 Task: Create dashboards for sales object.
Action: Mouse moved to (36, 137)
Screenshot: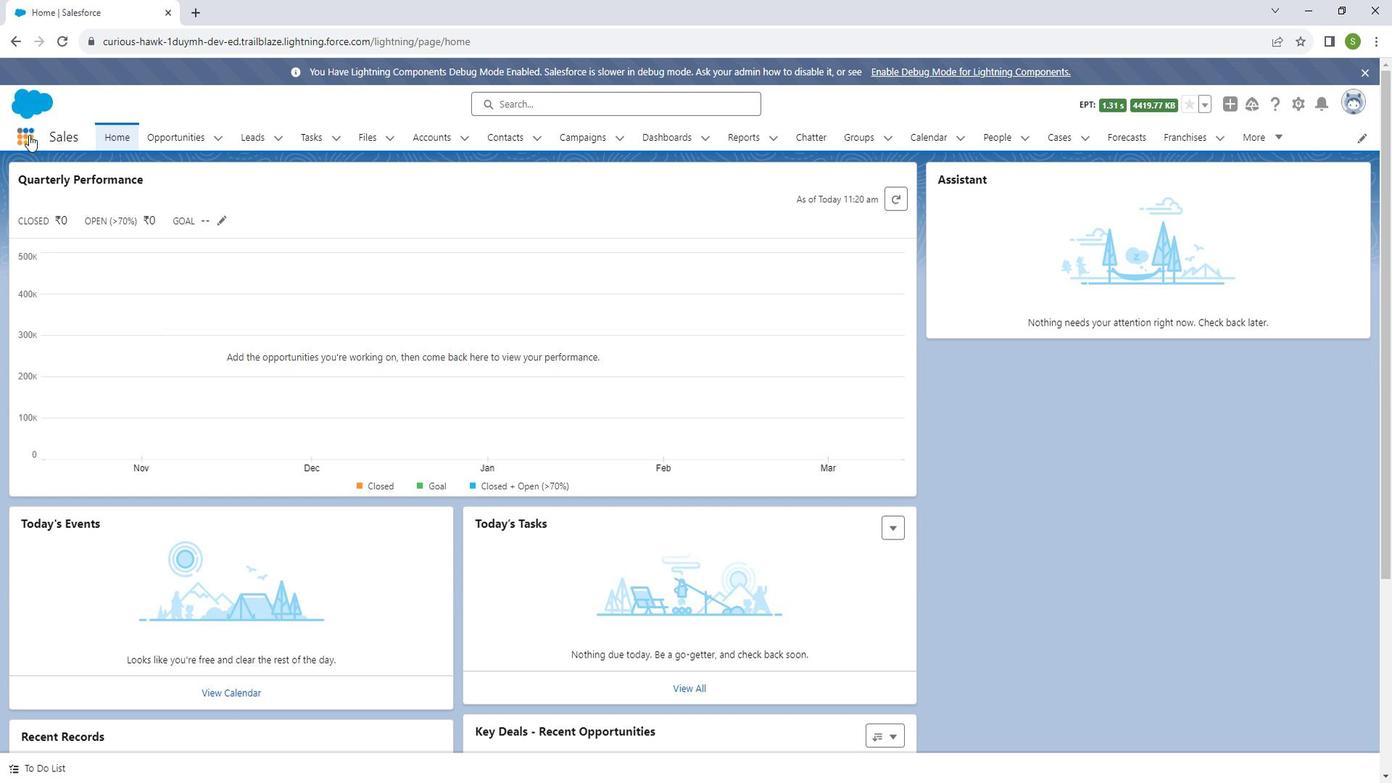 
Action: Mouse pressed left at (36, 137)
Screenshot: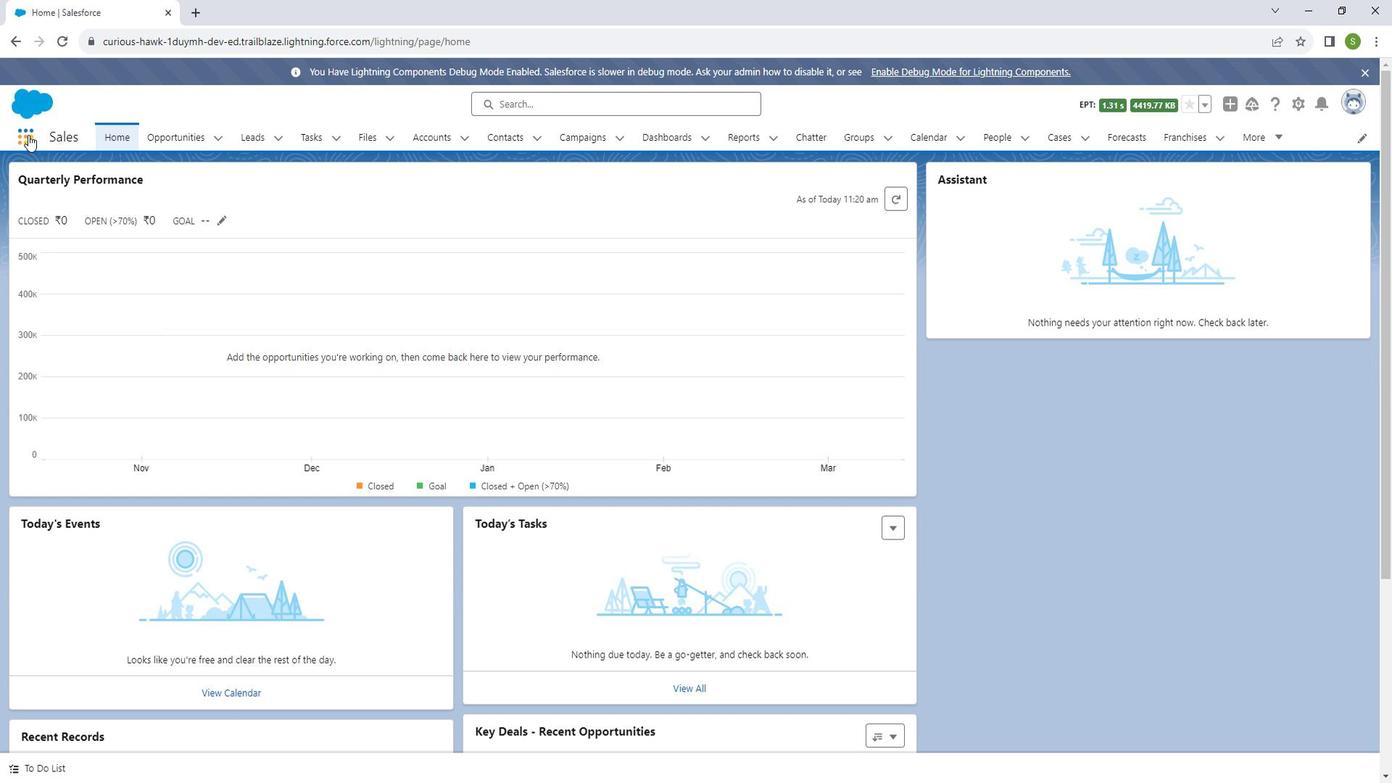 
Action: Mouse moved to (41, 393)
Screenshot: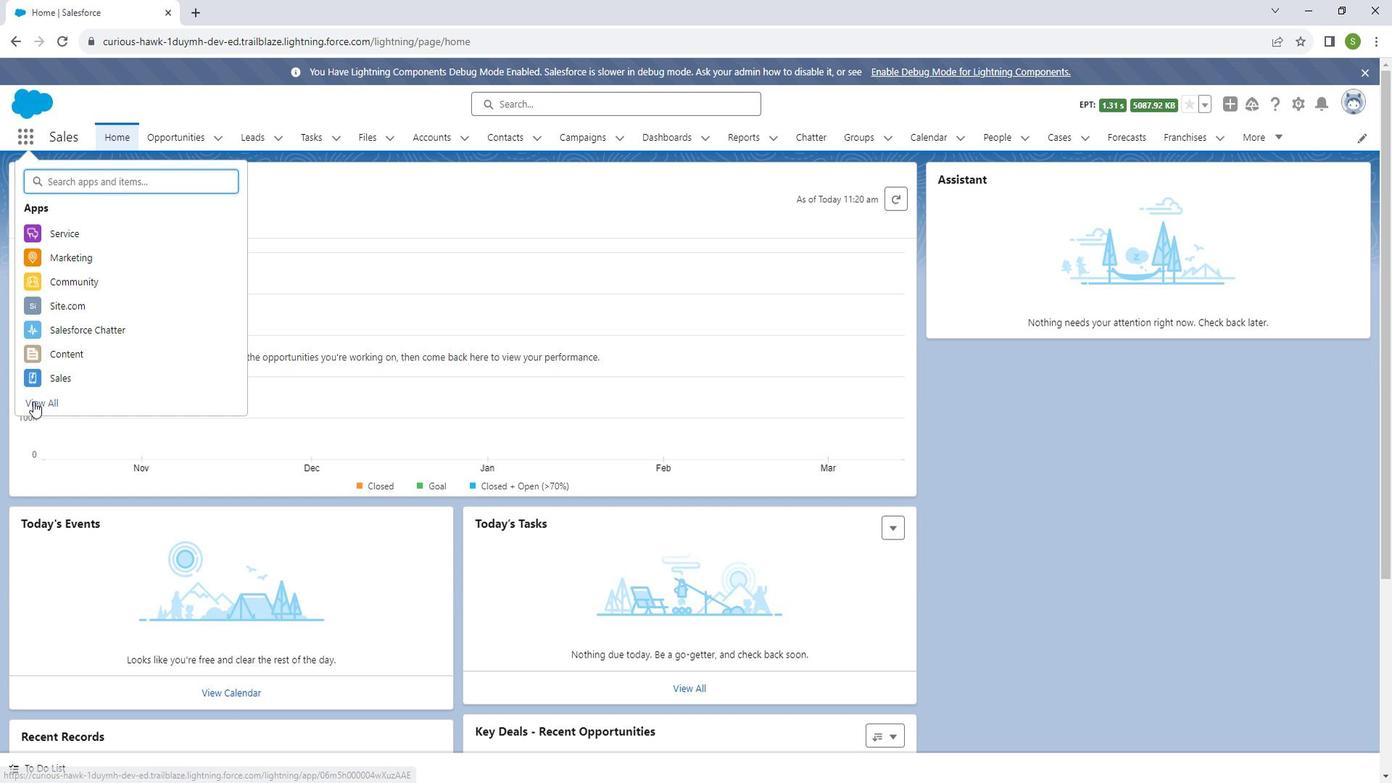 
Action: Mouse pressed left at (41, 393)
Screenshot: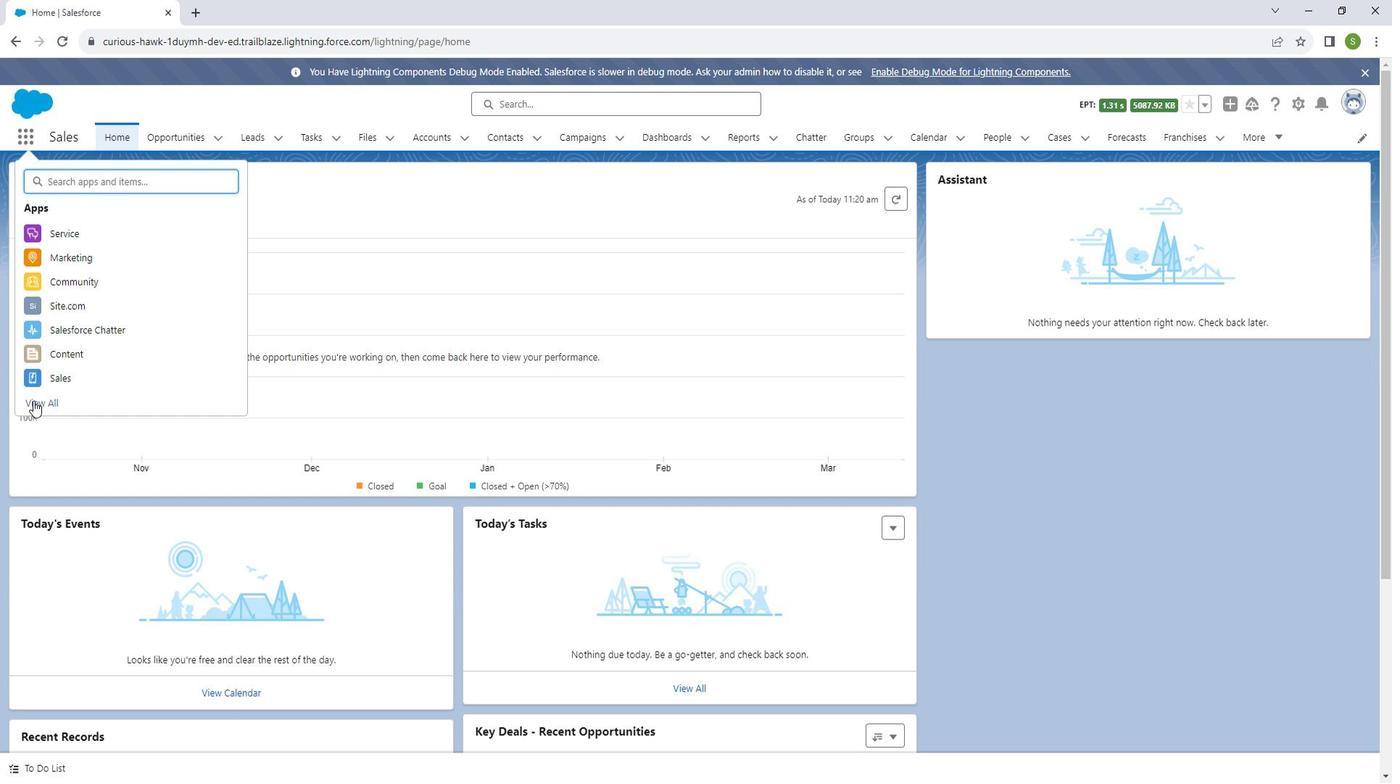
Action: Mouse moved to (1002, 527)
Screenshot: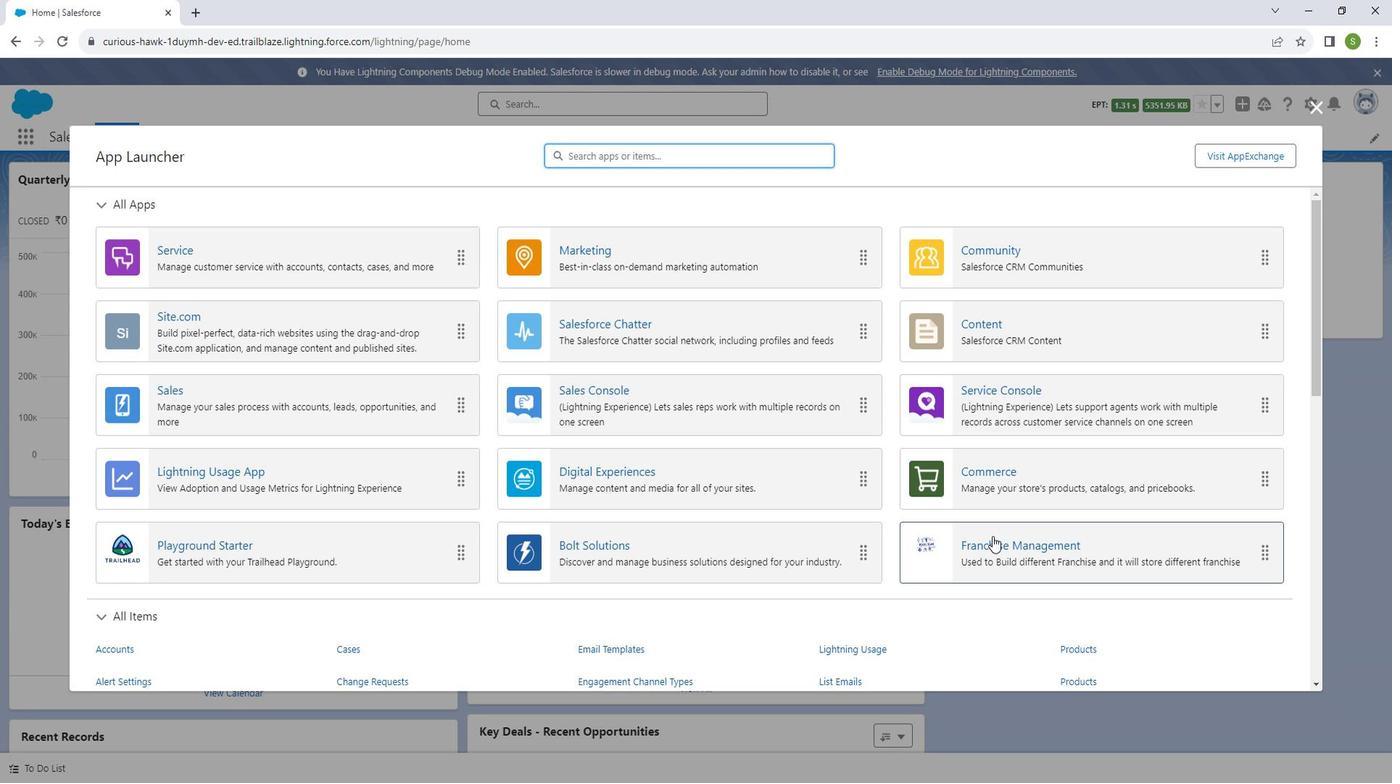 
Action: Mouse pressed left at (1002, 527)
Screenshot: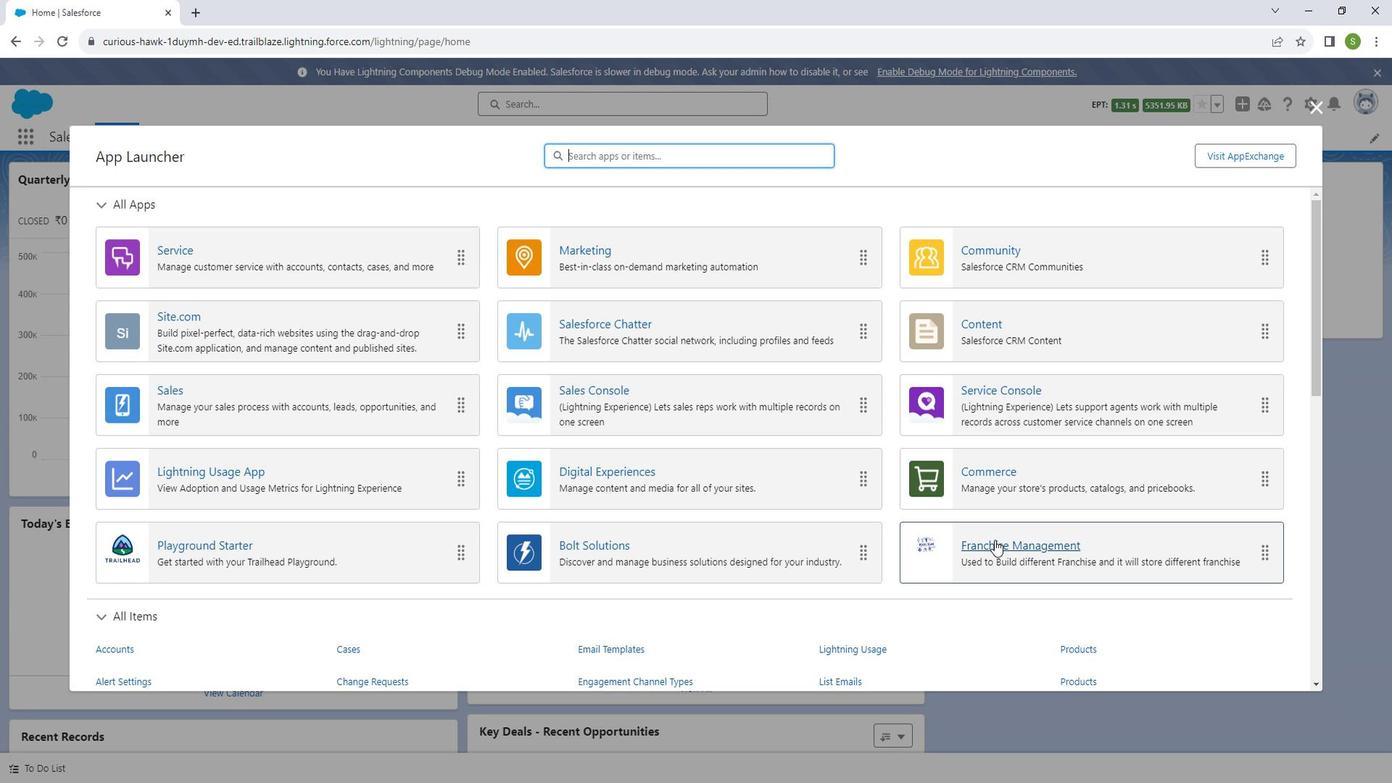 
Action: Mouse moved to (33, 141)
Screenshot: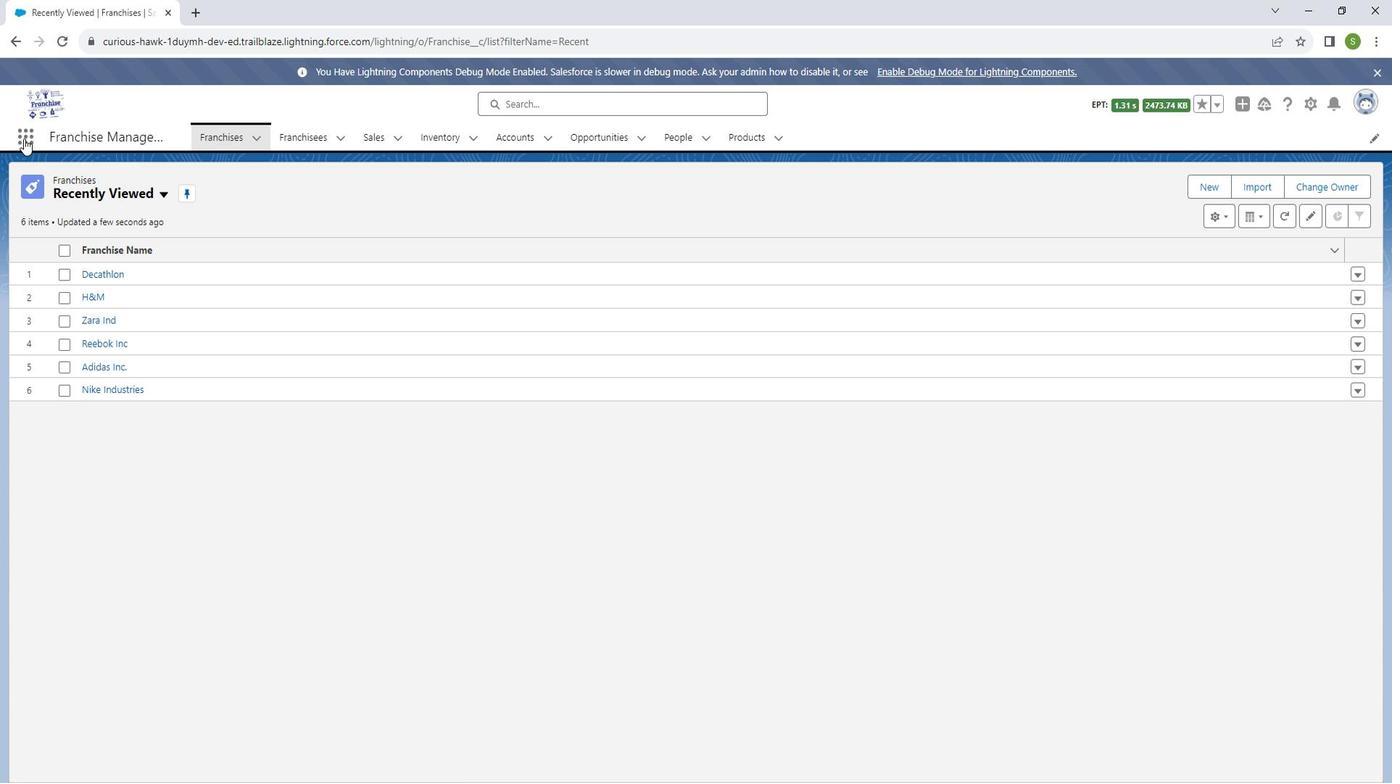 
Action: Mouse pressed left at (33, 141)
Screenshot: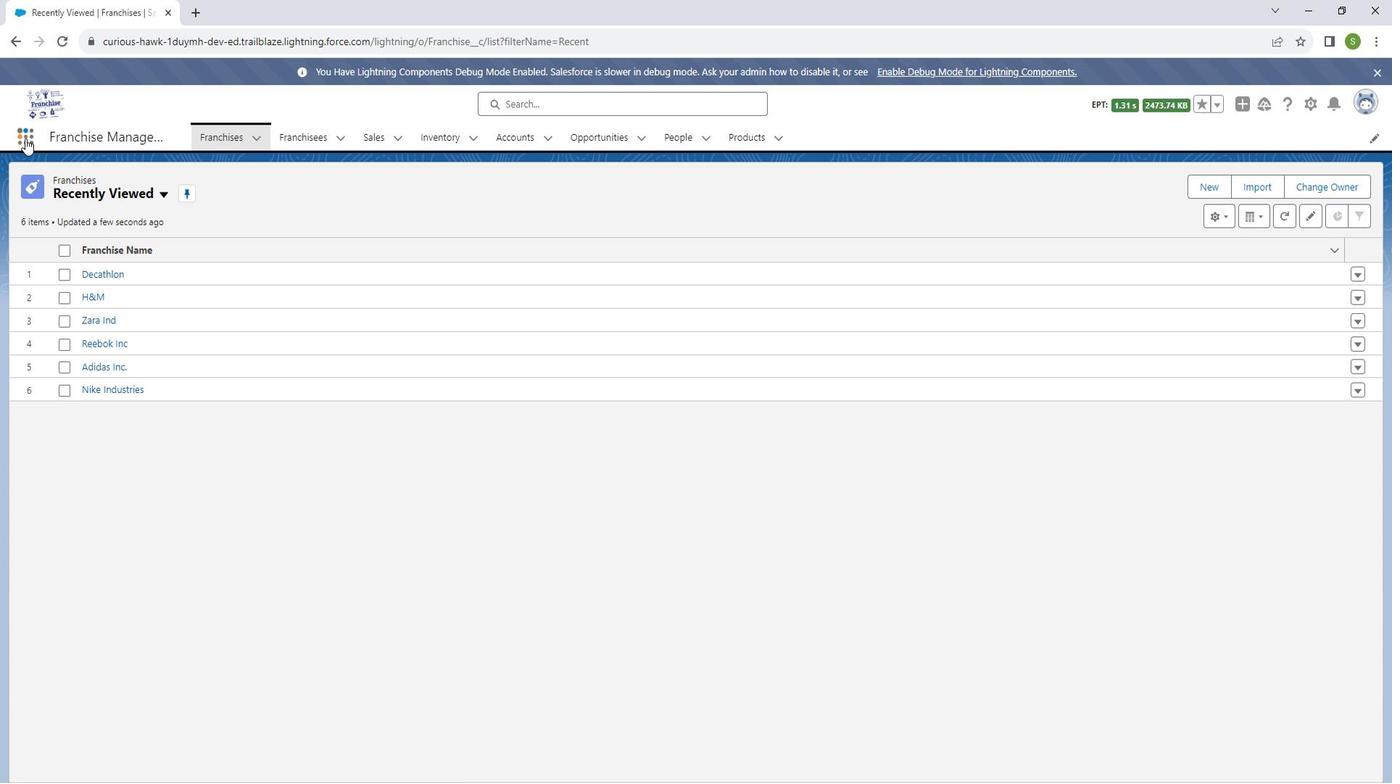 
Action: Mouse moved to (38, 150)
Screenshot: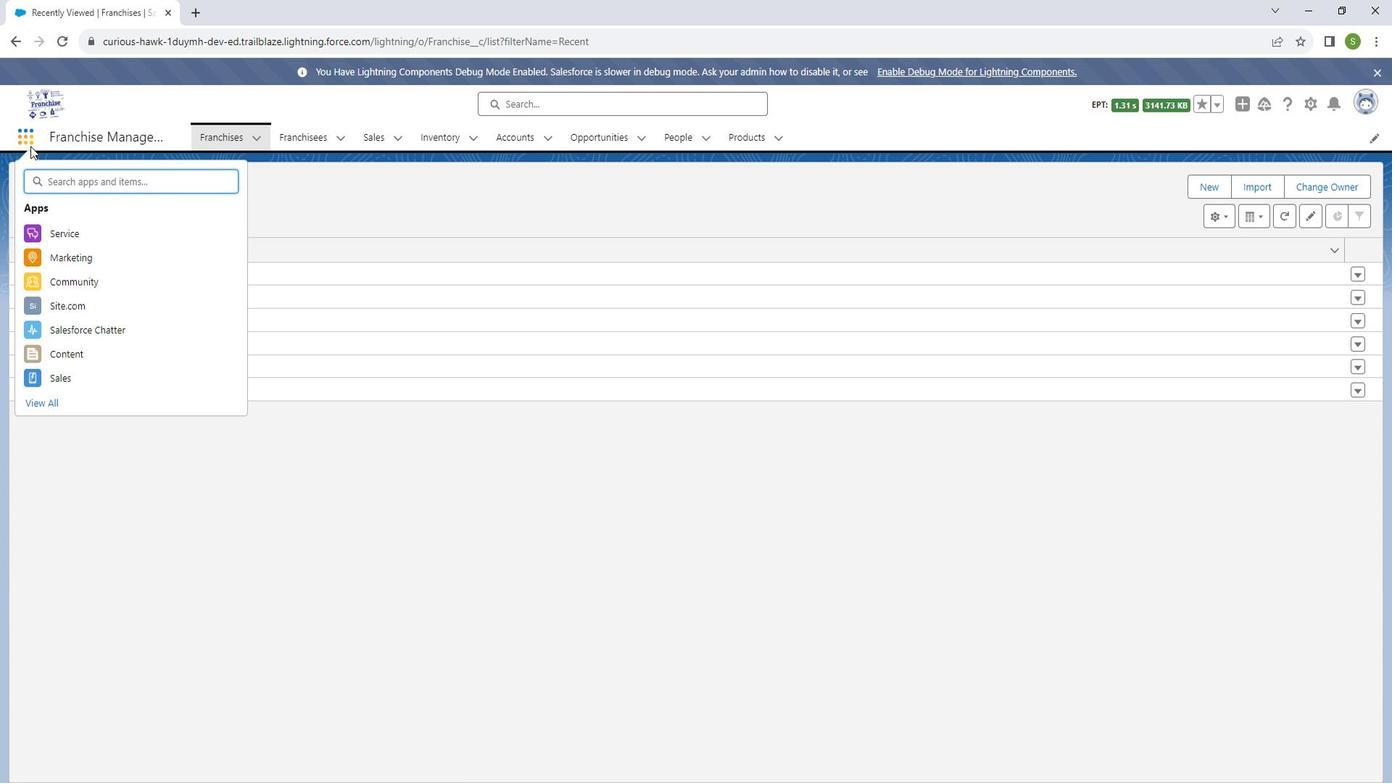 
Action: Key pressed dash
Screenshot: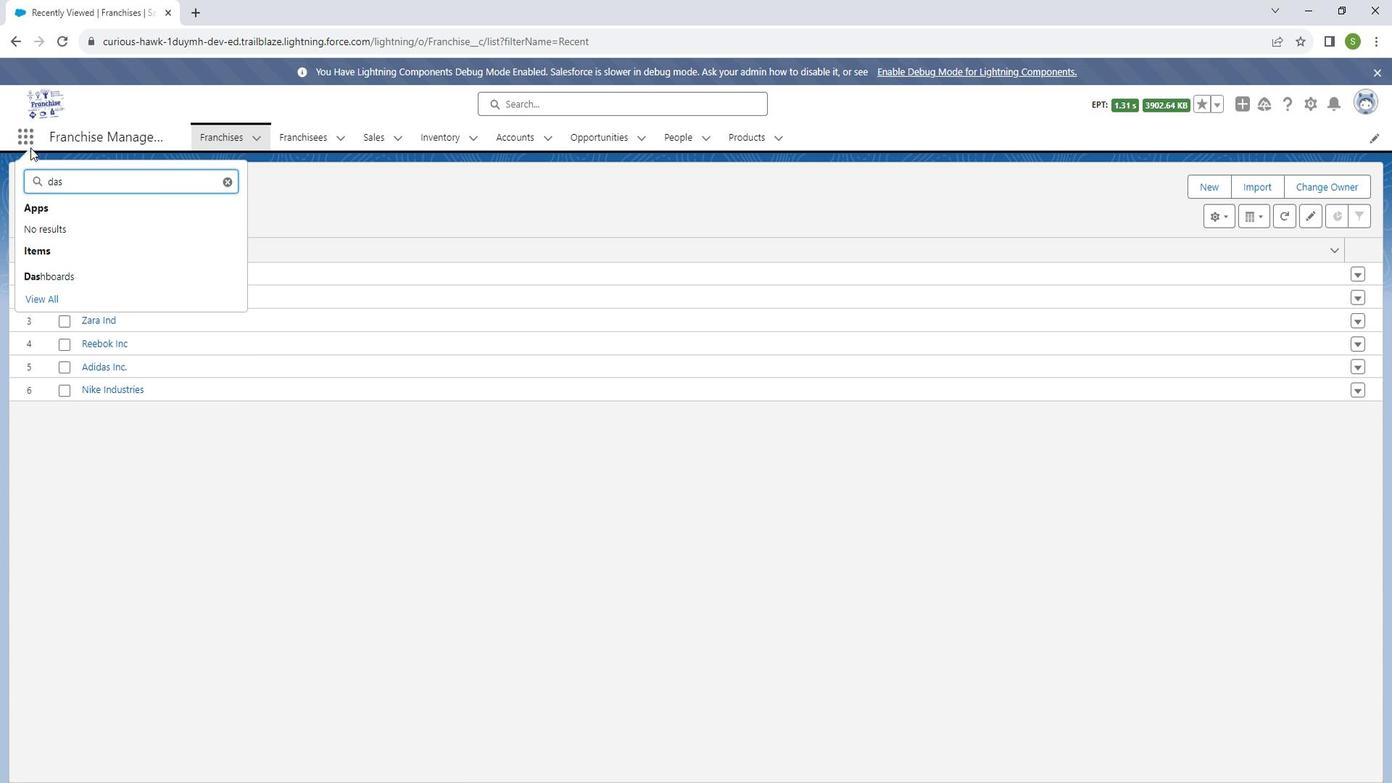 
Action: Mouse moved to (63, 274)
Screenshot: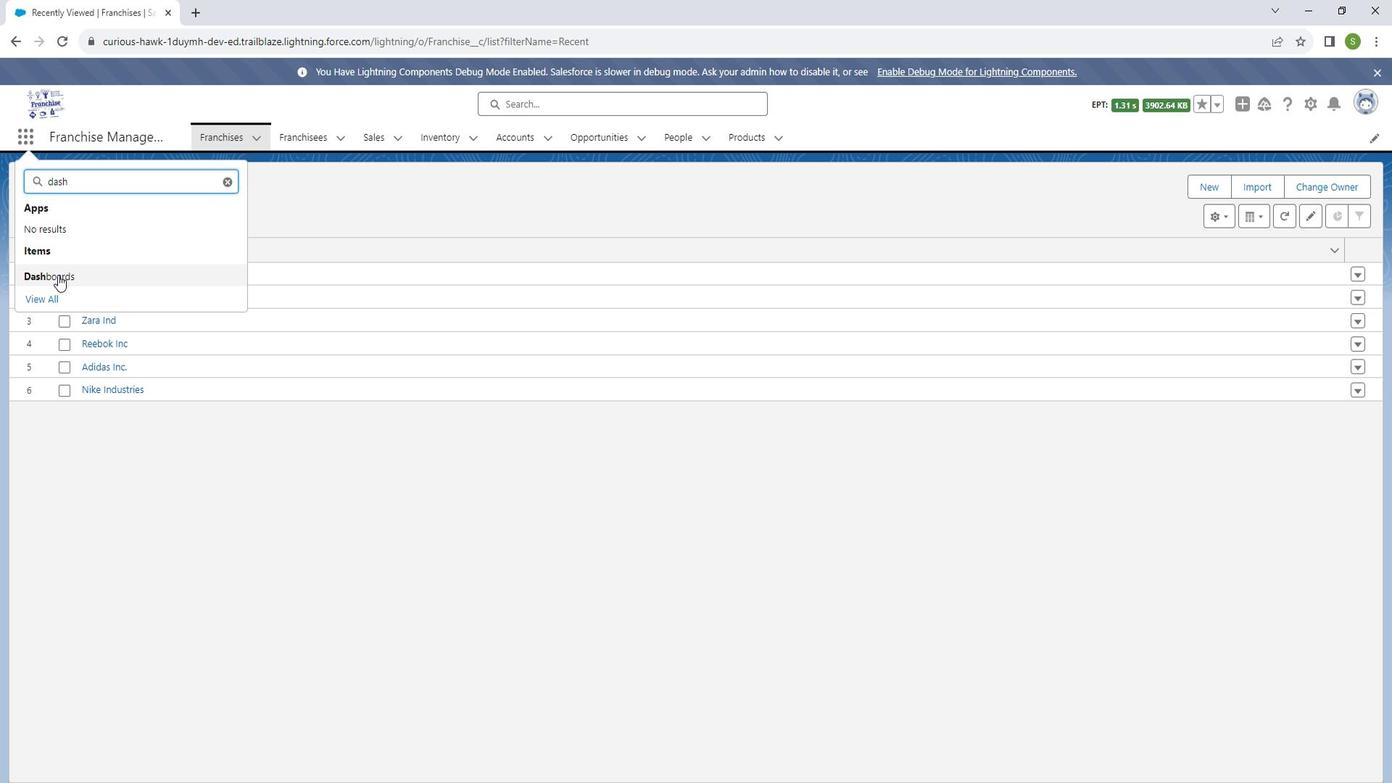 
Action: Mouse pressed left at (63, 274)
Screenshot: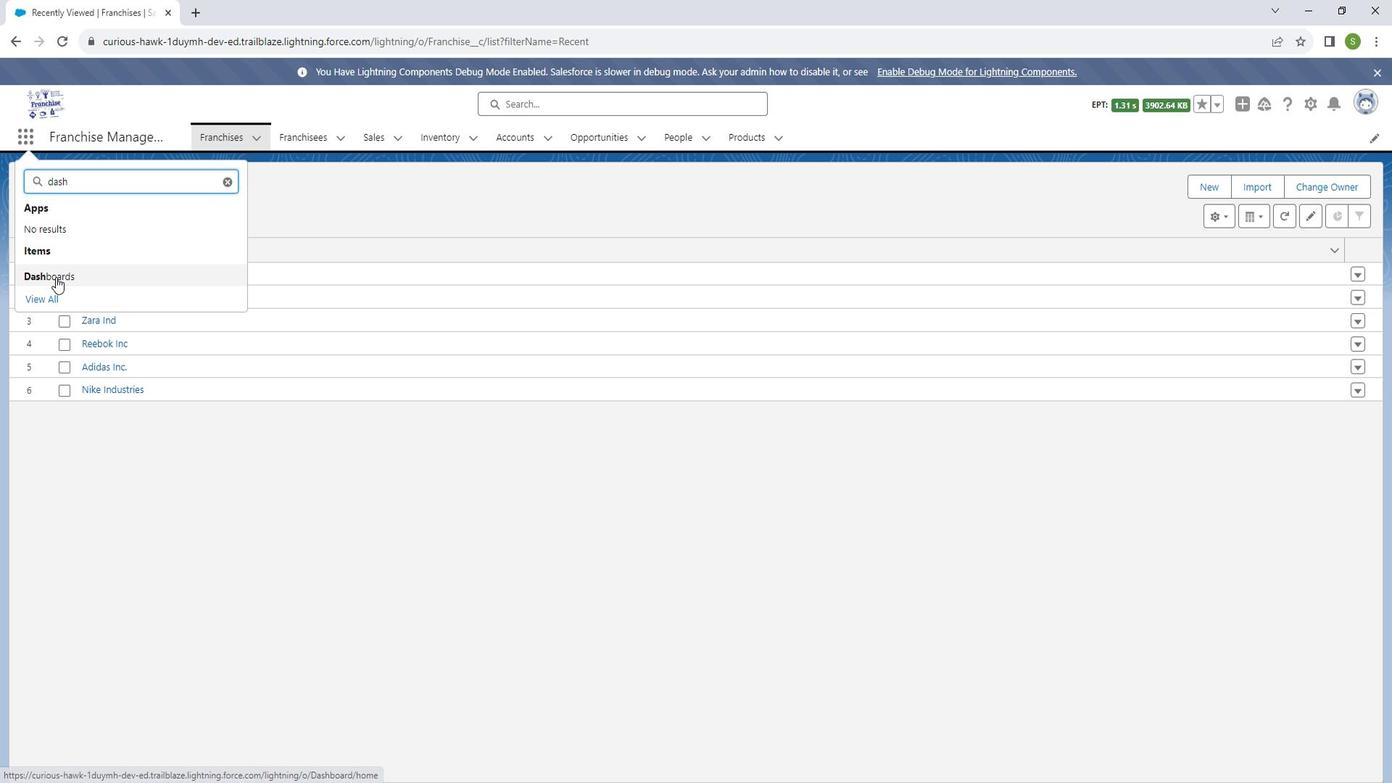 
Action: Mouse moved to (1204, 198)
Screenshot: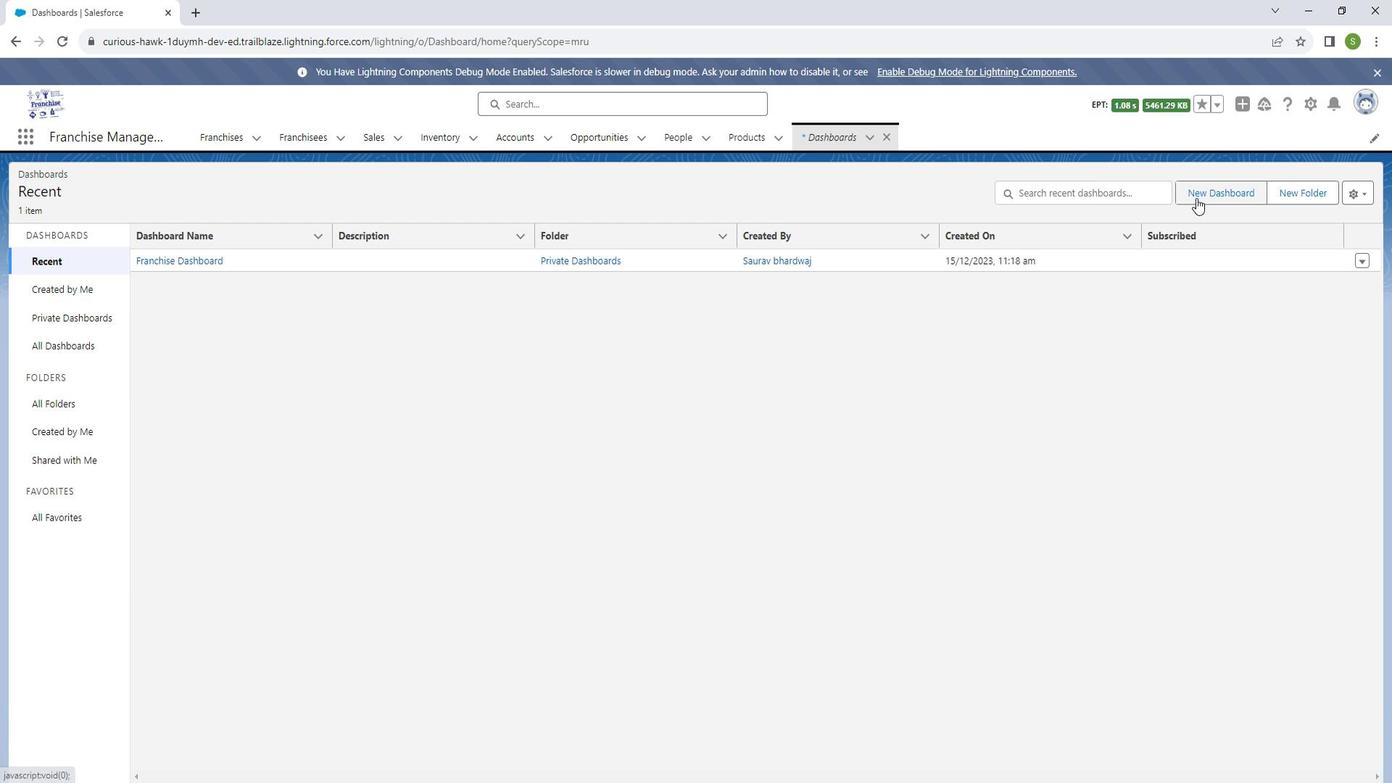 
Action: Mouse pressed left at (1204, 198)
Screenshot: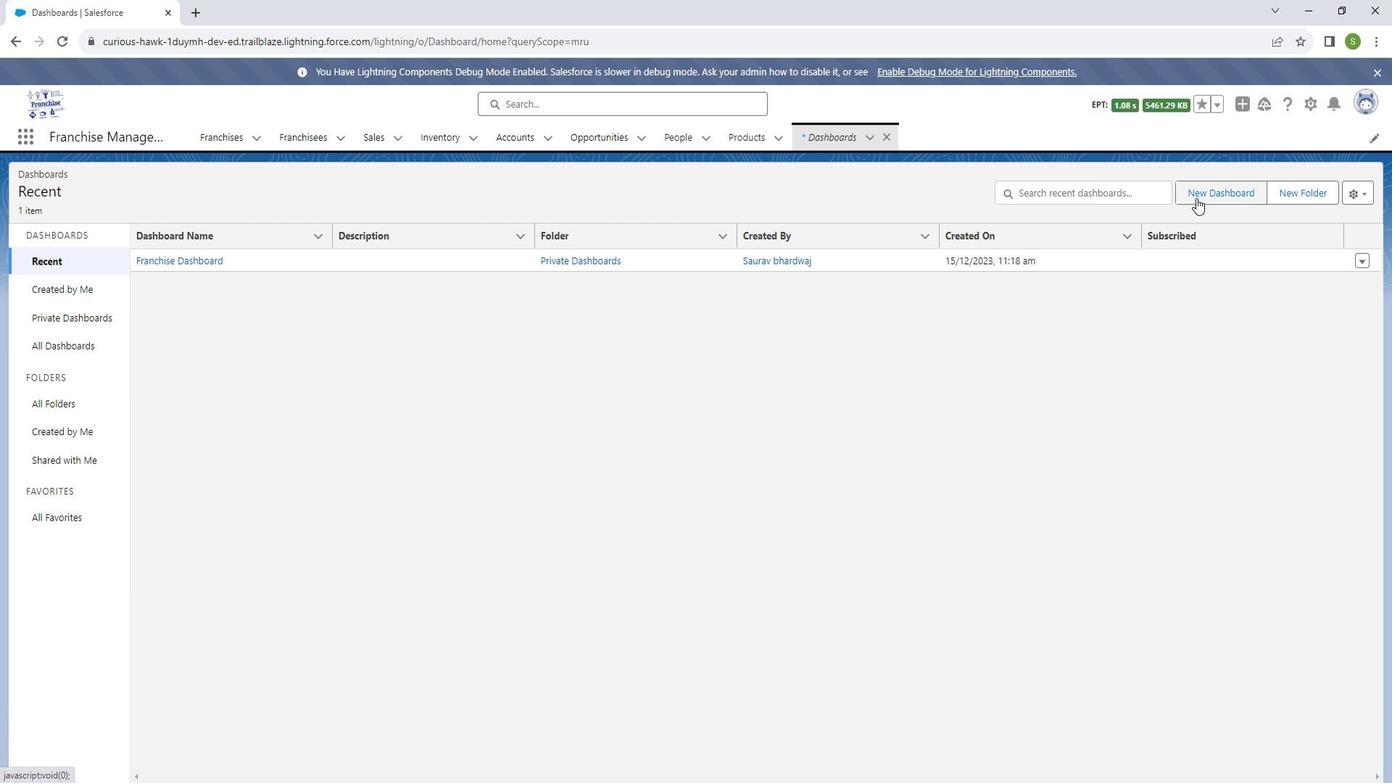 
Action: Mouse moved to (619, 402)
Screenshot: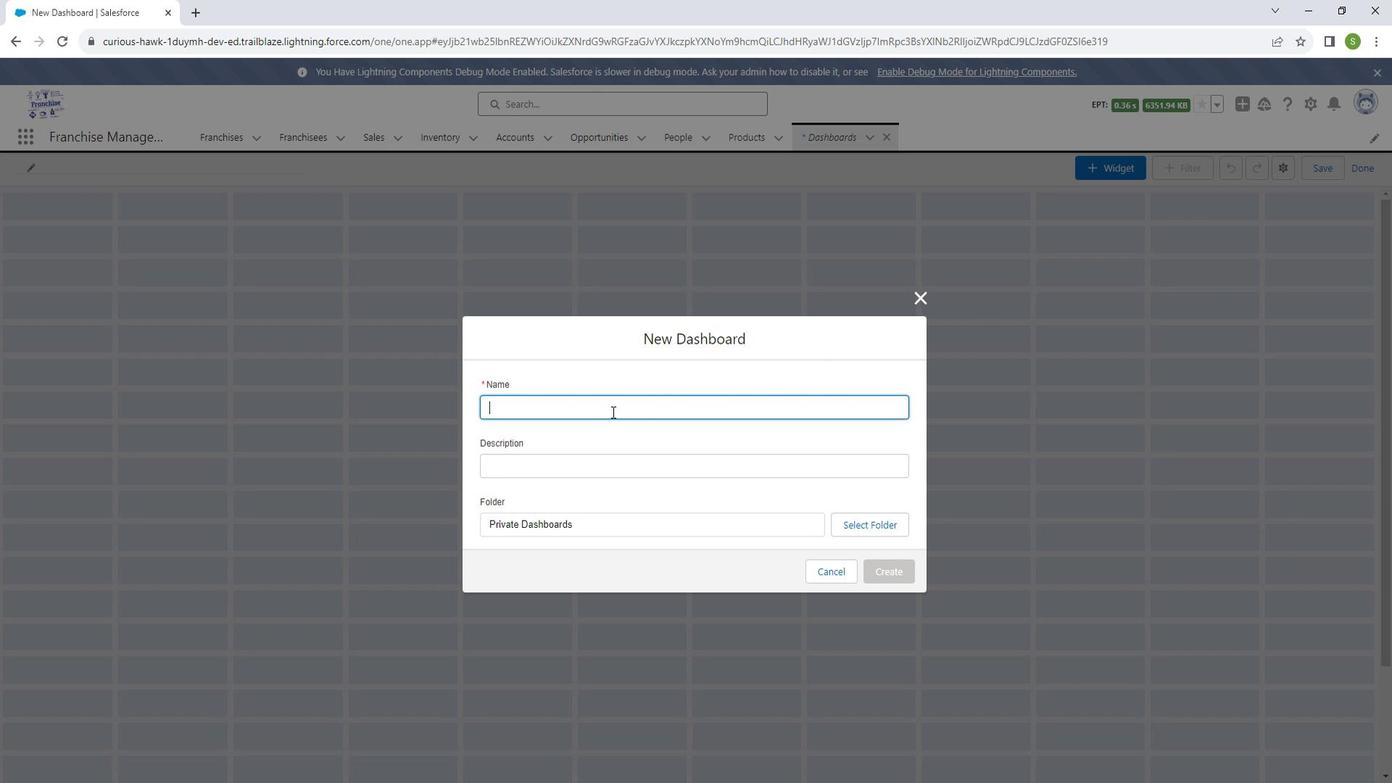 
Action: Mouse pressed left at (619, 402)
Screenshot: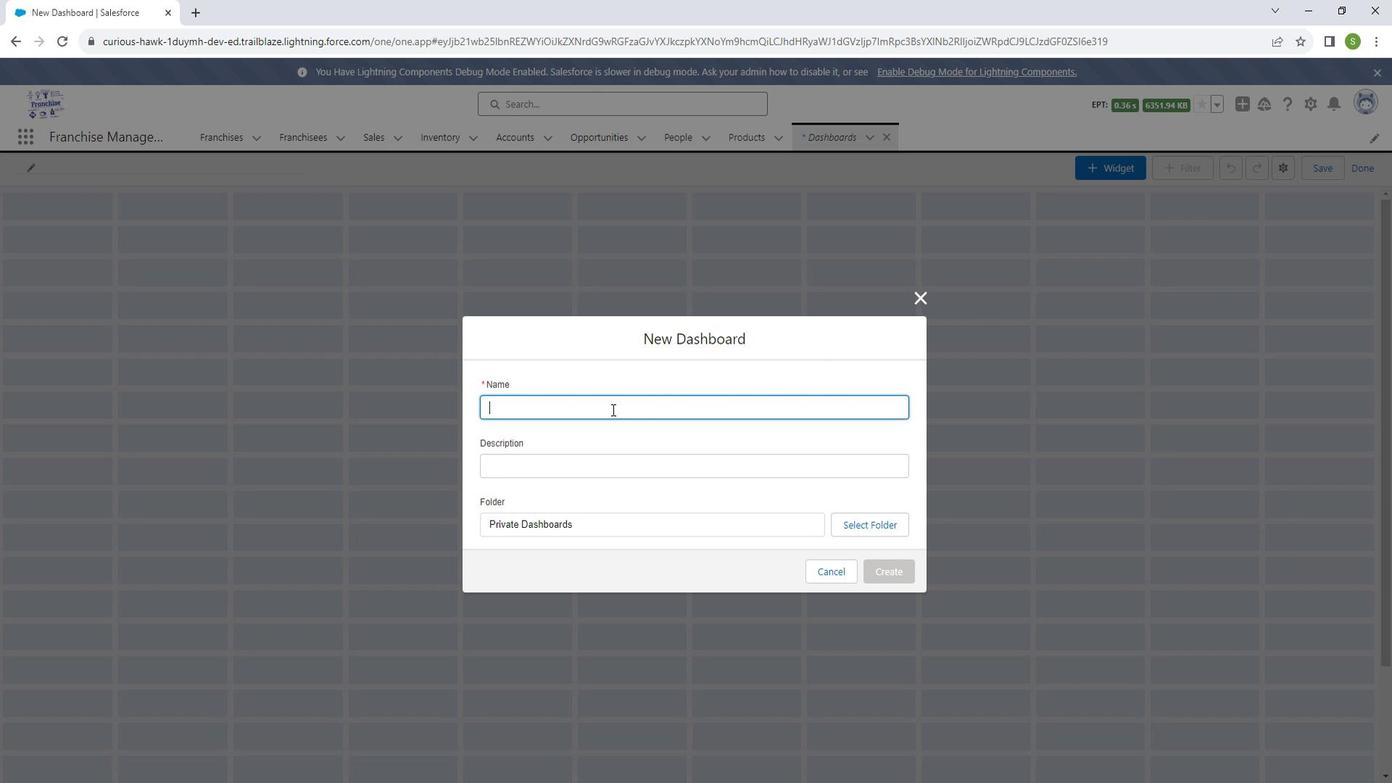 
Action: Key pressed <Key.shift_r>SA<Key.backspace>ales<Key.space><Key.shift_r>DAs<Key.backspace><Key.backspace>ashboards<Key.backspace>
Screenshot: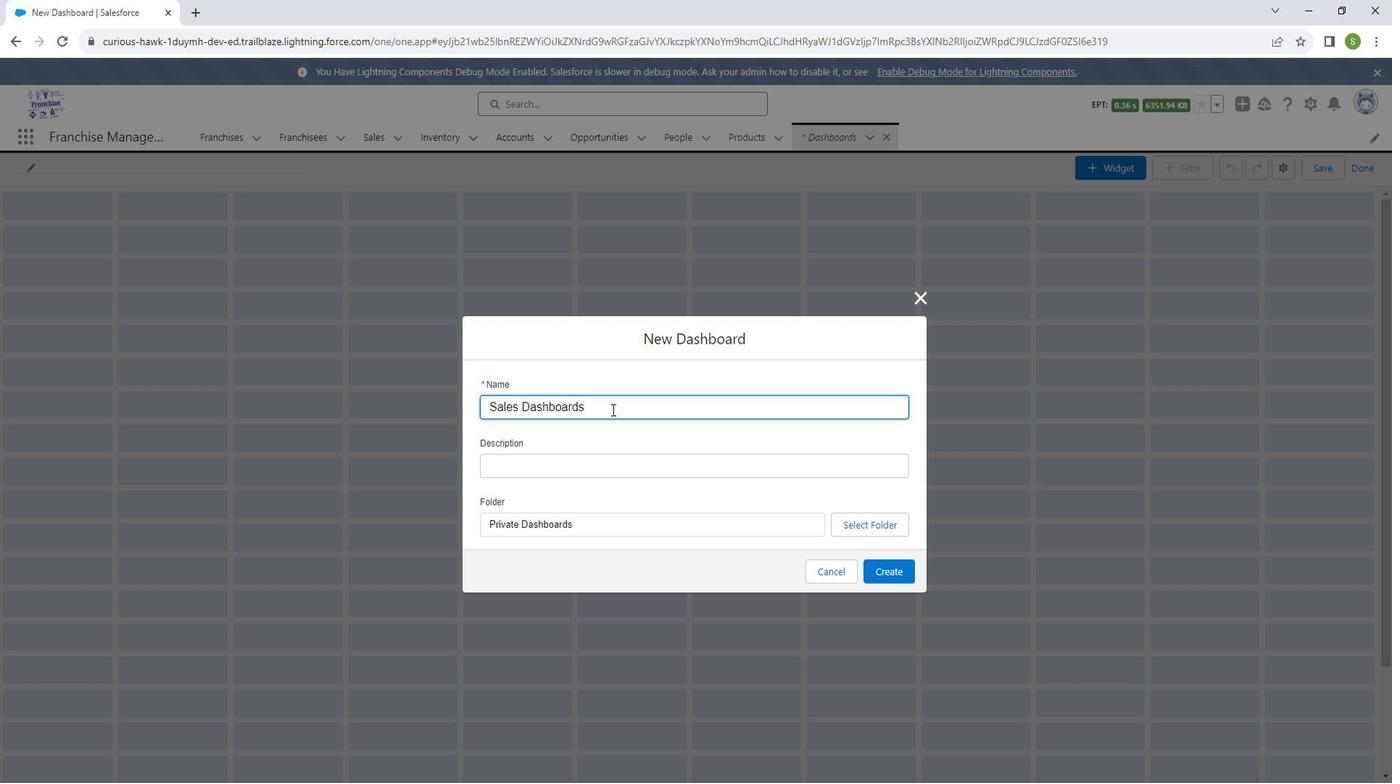 
Action: Mouse moved to (527, 466)
Screenshot: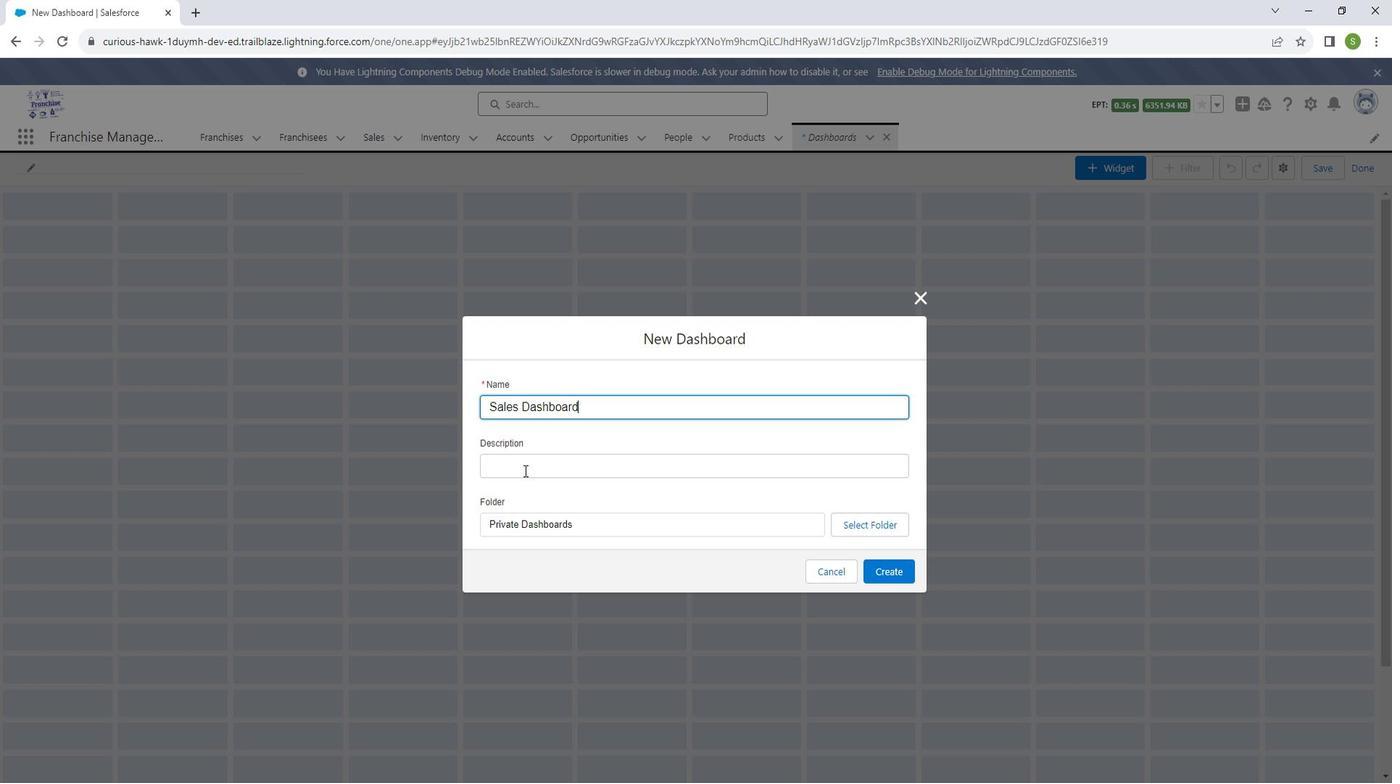 
Action: Mouse pressed left at (527, 466)
Screenshot: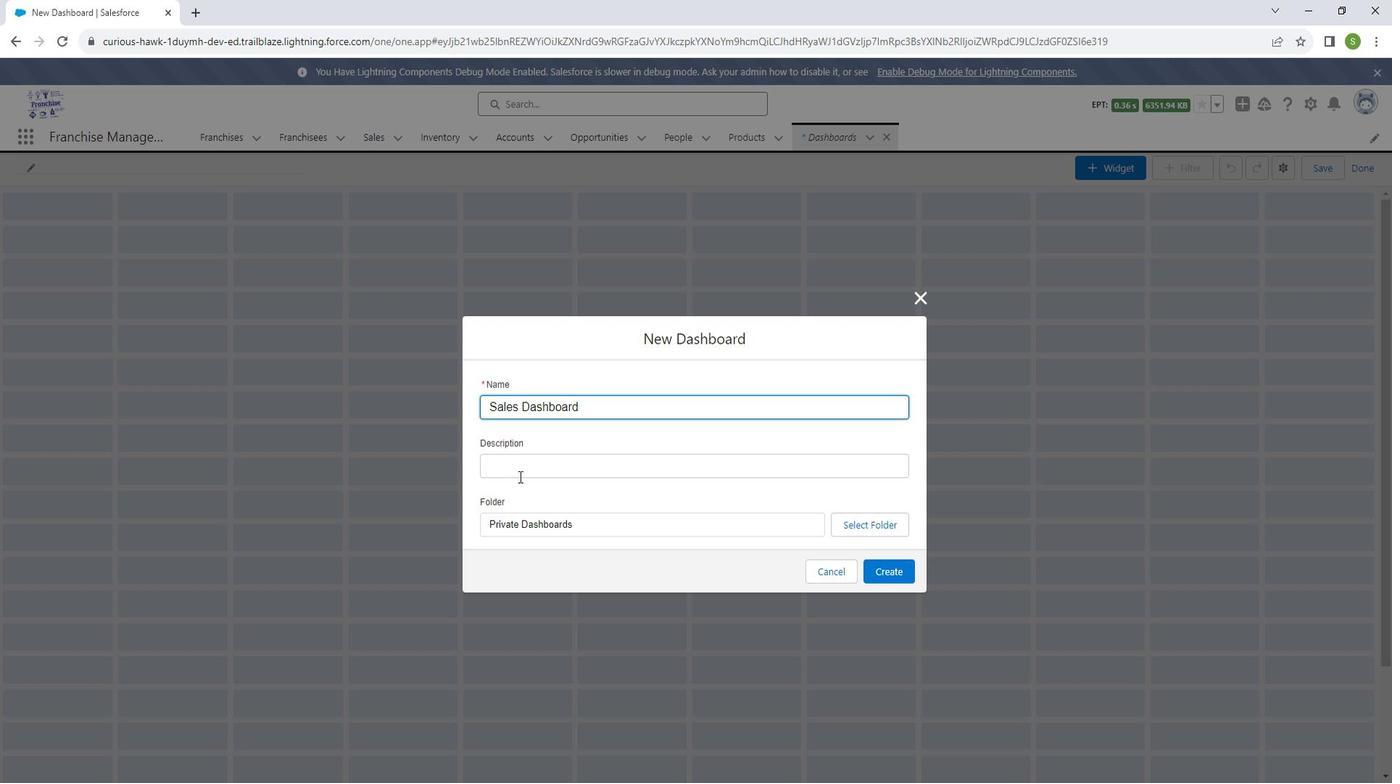 
Action: Key pressed <Key.shift_r>Used<Key.space>as<Key.space><Key.shift_r>Sales<Key.space><Key.shift_r>d<Key.backspace><Key.shift_r>Dashboard
Screenshot: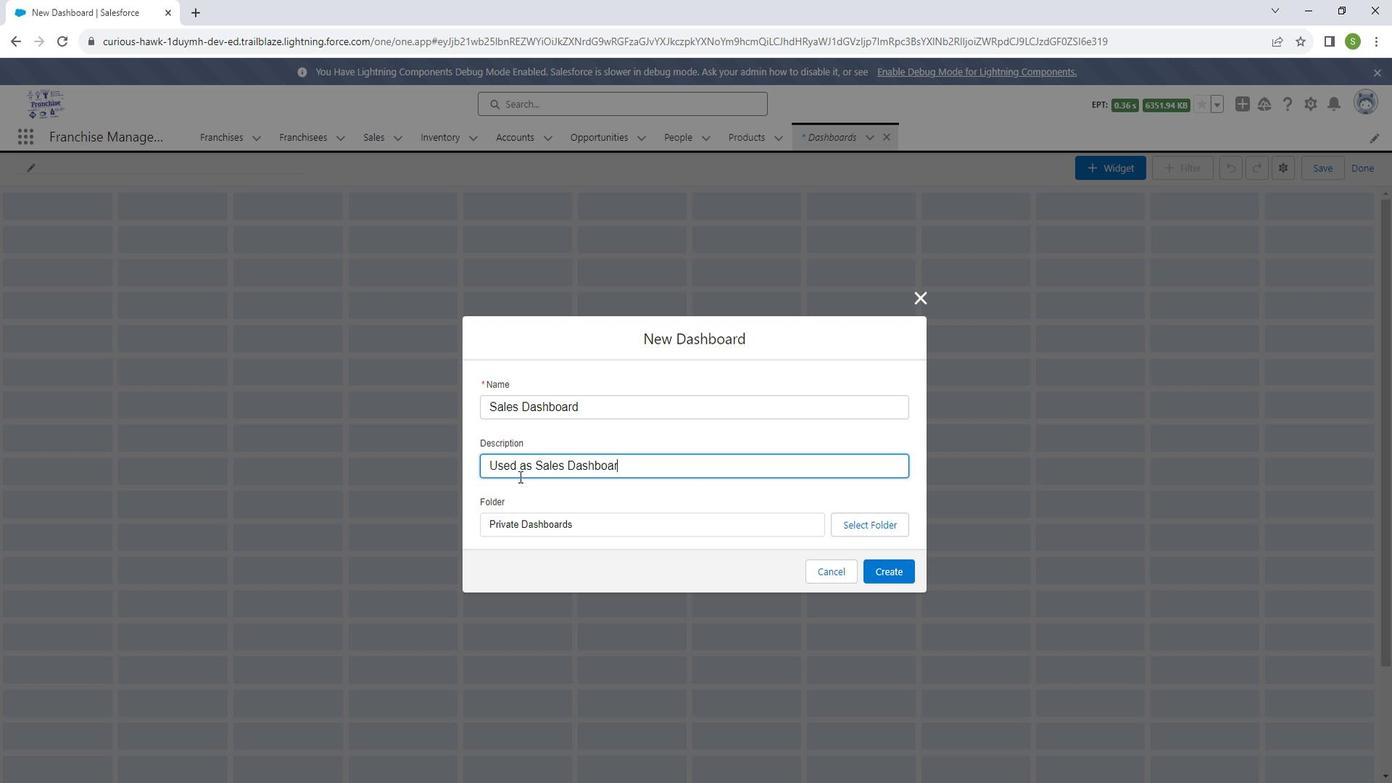 
Action: Mouse moved to (890, 551)
Screenshot: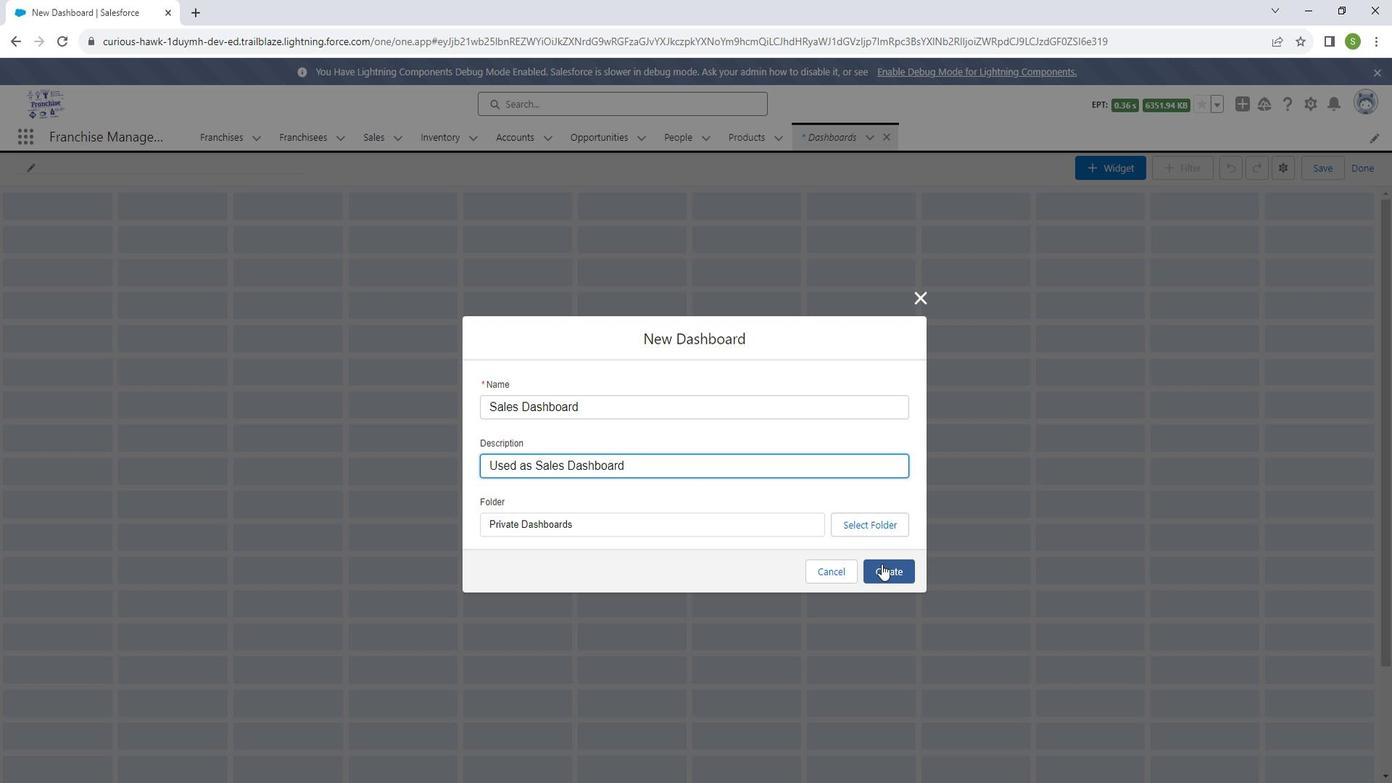 
Action: Mouse pressed left at (890, 551)
Screenshot: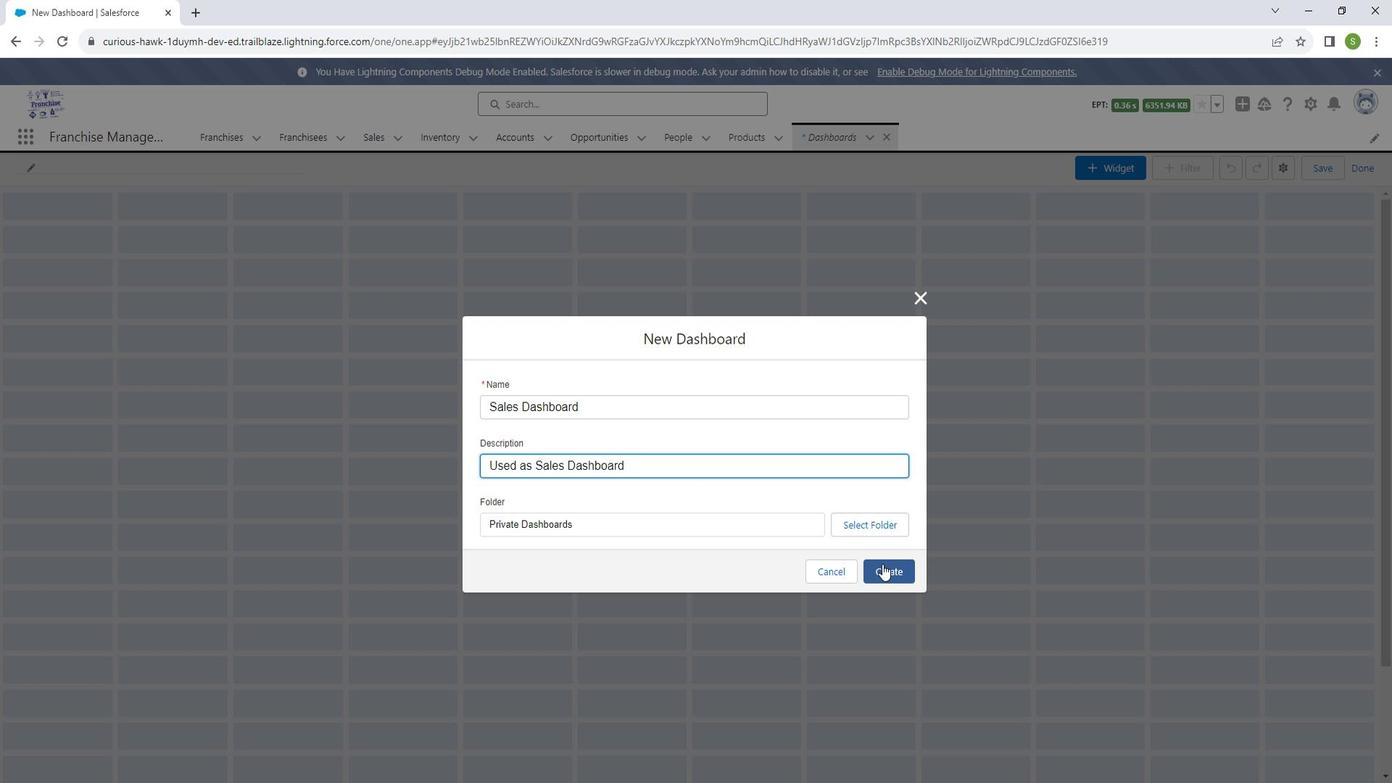 
Action: Mouse moved to (1095, 160)
Screenshot: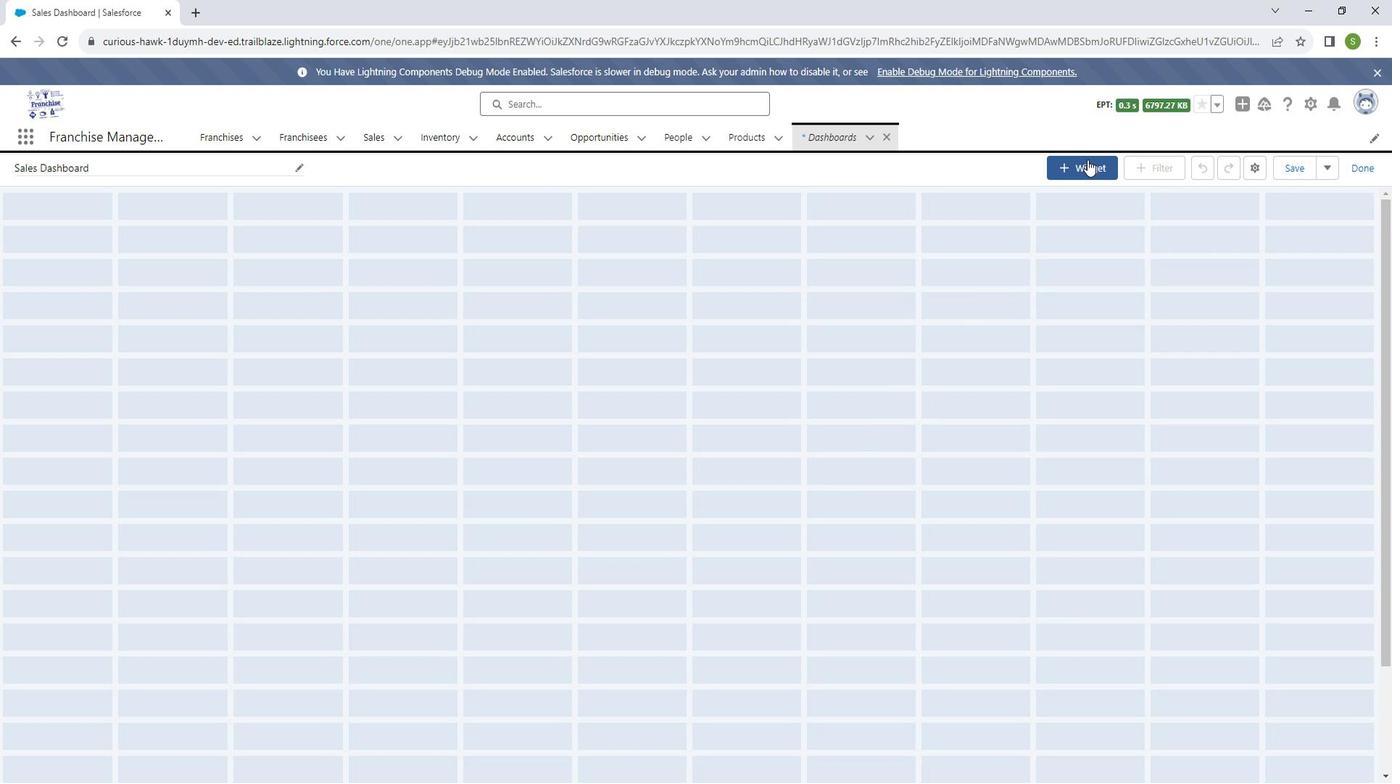 
Action: Mouse pressed left at (1095, 160)
Screenshot: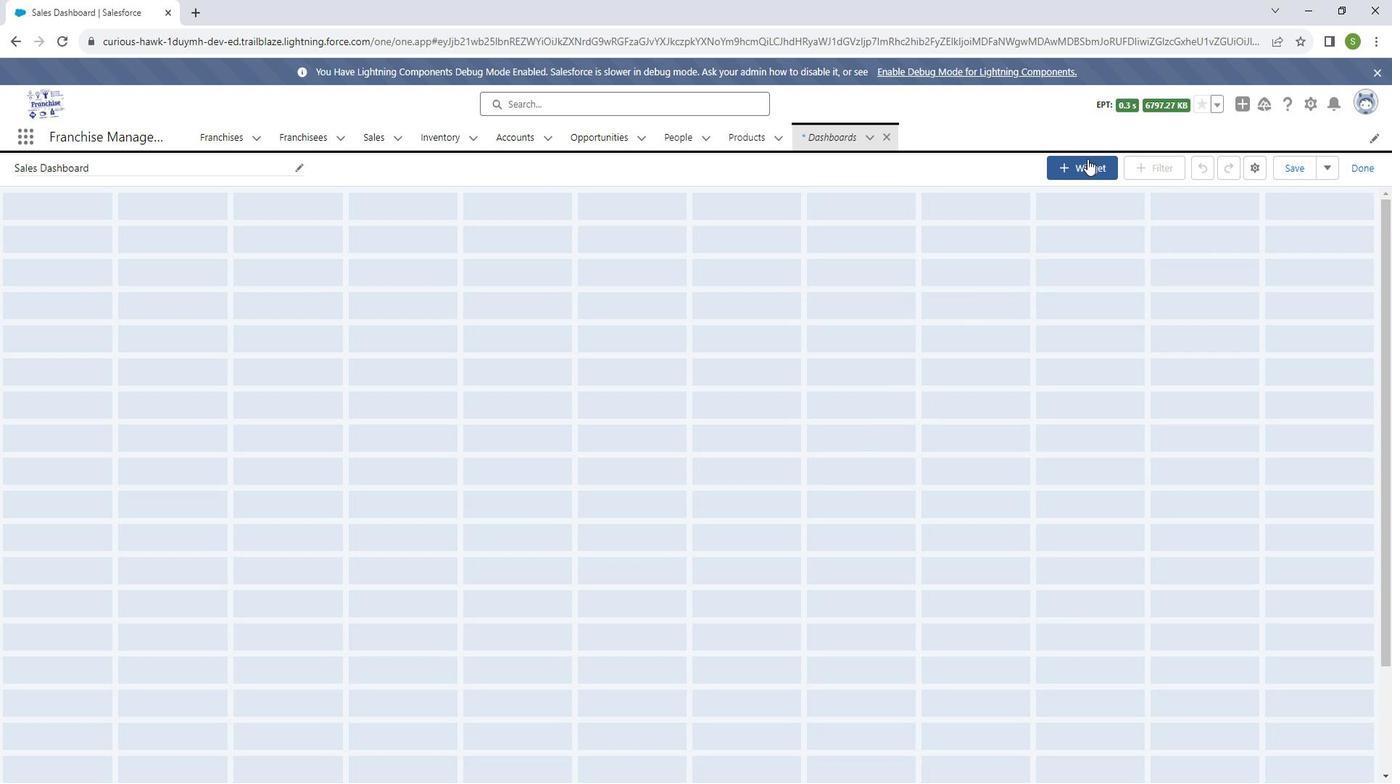 
Action: Mouse moved to (1088, 194)
Screenshot: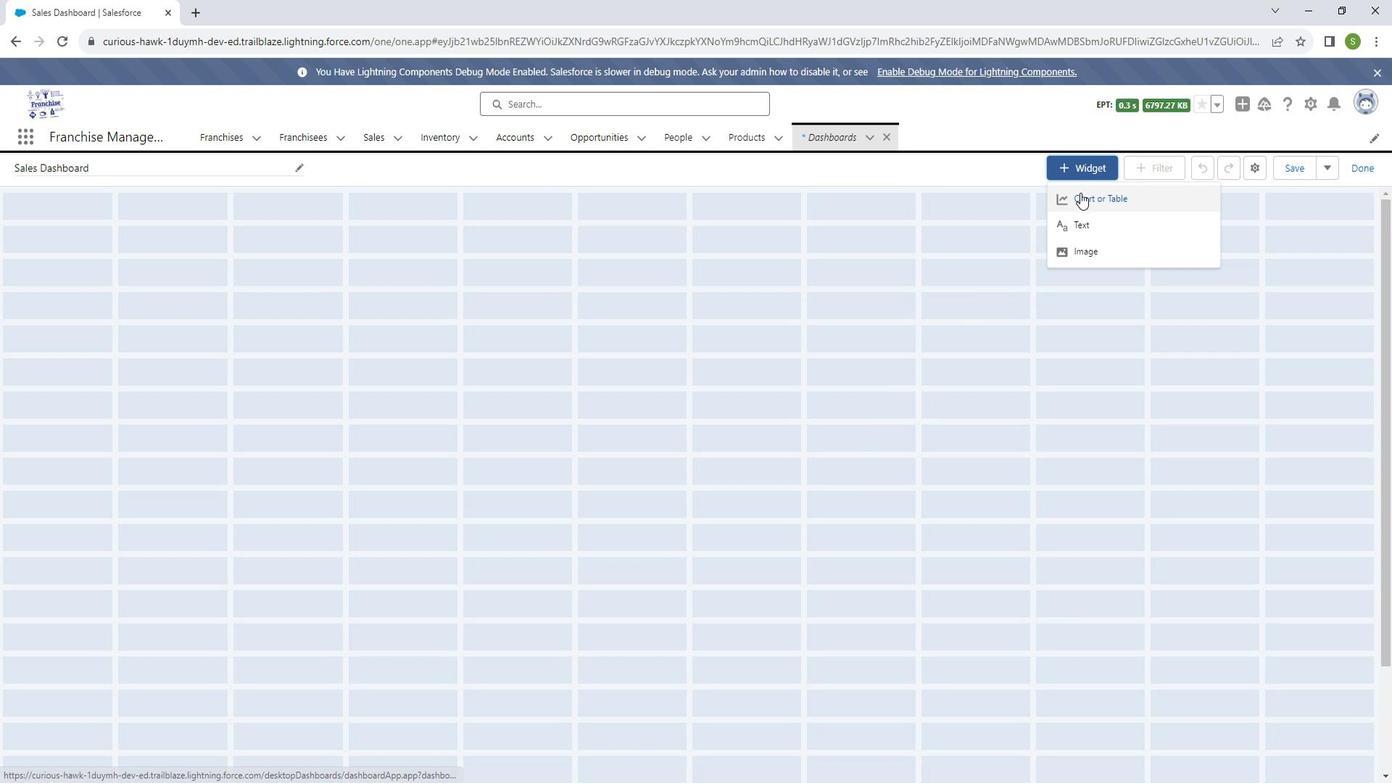 
Action: Mouse pressed left at (1088, 194)
Screenshot: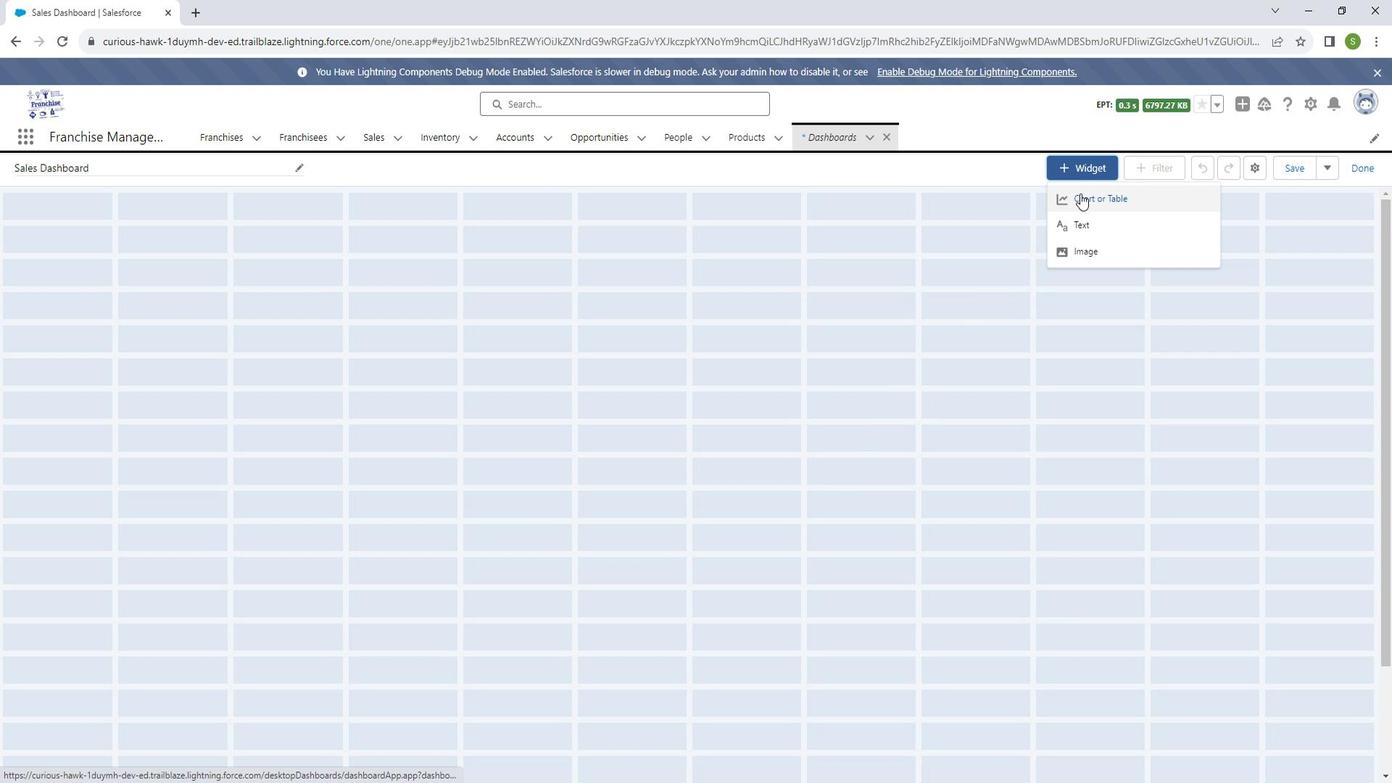 
Action: Mouse moved to (411, 350)
Screenshot: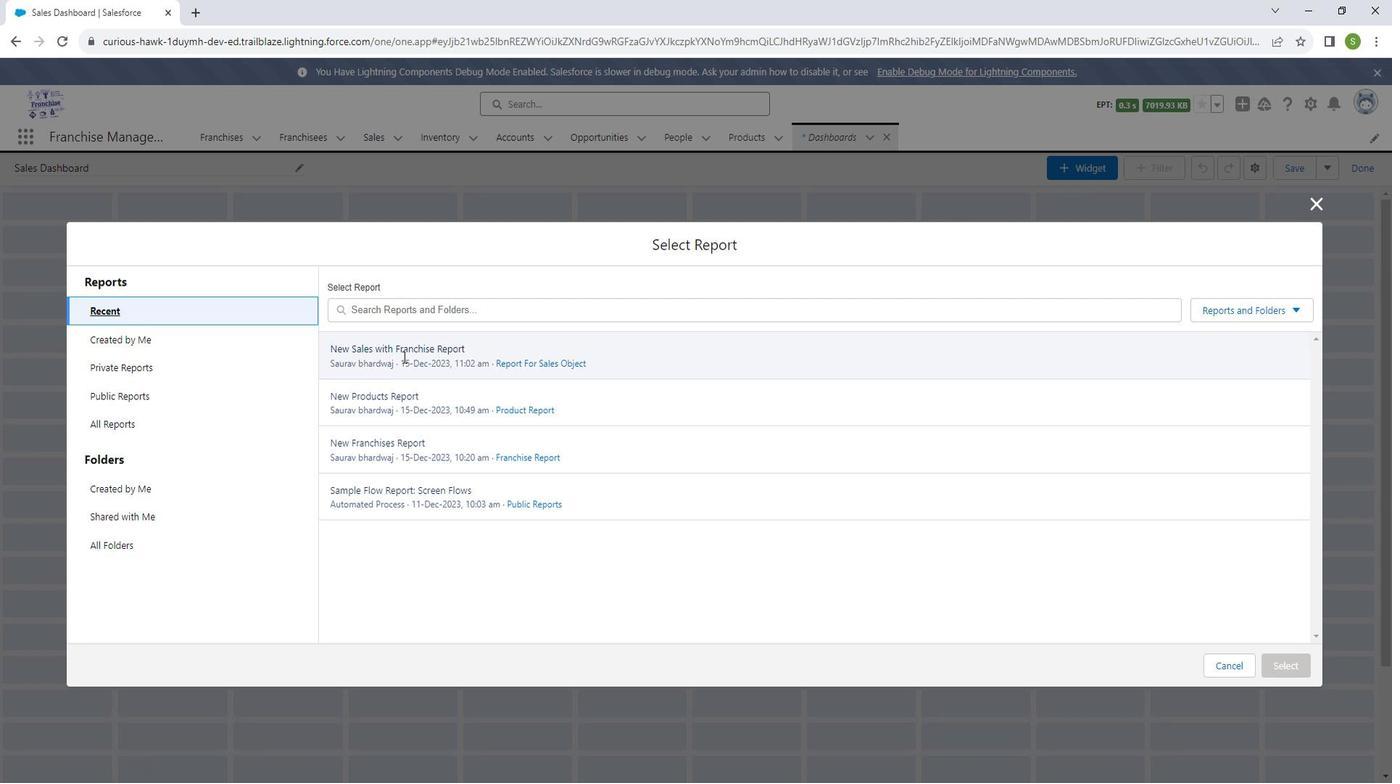 
Action: Mouse pressed left at (411, 350)
Screenshot: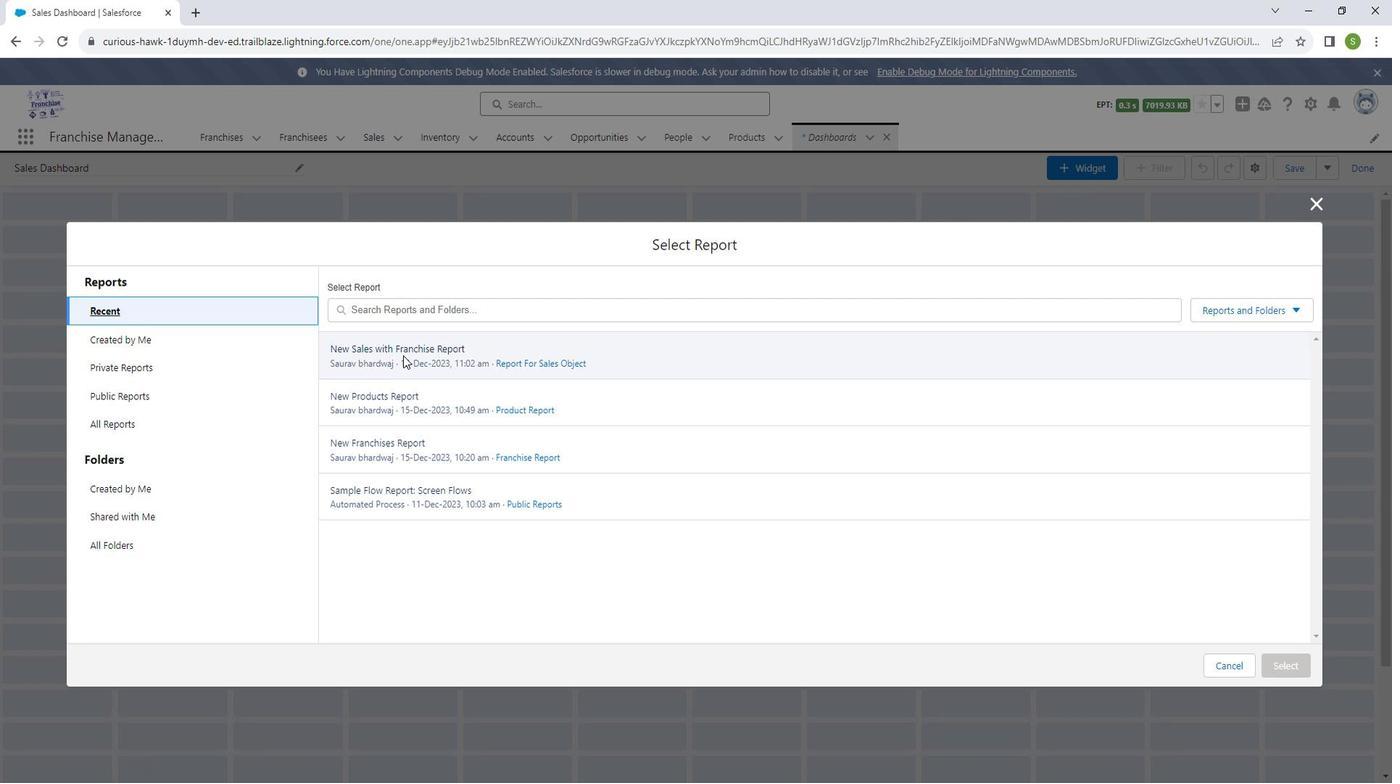 
Action: Mouse moved to (1289, 643)
Screenshot: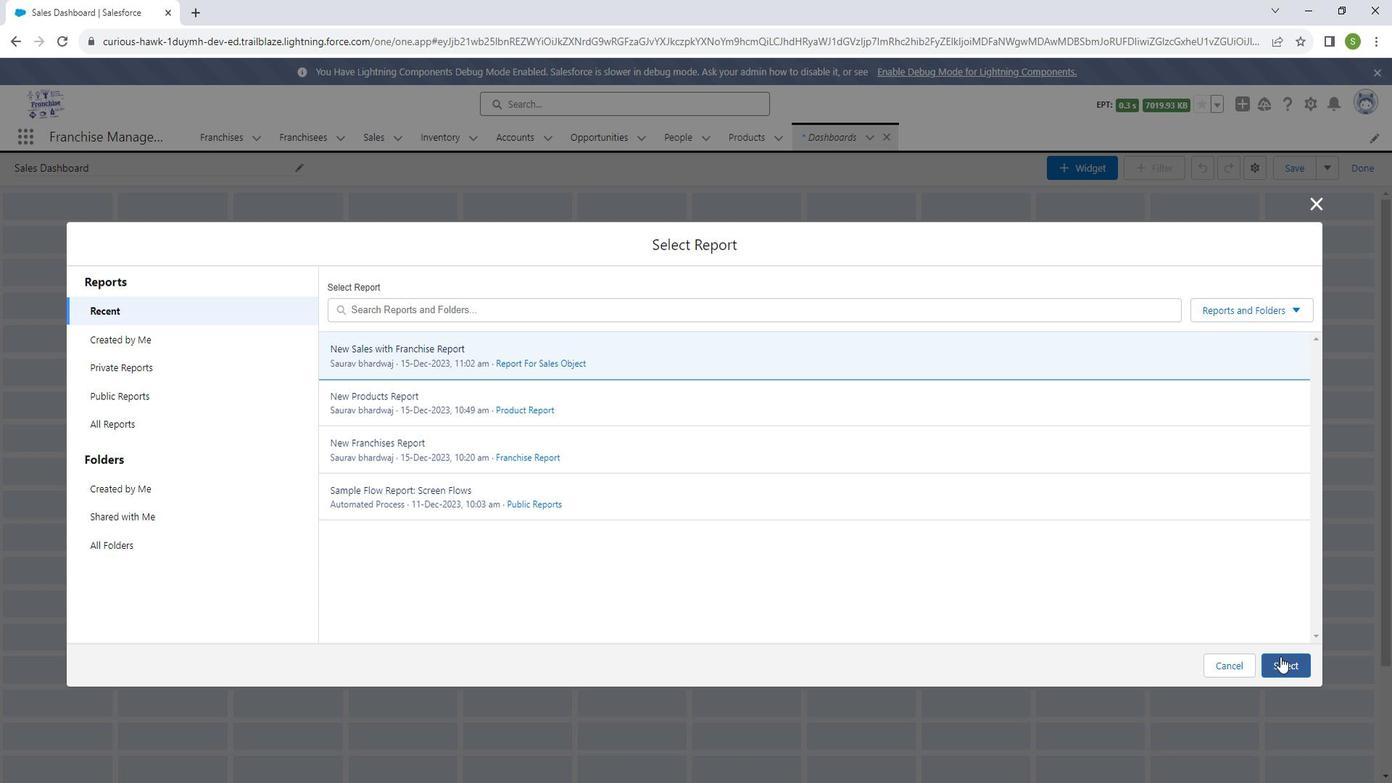 
Action: Mouse pressed left at (1289, 643)
Screenshot: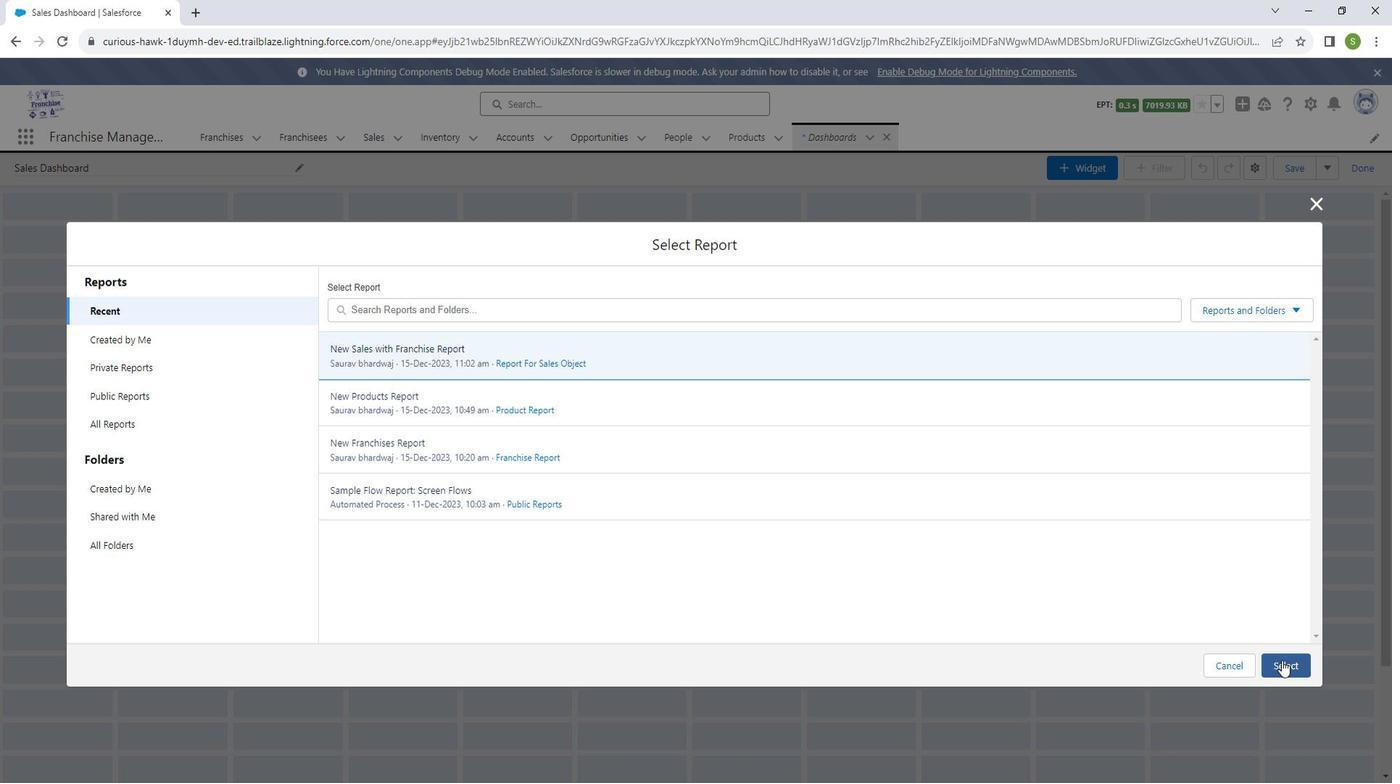 
Action: Mouse moved to (514, 482)
Screenshot: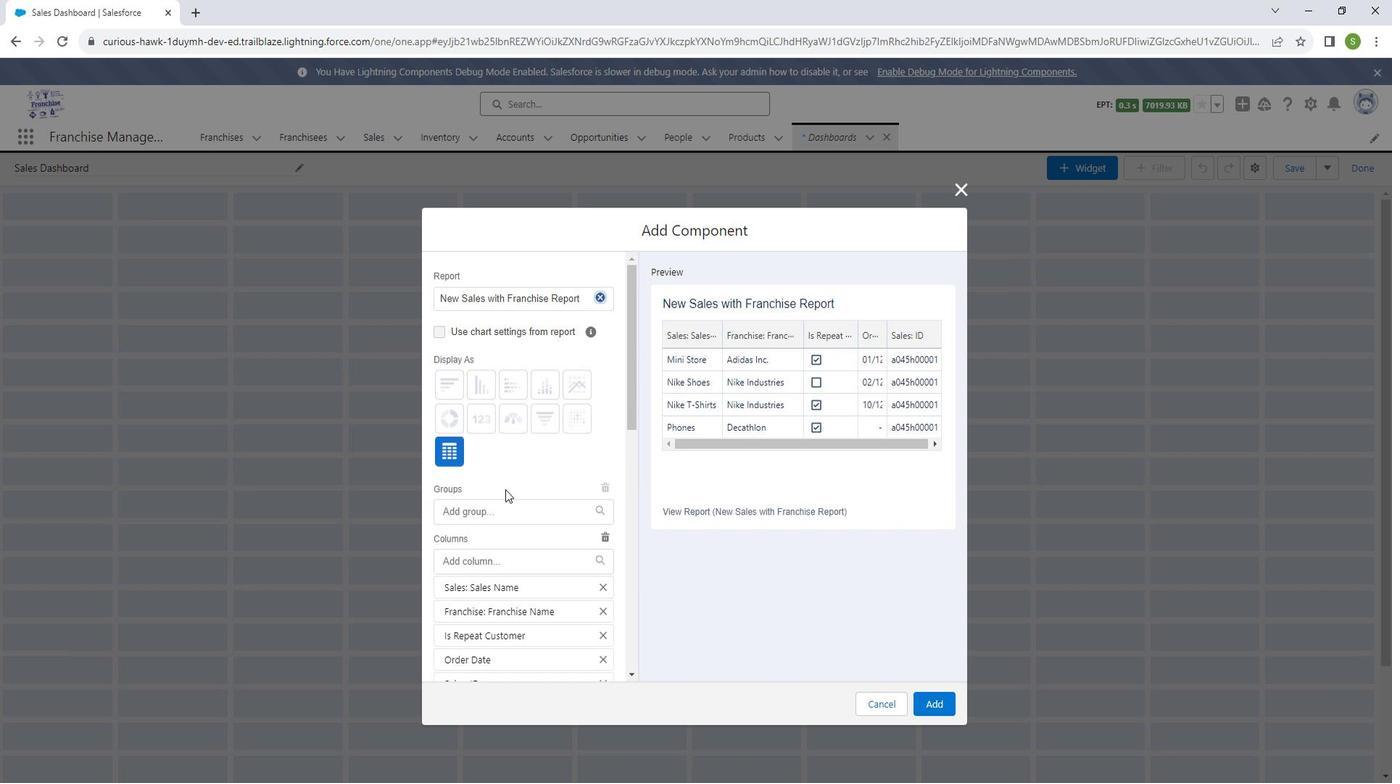 
Action: Mouse scrolled (514, 481) with delta (0, 0)
Screenshot: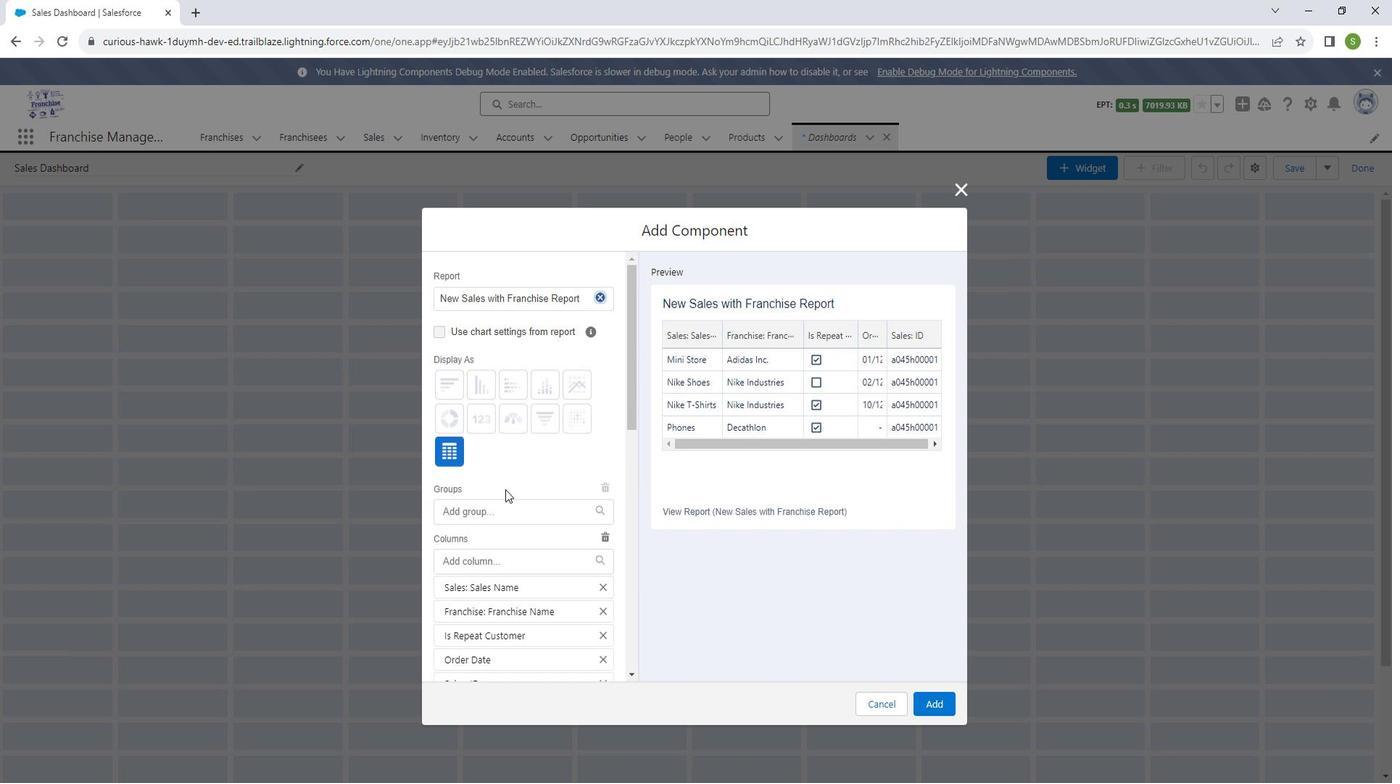 
Action: Mouse moved to (518, 498)
Screenshot: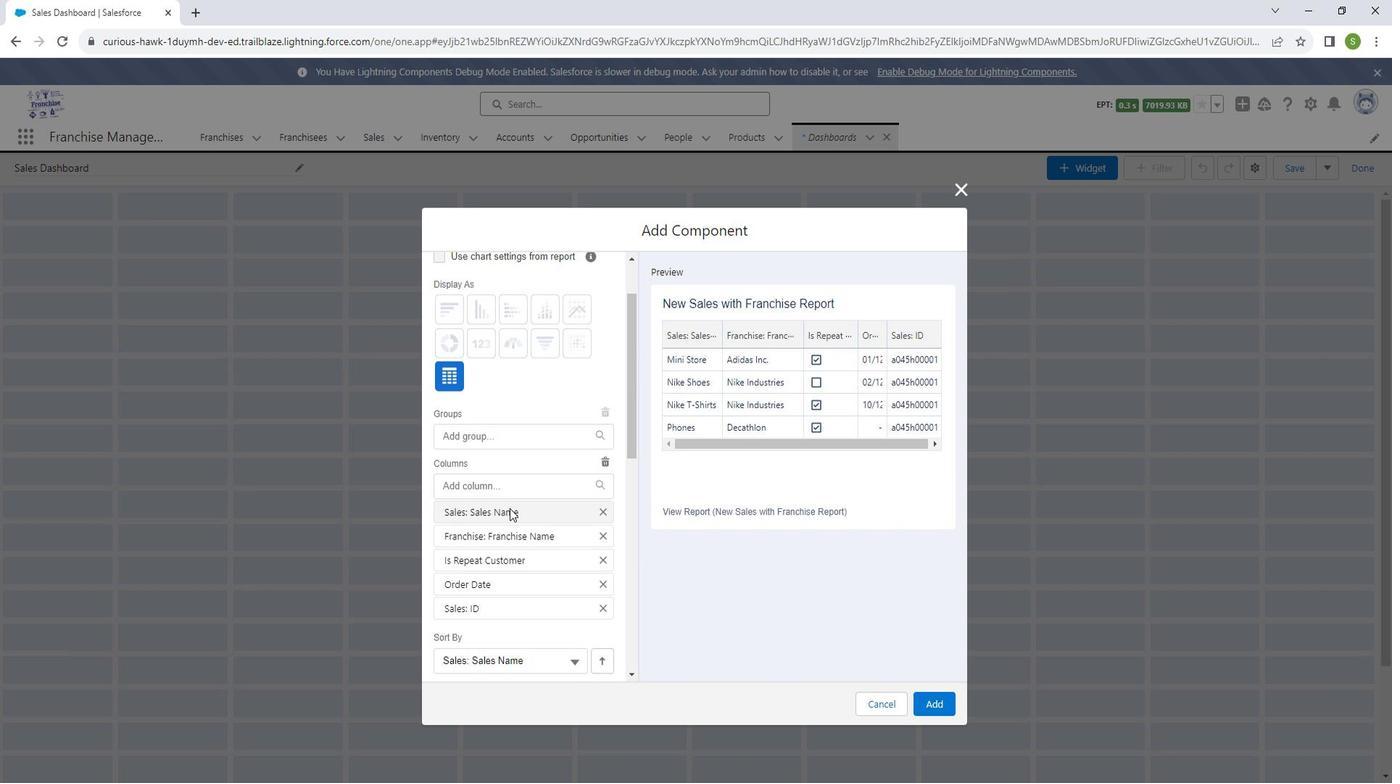 
Action: Mouse scrolled (518, 498) with delta (0, 0)
Screenshot: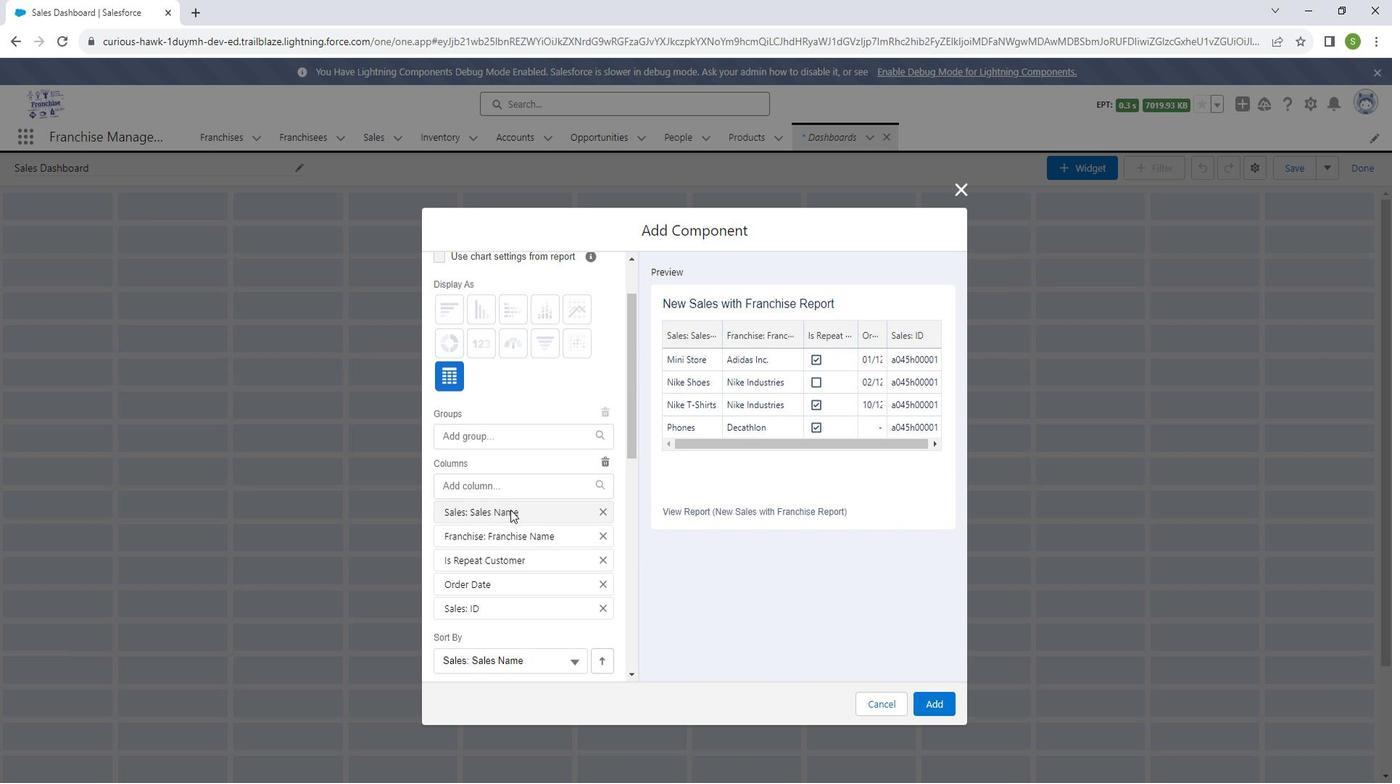
Action: Mouse scrolled (518, 498) with delta (0, 0)
Screenshot: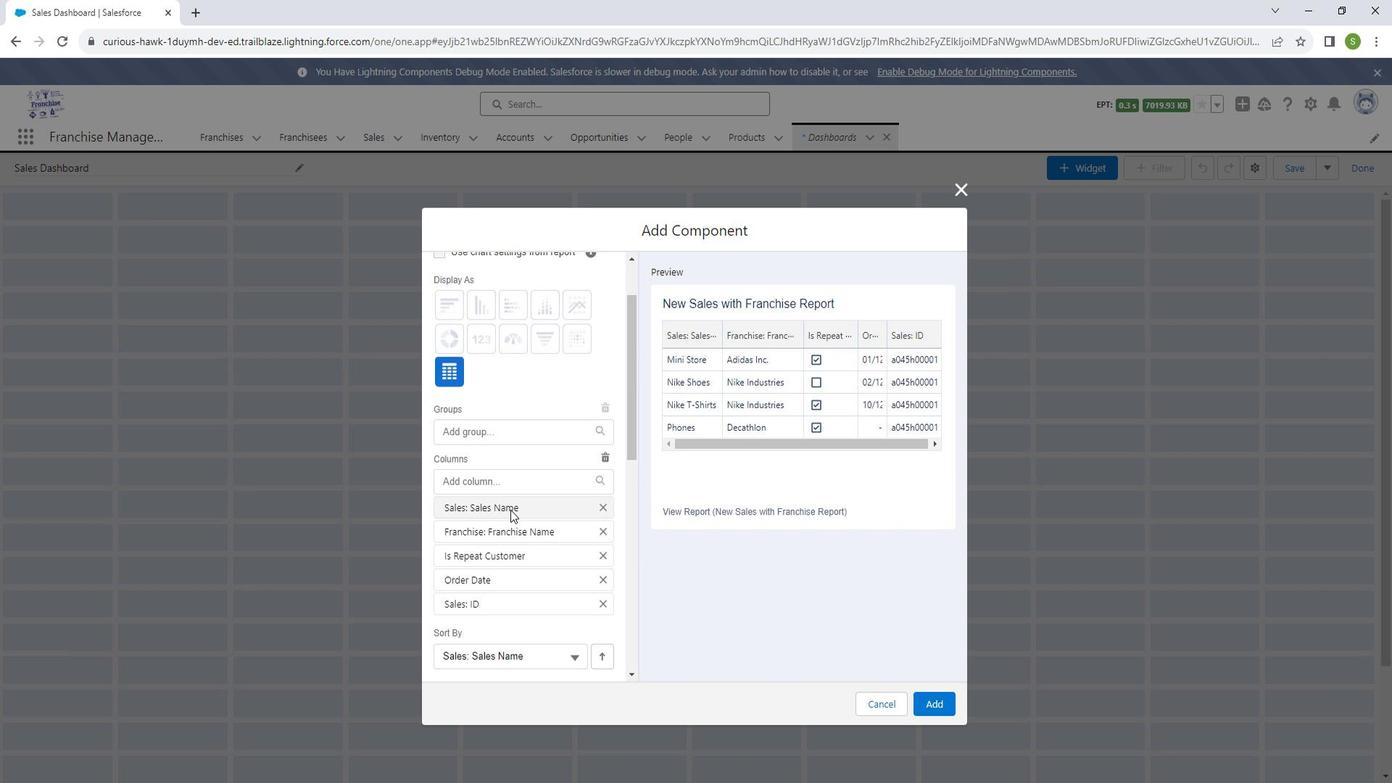 
Action: Mouse scrolled (518, 498) with delta (0, 0)
Screenshot: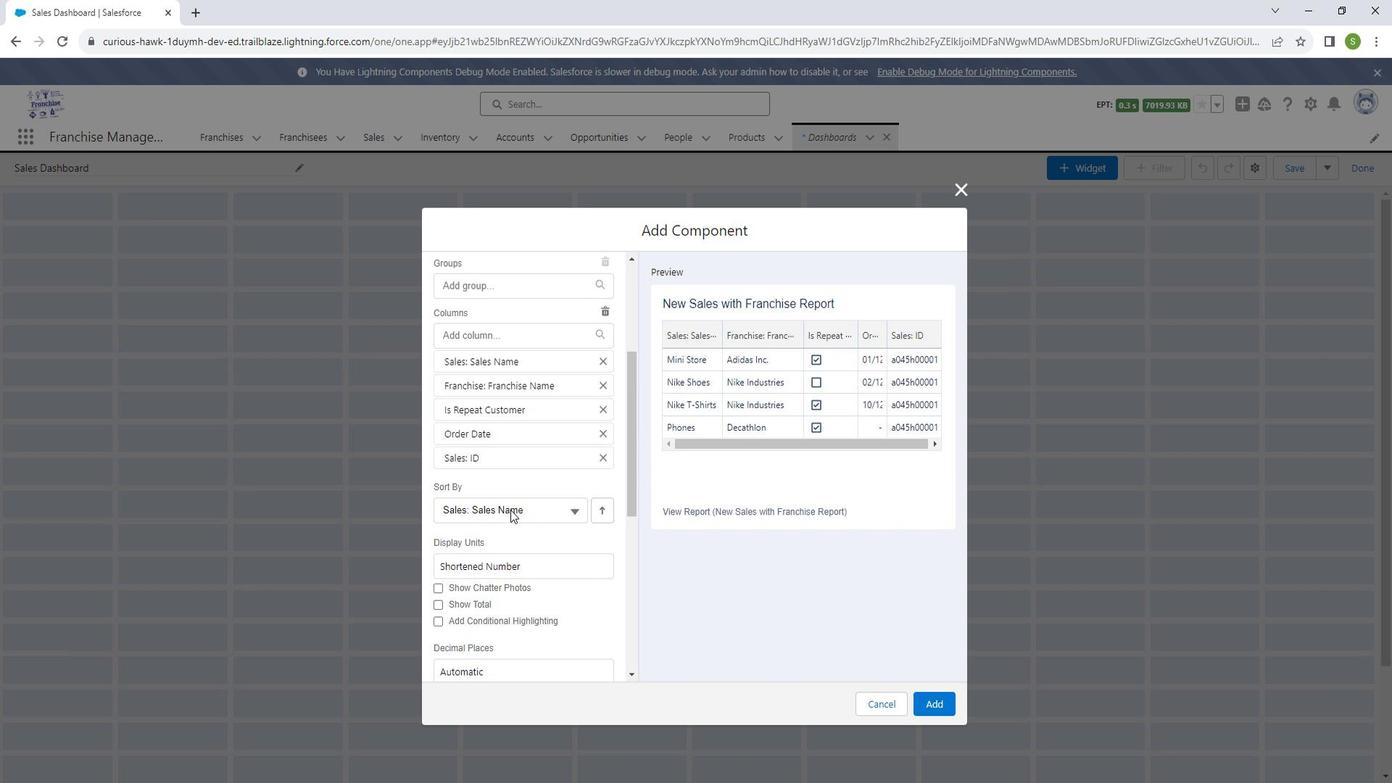 
Action: Mouse moved to (518, 501)
Screenshot: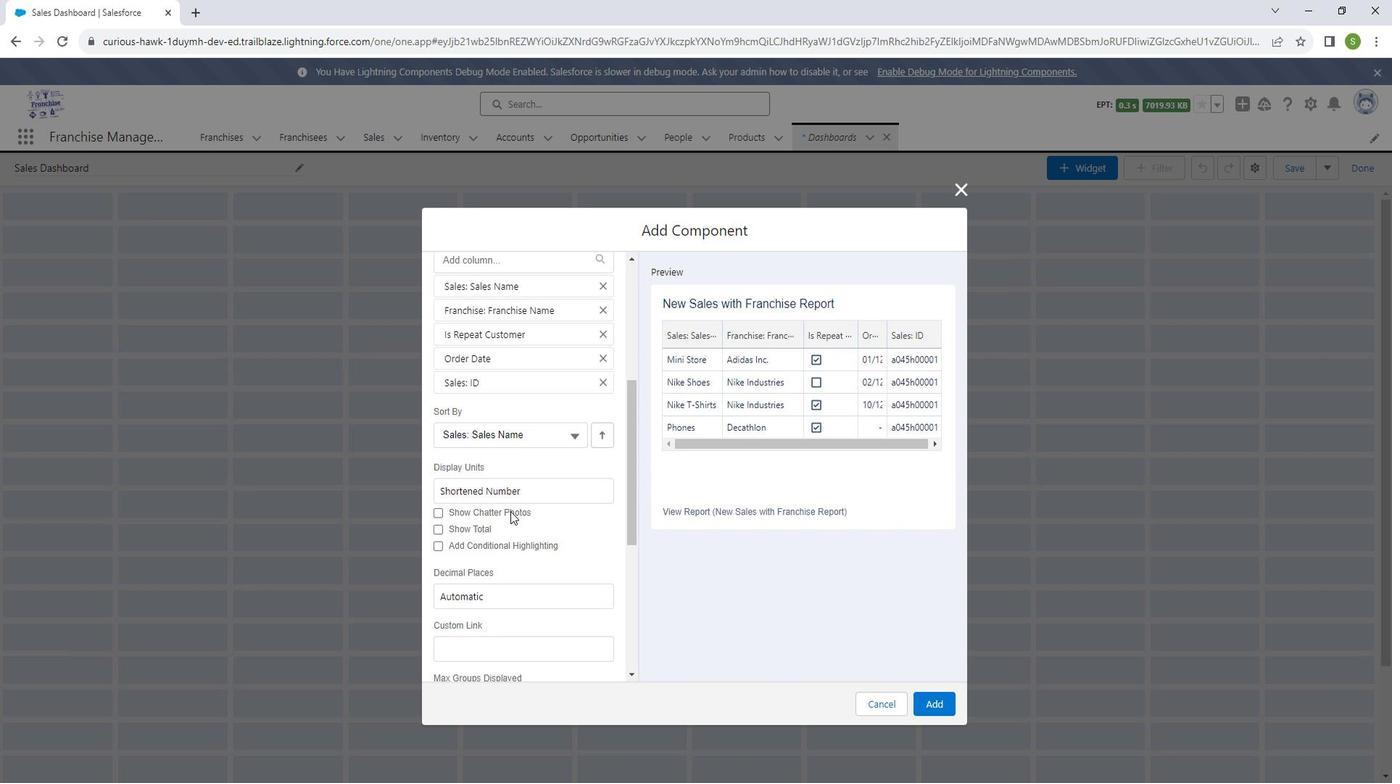 
Action: Mouse pressed left at (518, 501)
Screenshot: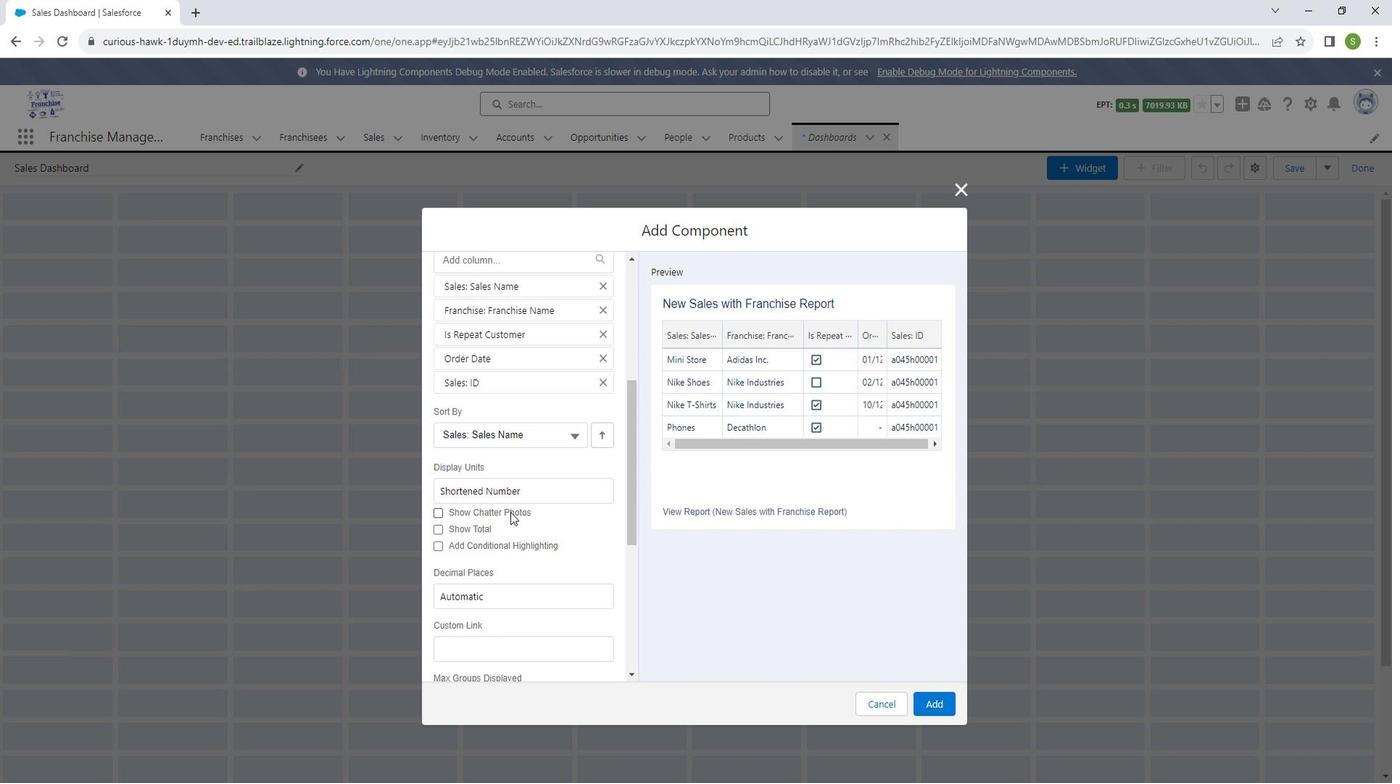
Action: Mouse moved to (493, 516)
Screenshot: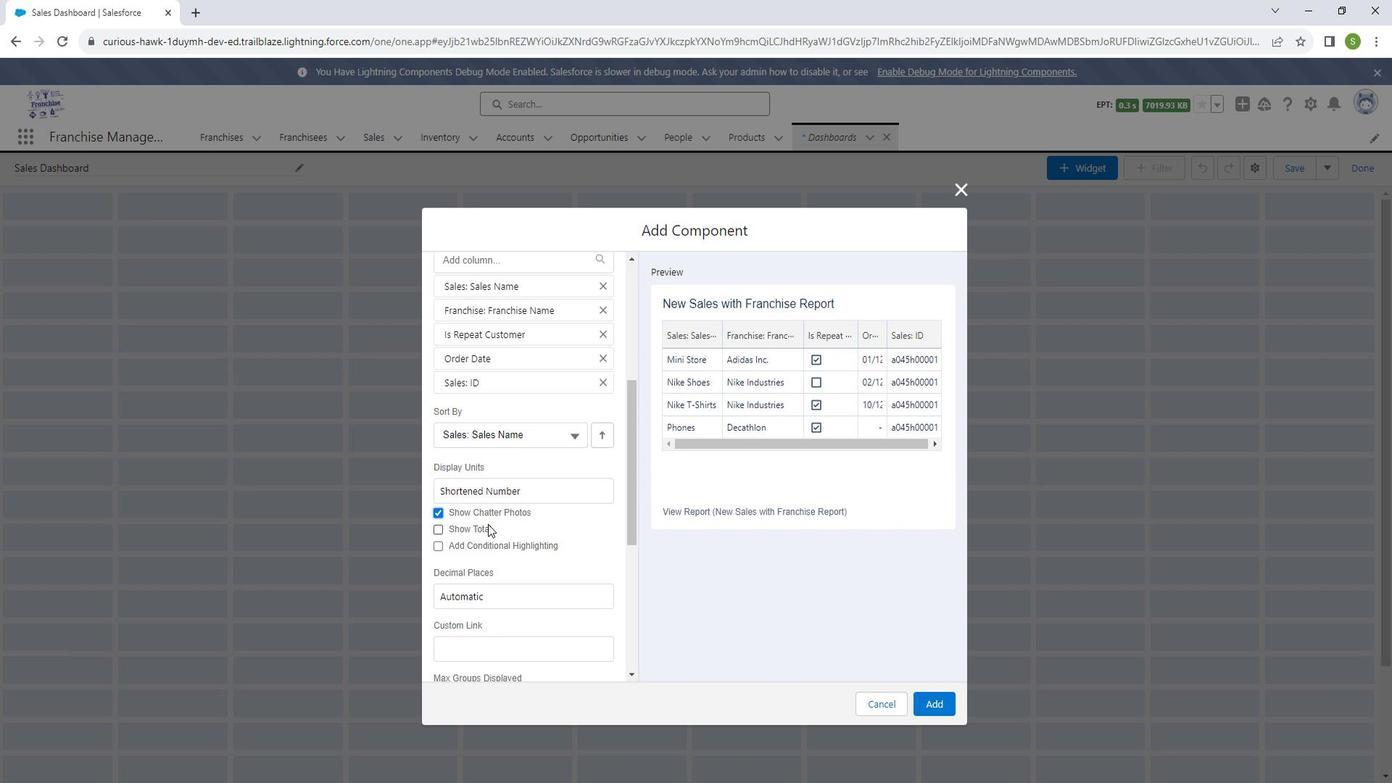 
Action: Mouse pressed left at (493, 516)
Screenshot: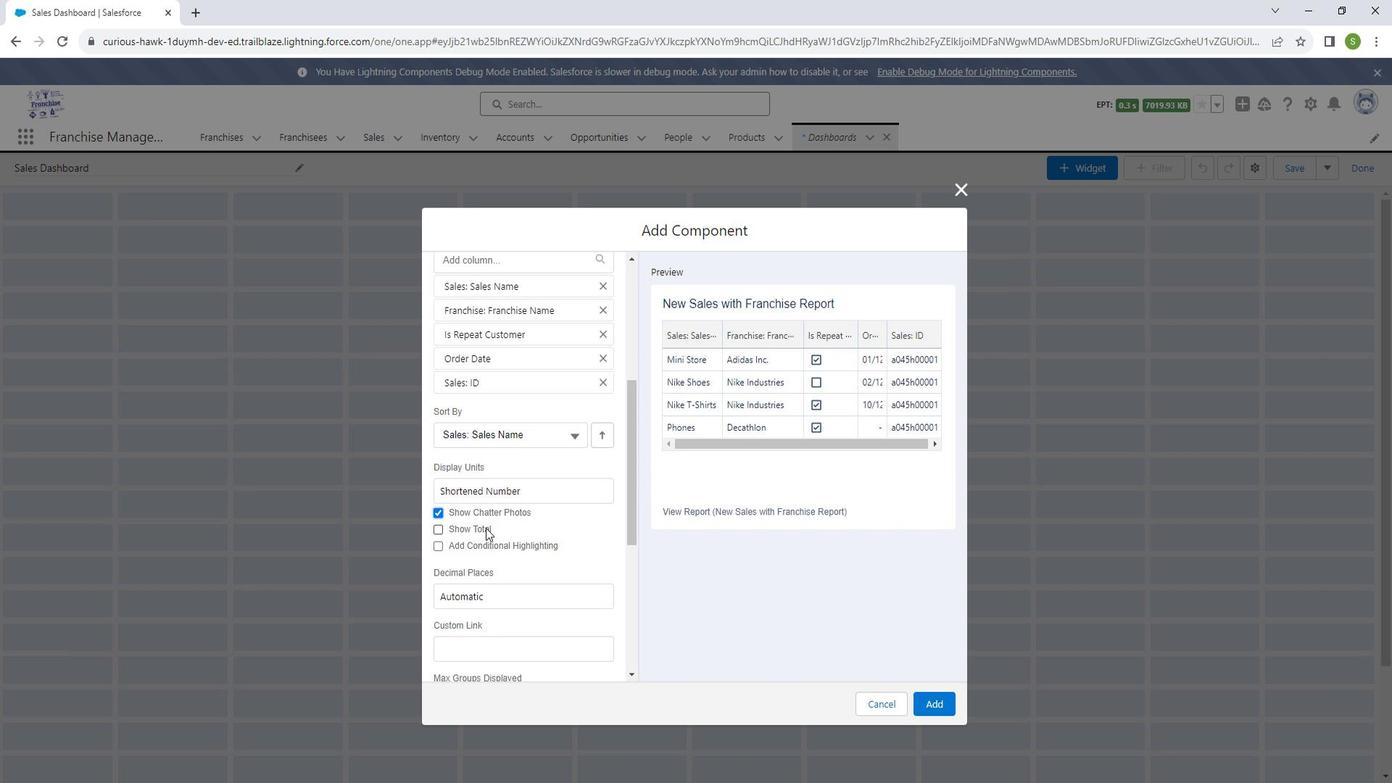 
Action: Mouse moved to (509, 522)
Screenshot: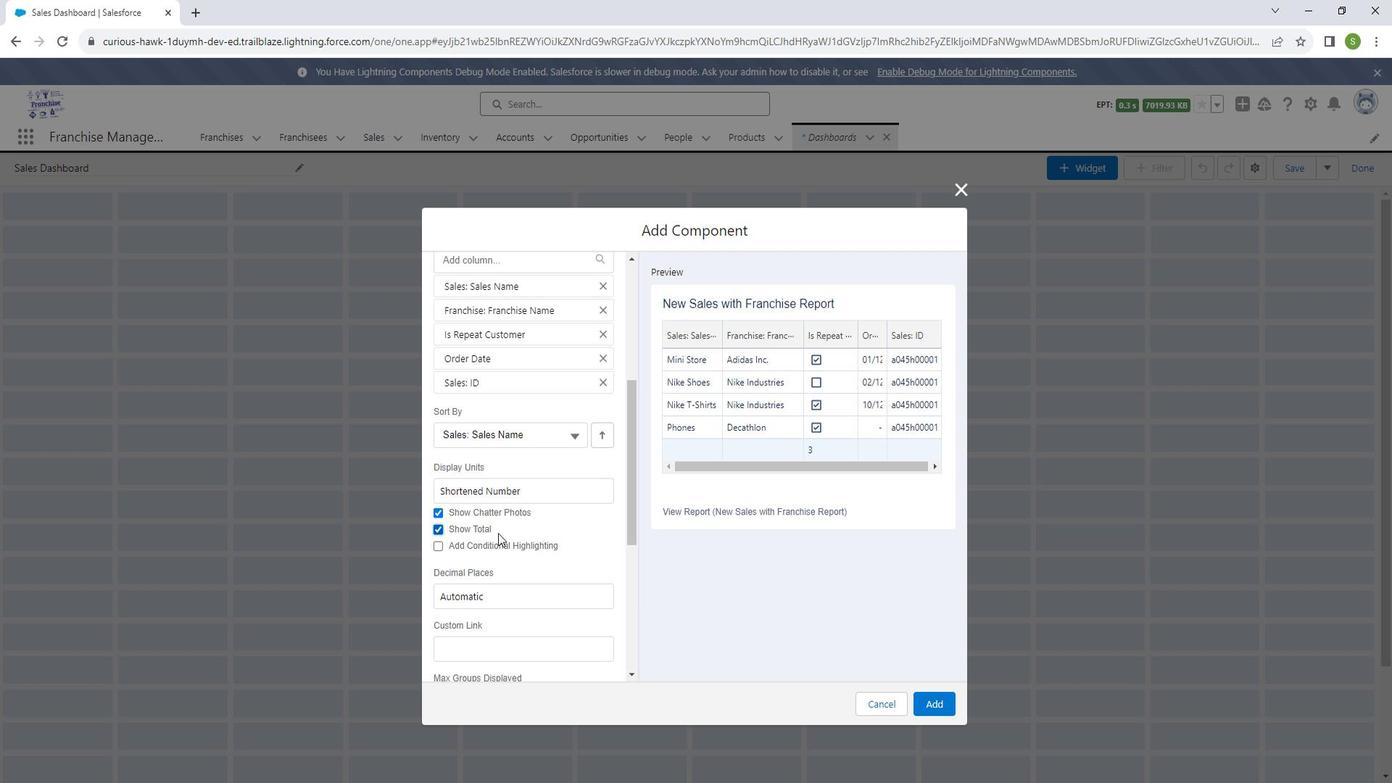 
Action: Mouse scrolled (509, 521) with delta (0, 0)
Screenshot: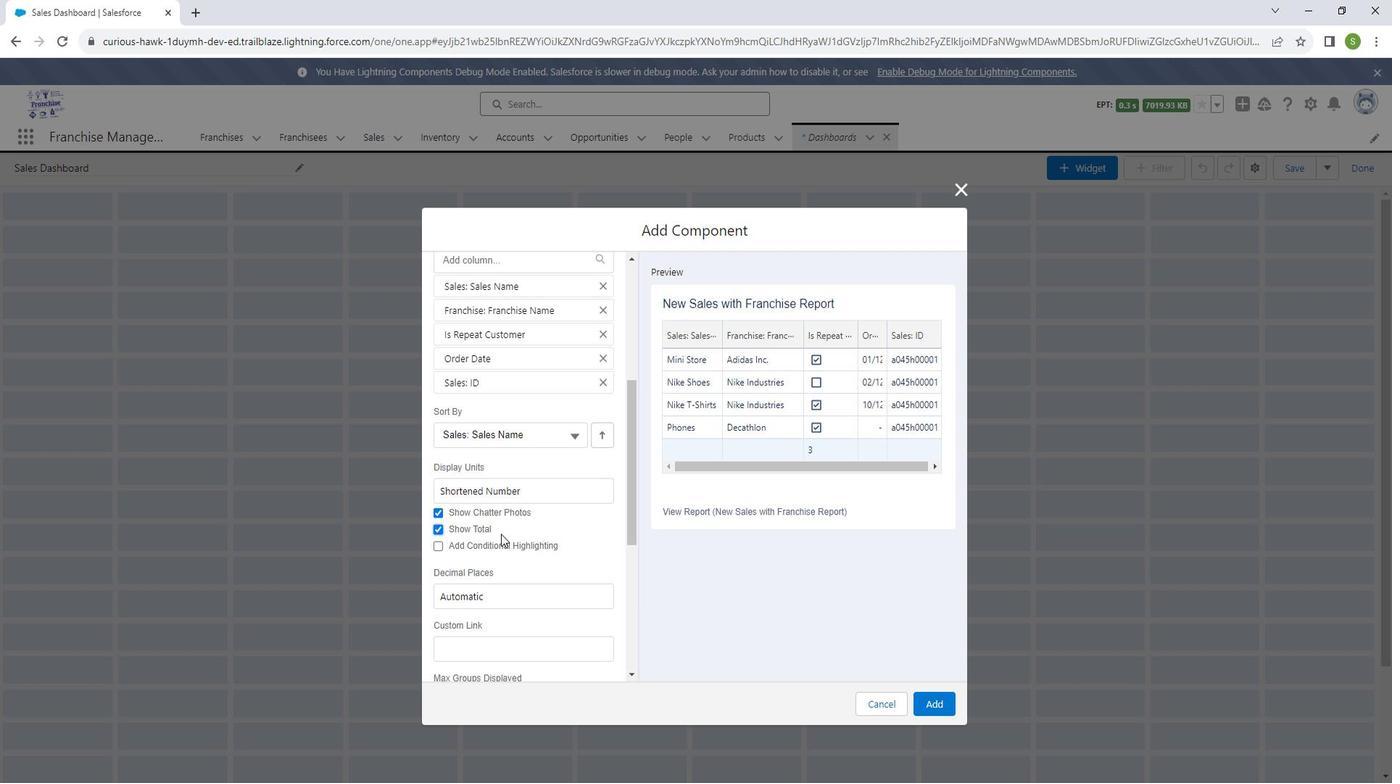 
Action: Mouse moved to (509, 522)
Screenshot: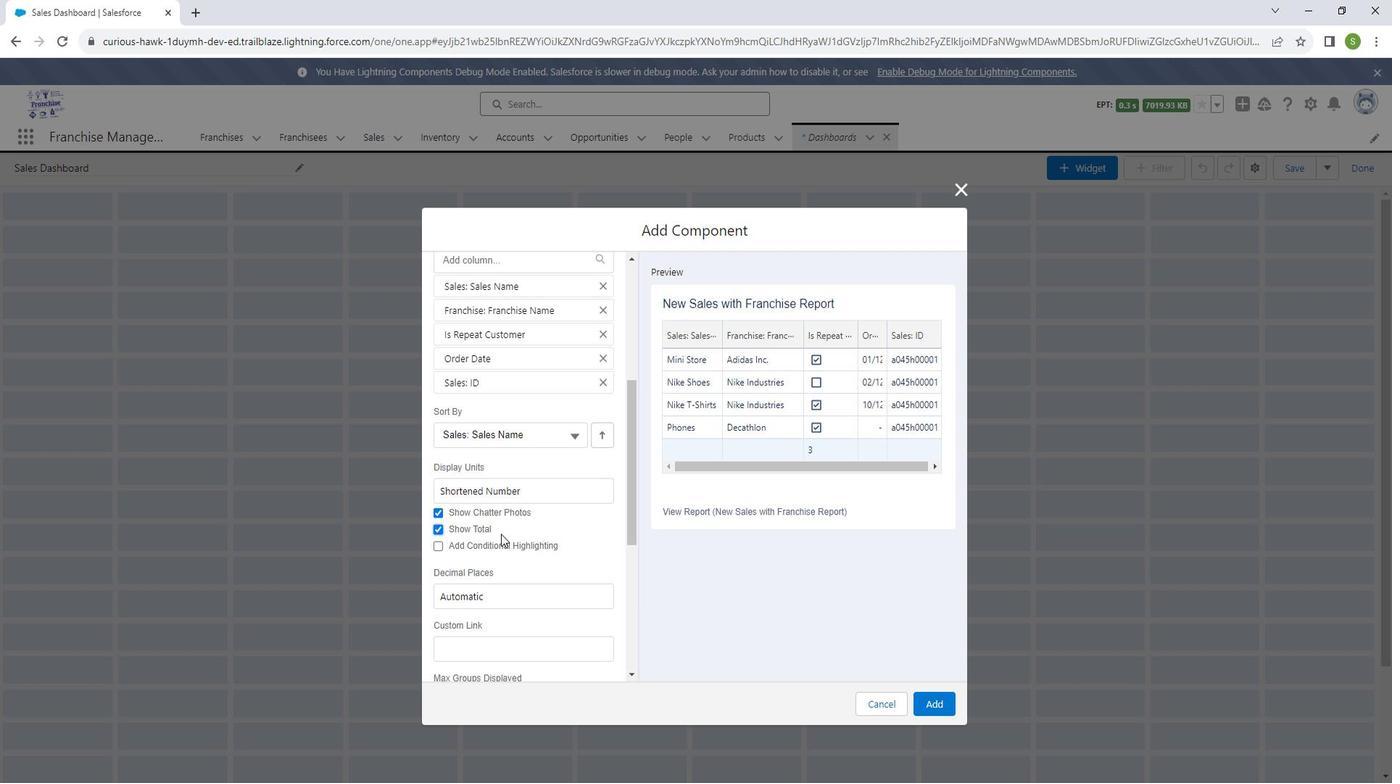 
Action: Mouse scrolled (509, 522) with delta (0, 0)
Screenshot: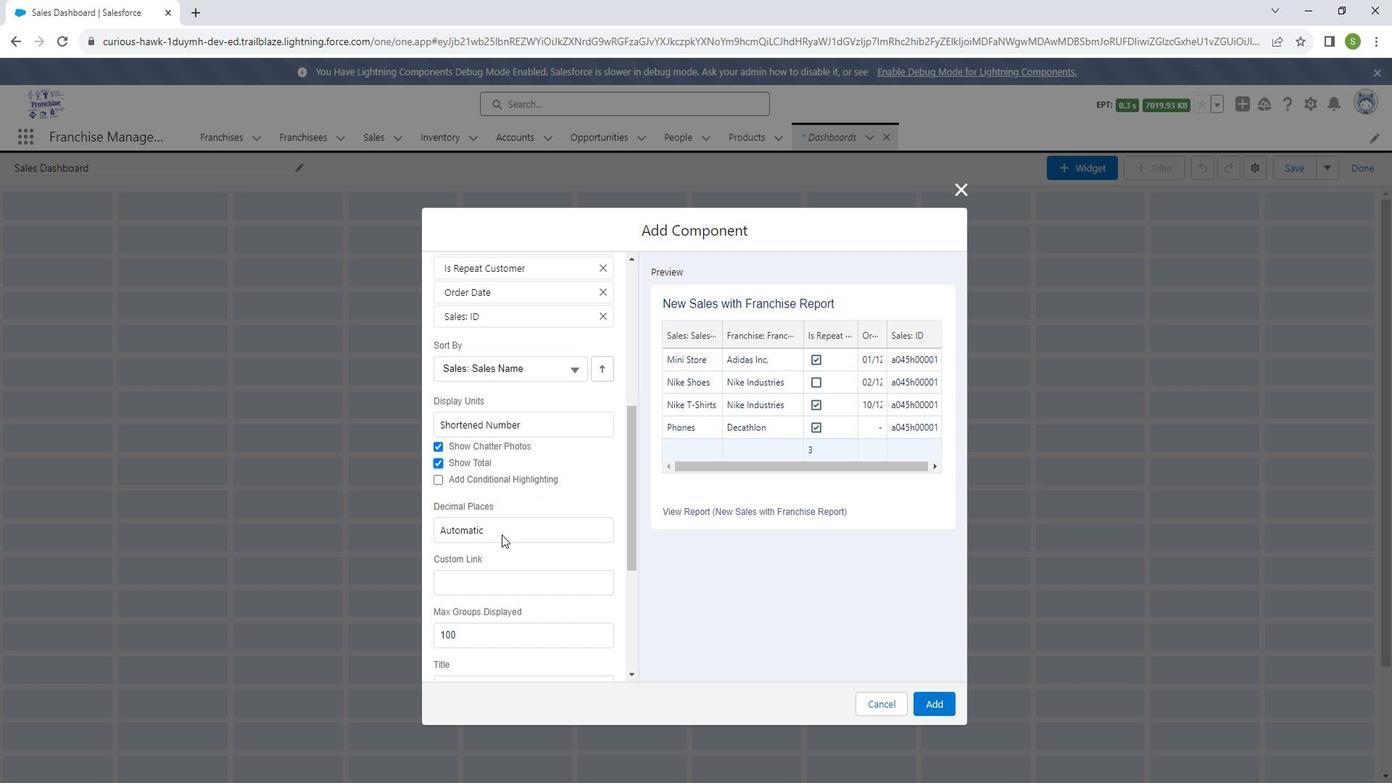 
Action: Mouse moved to (506, 514)
Screenshot: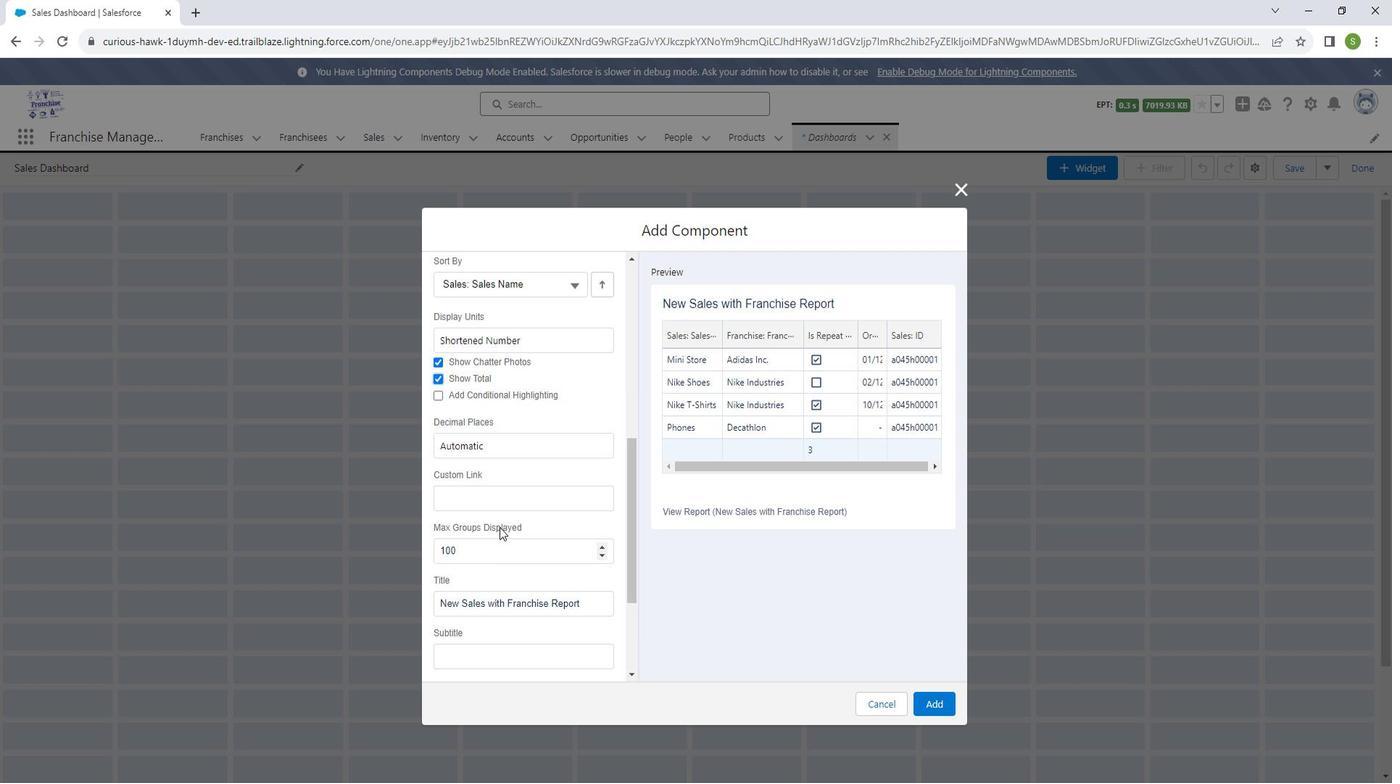 
Action: Mouse scrolled (506, 514) with delta (0, 0)
Screenshot: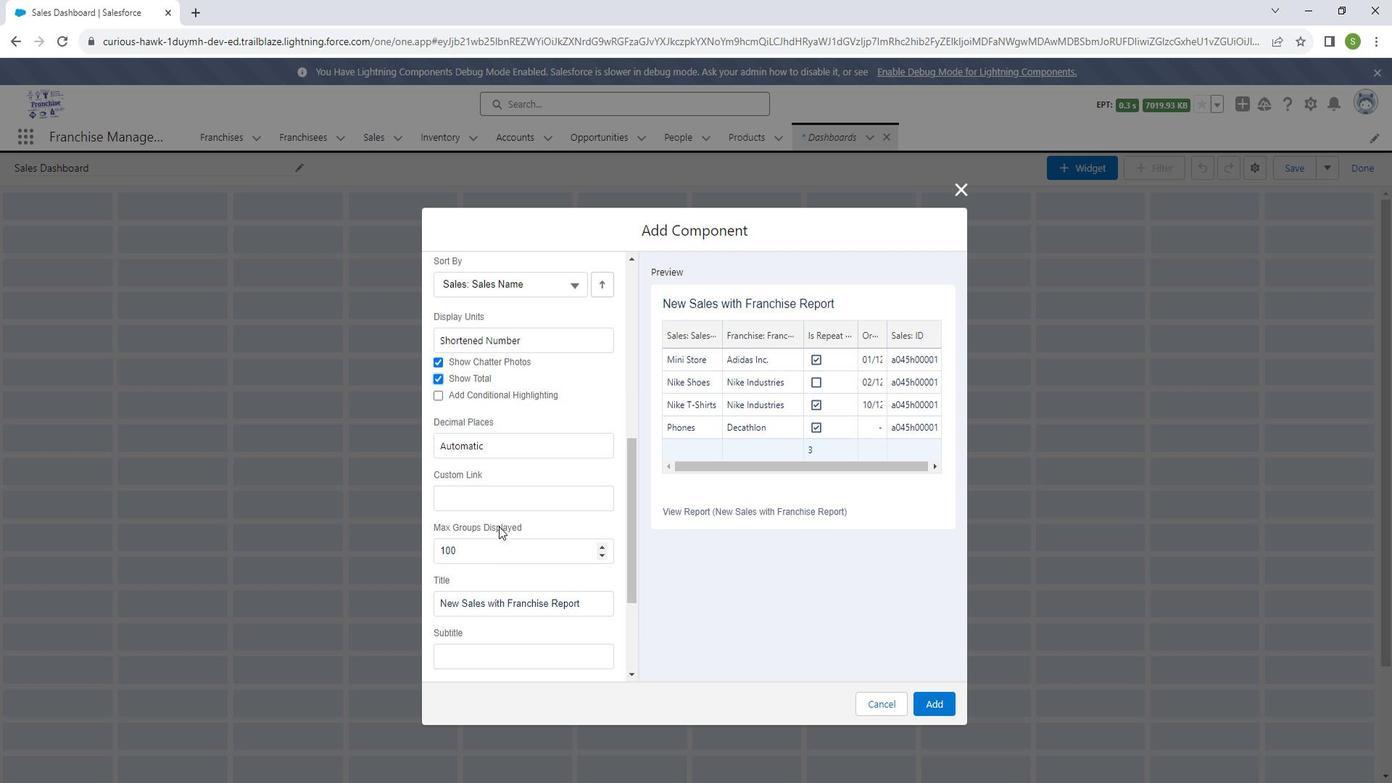 
Action: Mouse scrolled (506, 514) with delta (0, 0)
Screenshot: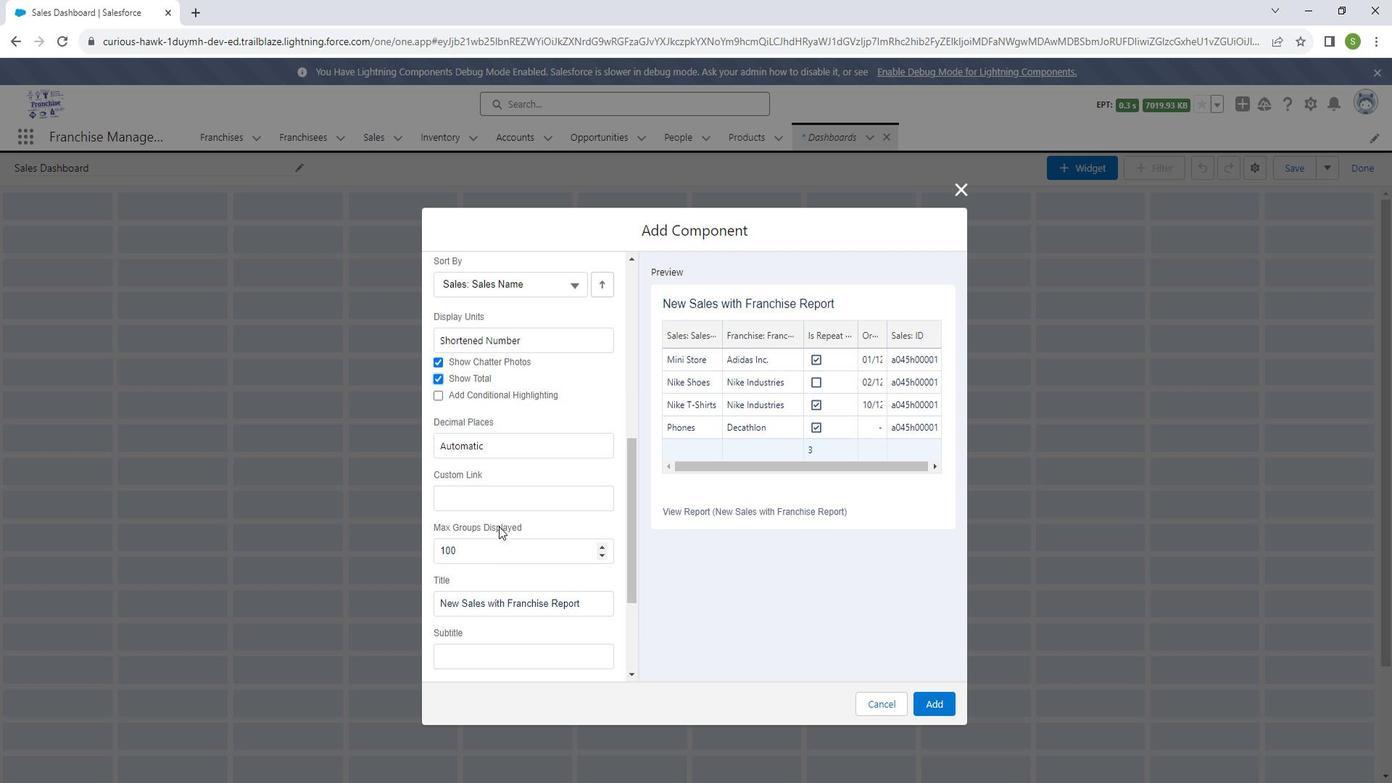 
Action: Mouse scrolled (506, 514) with delta (0, 0)
Screenshot: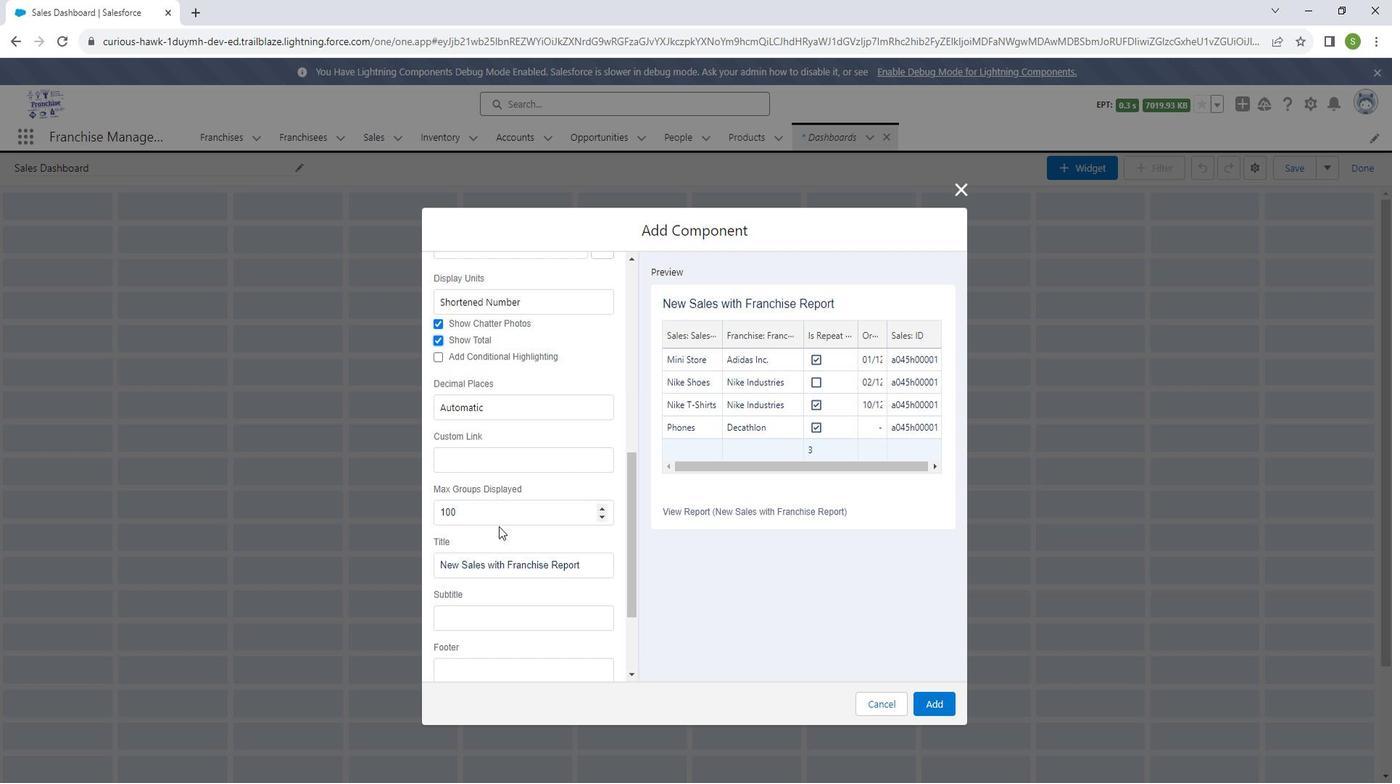 
Action: Mouse moved to (506, 514)
Screenshot: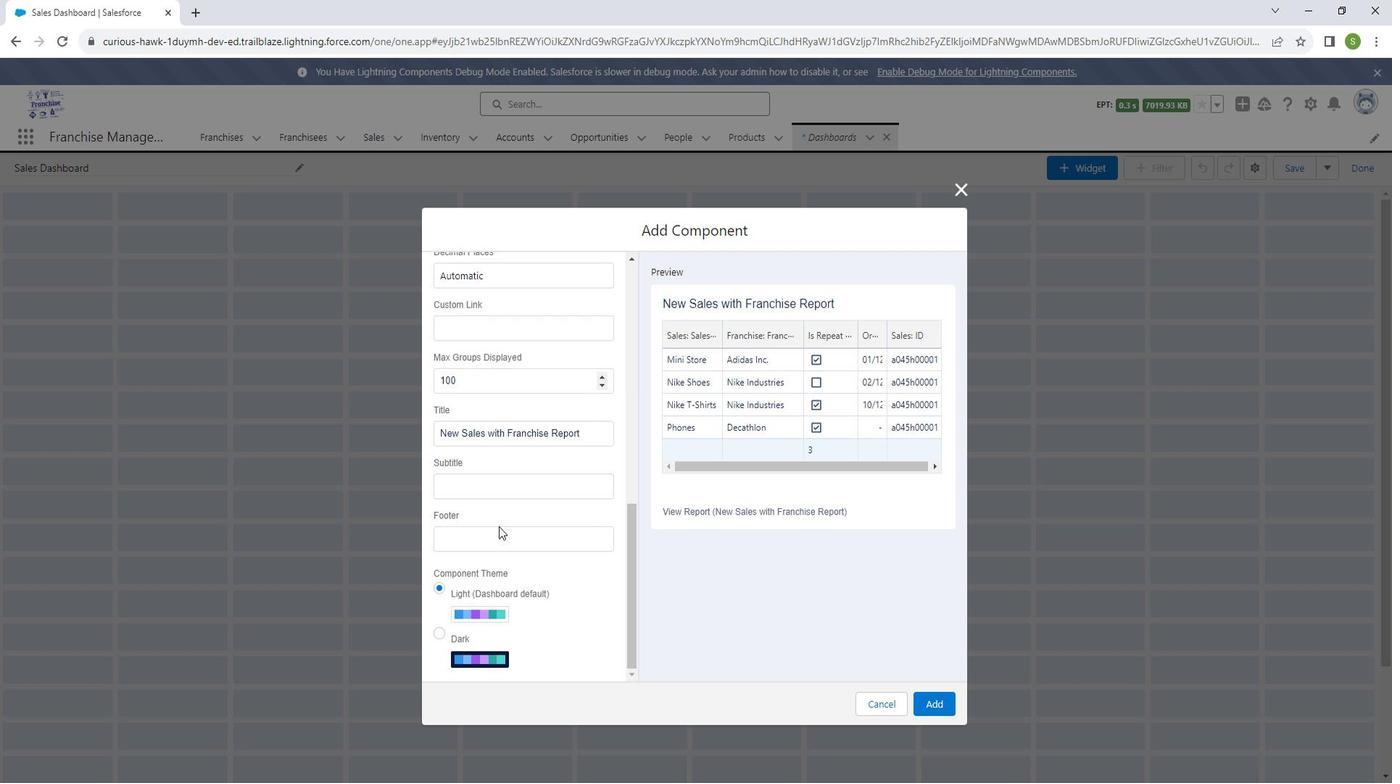 
Action: Mouse scrolled (506, 514) with delta (0, 0)
Screenshot: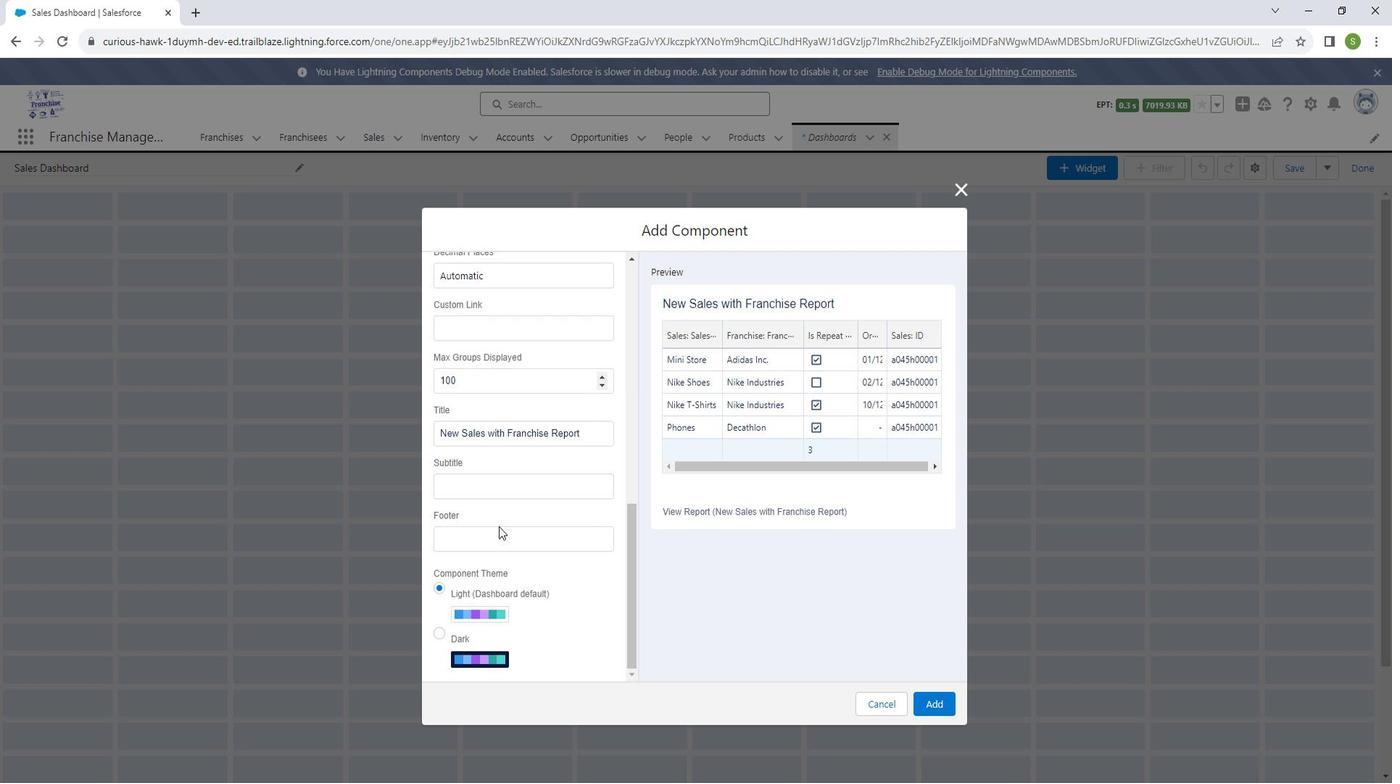 
Action: Mouse scrolled (506, 514) with delta (0, 0)
Screenshot: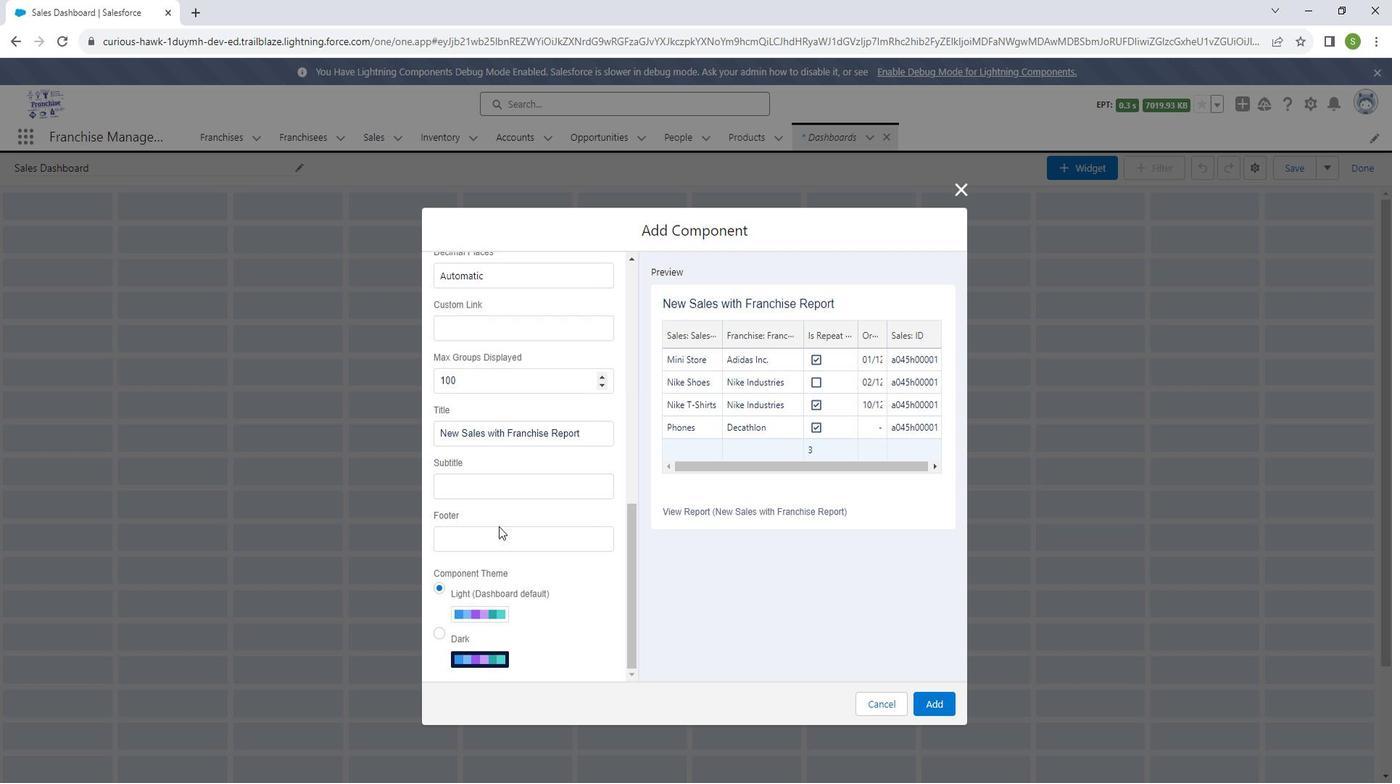 
Action: Mouse moved to (448, 617)
Screenshot: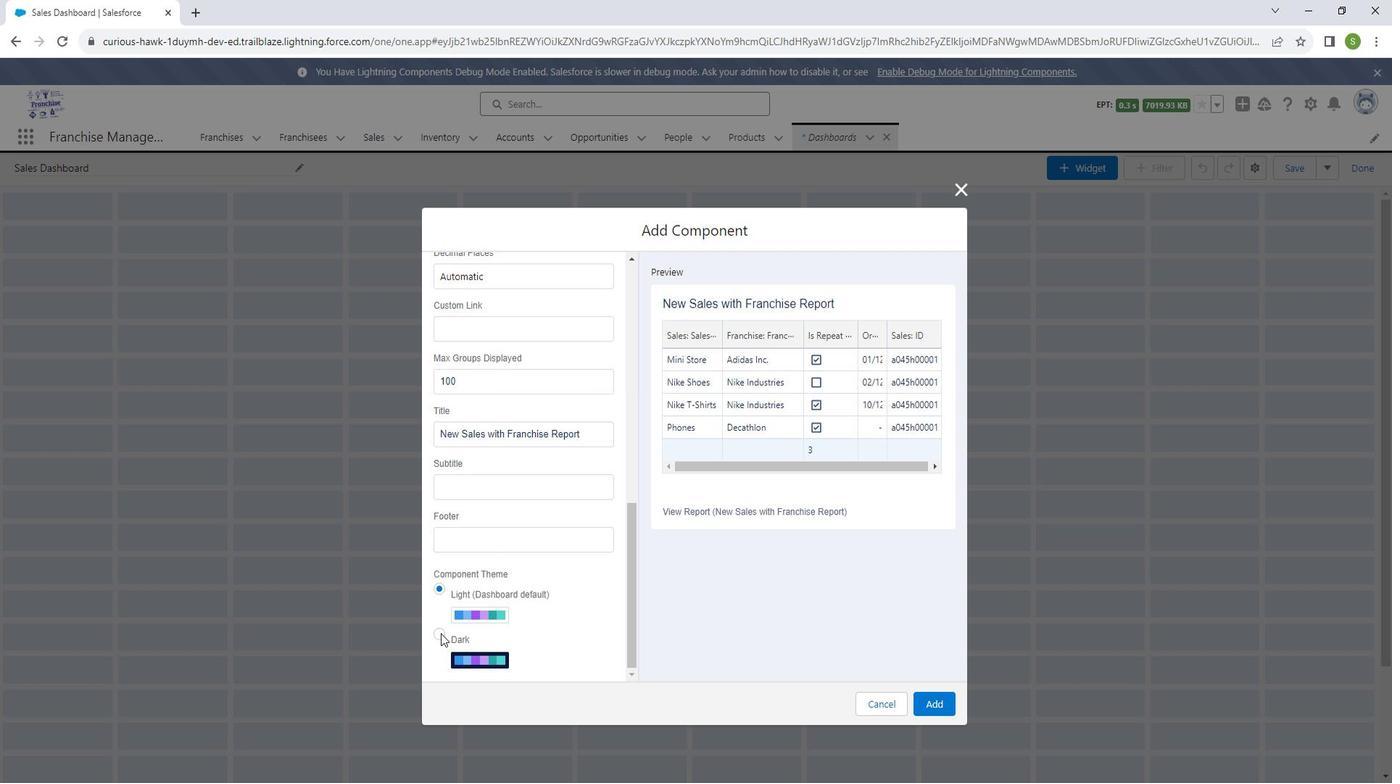 
Action: Mouse pressed left at (448, 617)
Screenshot: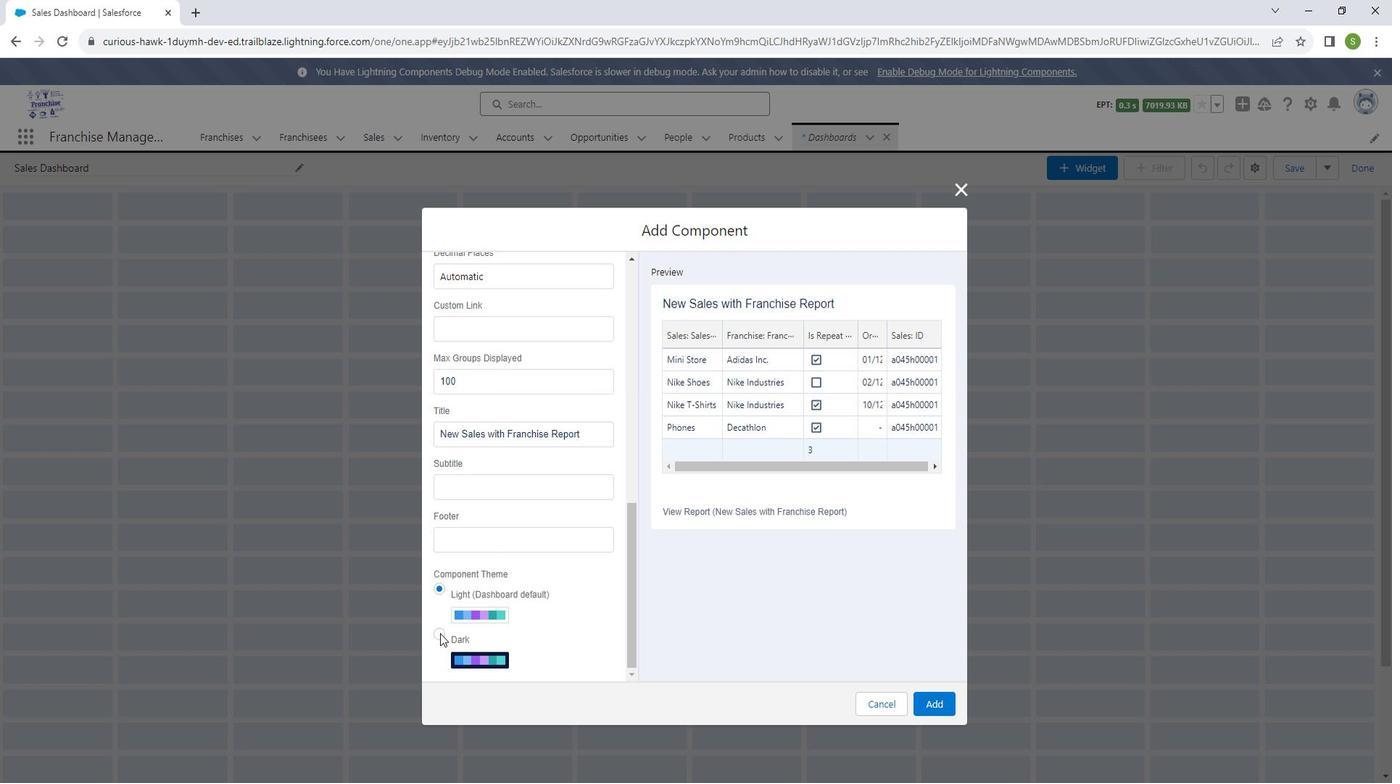 
Action: Mouse moved to (515, 482)
Screenshot: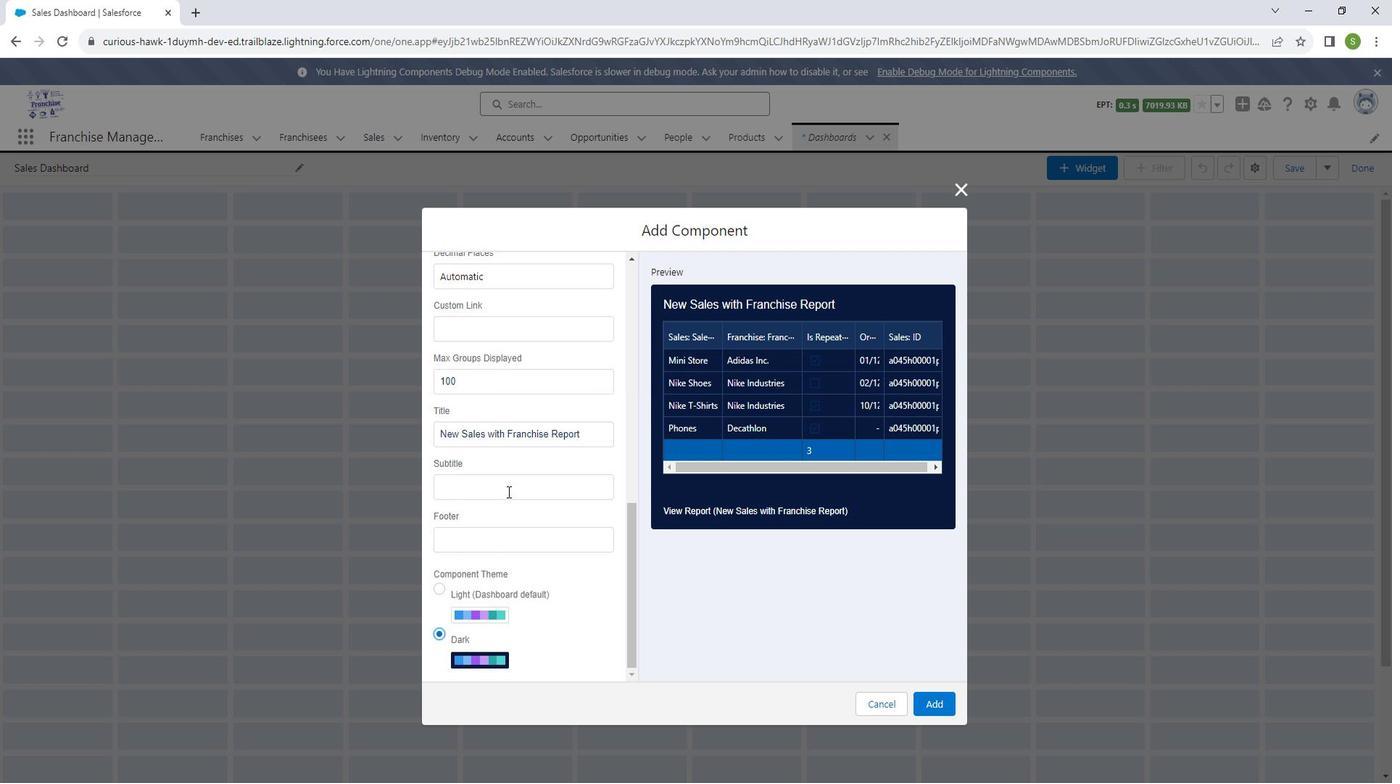 
Action: Mouse pressed left at (515, 482)
Screenshot: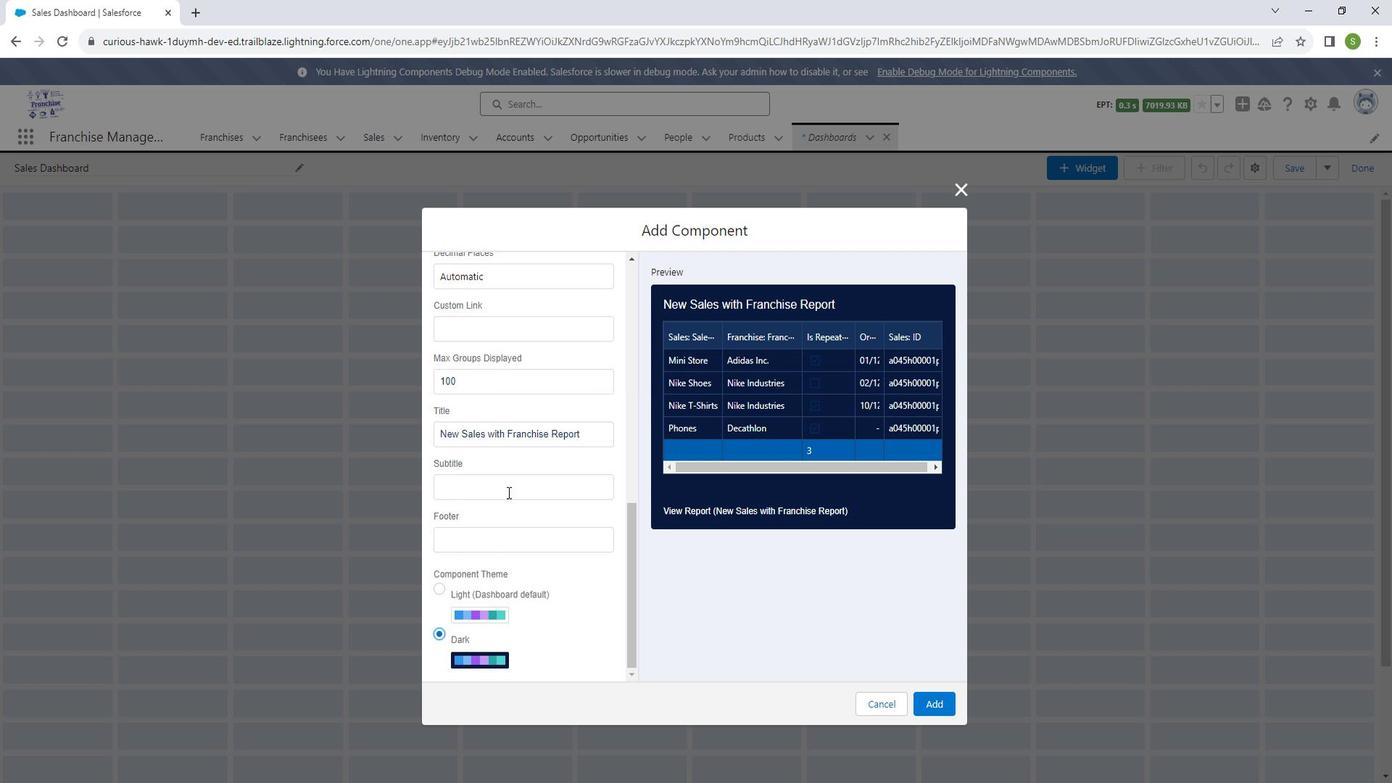 
Action: Key pressed <Key.shift_r>SA<Key.backspace>ales<Key.space><Key.shift_r>Report<Key.space>for<Key.space>ths<Key.backspace>is<Key.space>month
Screenshot: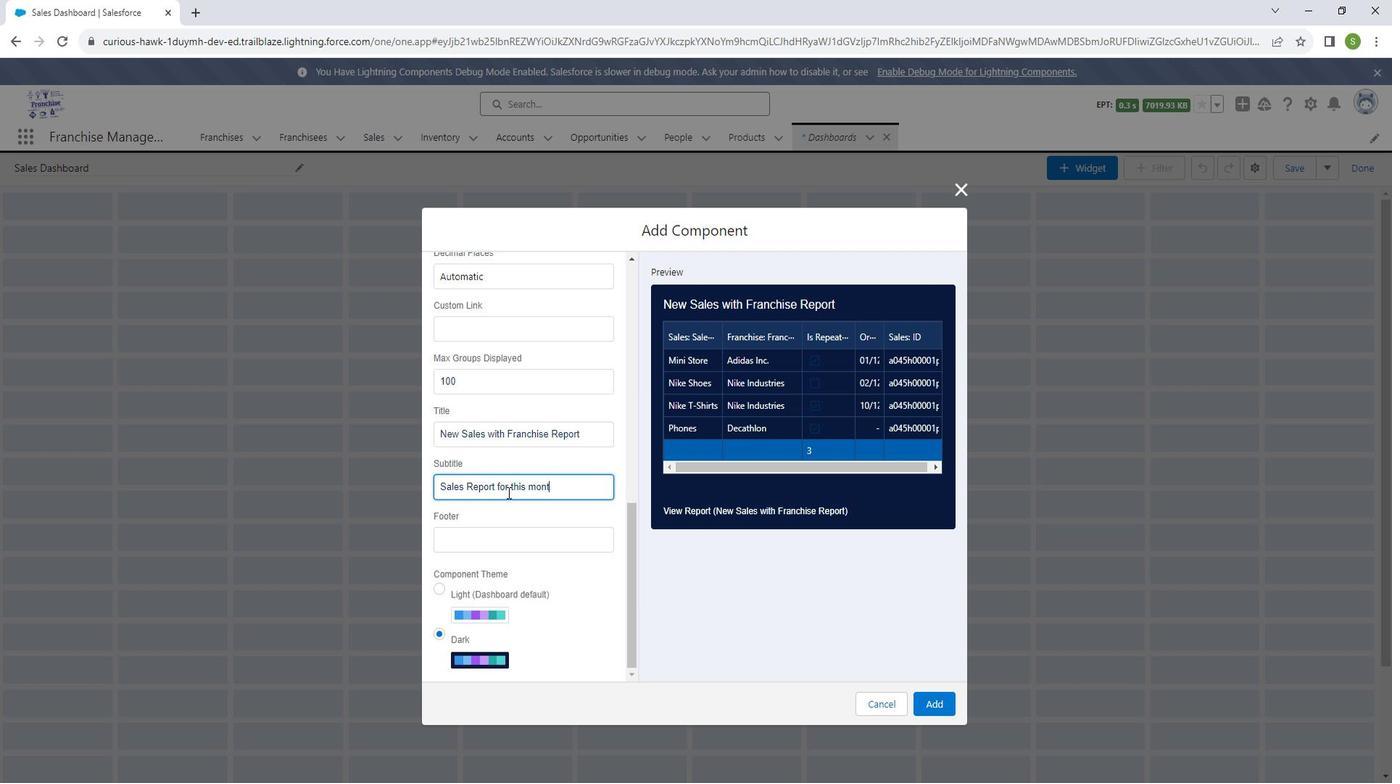 
Action: Mouse moved to (503, 539)
Screenshot: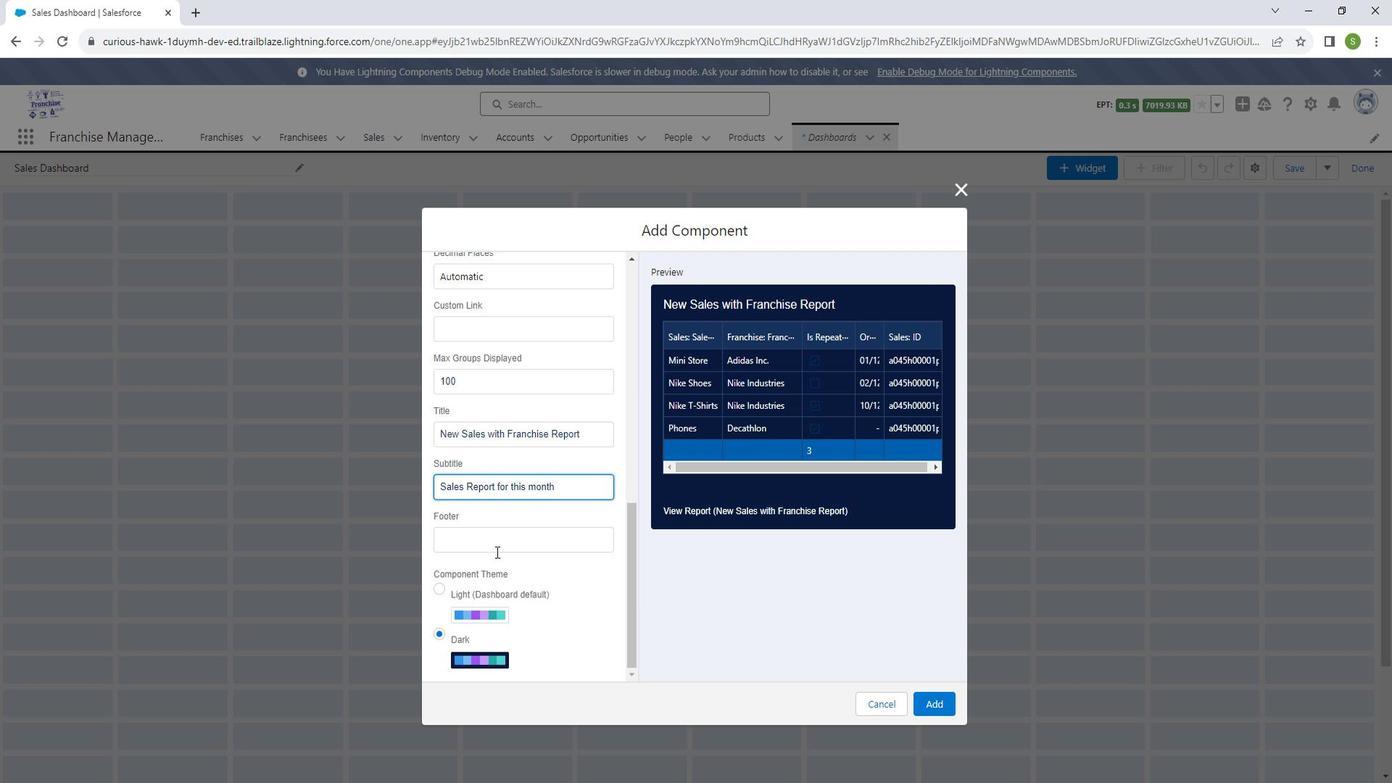 
Action: Mouse pressed left at (503, 539)
Screenshot: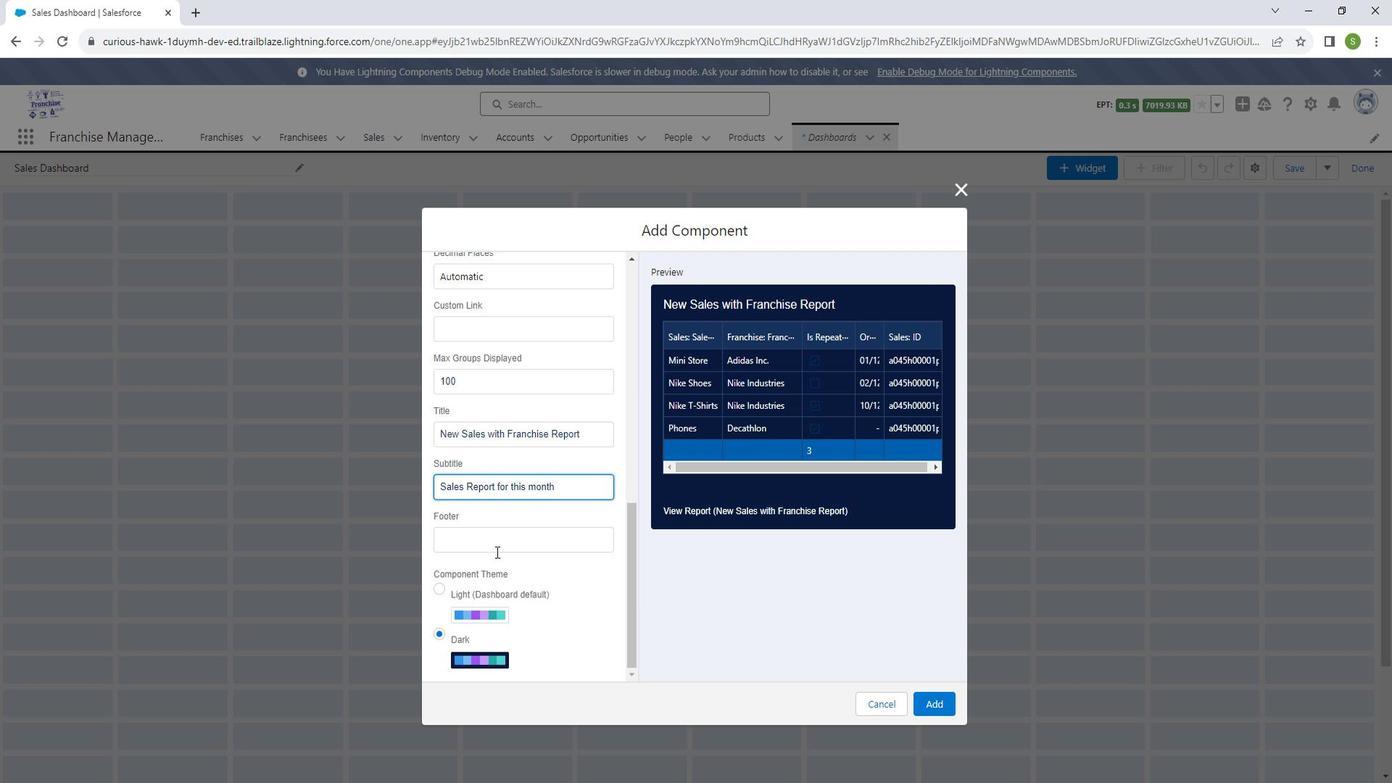 
Action: Key pressed <Key.shift_r>SA<Key.backspace>ales<Key.space><Key.shift_r>Report
Screenshot: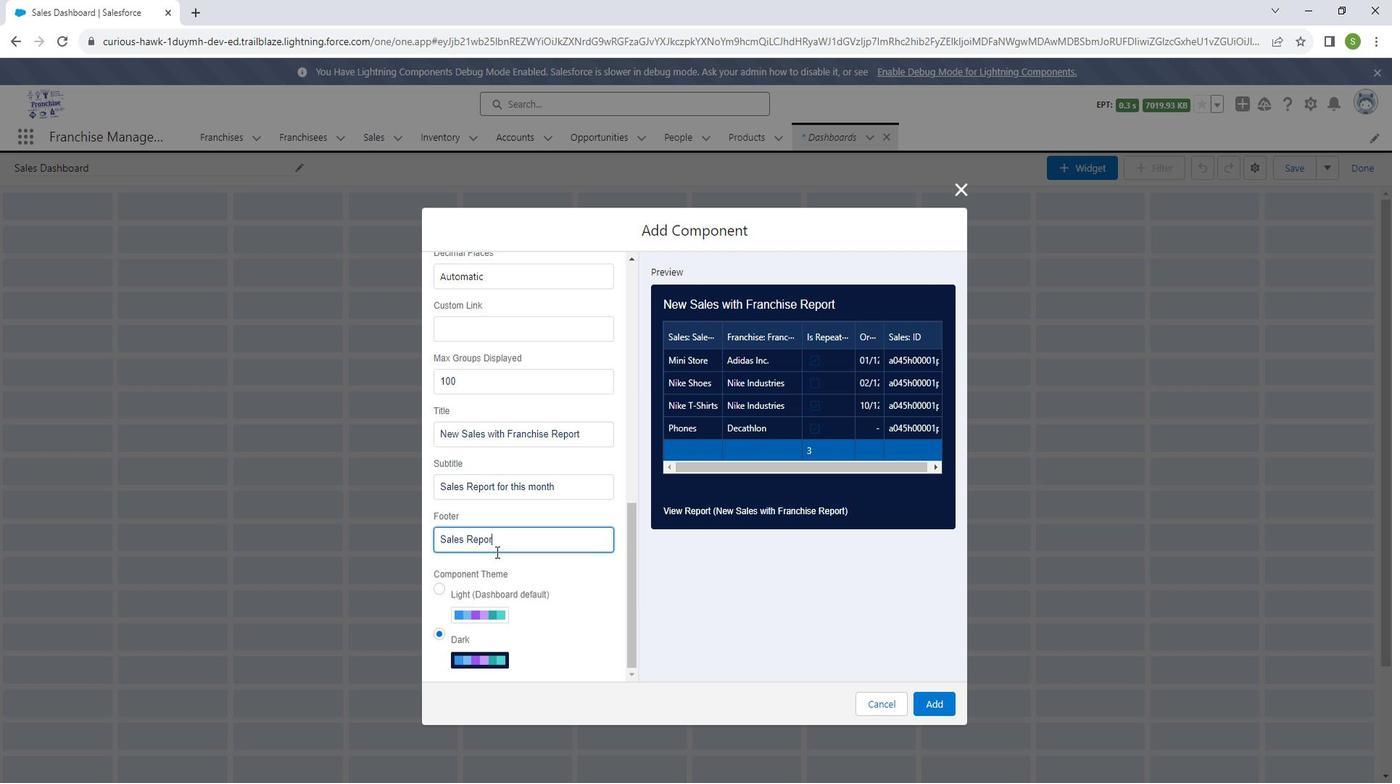 
Action: Mouse moved to (942, 683)
Screenshot: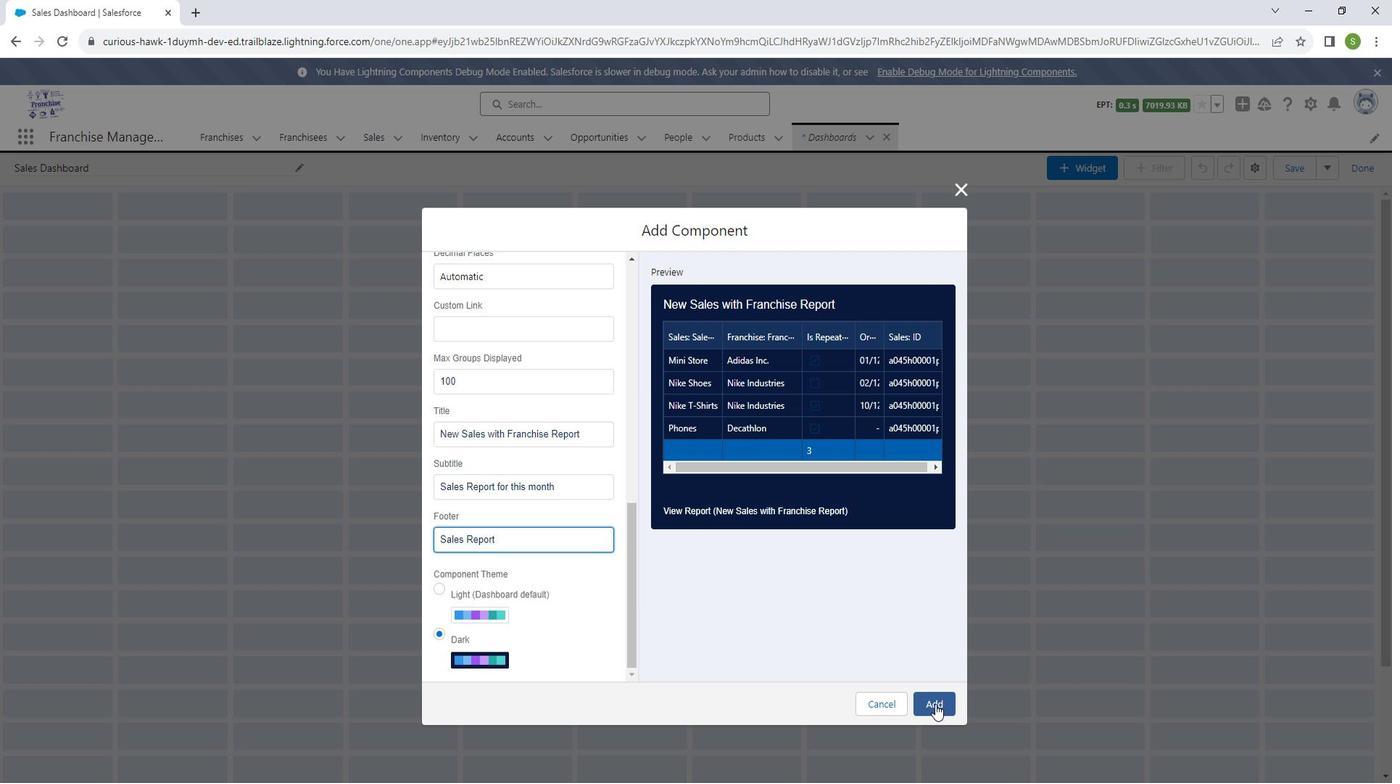 
Action: Mouse pressed left at (942, 683)
Screenshot: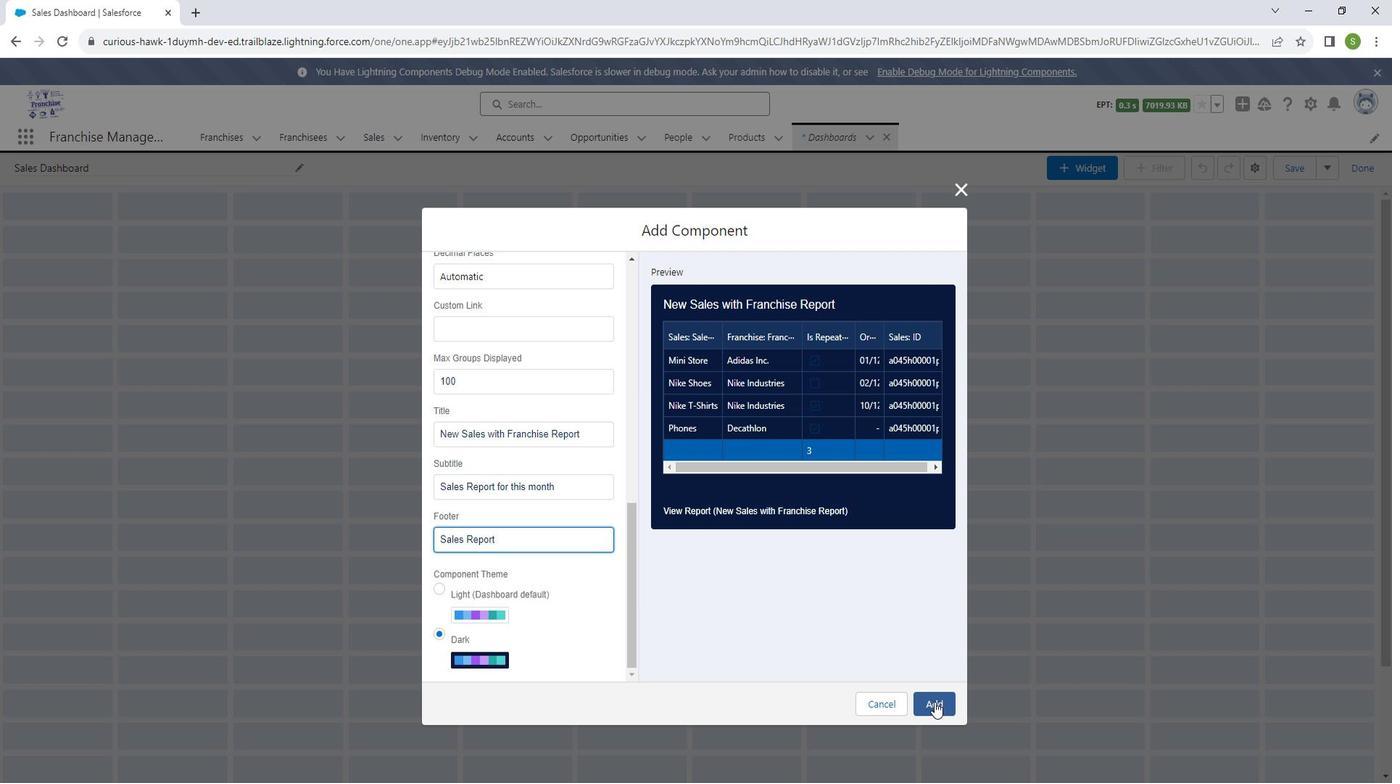 
Action: Mouse moved to (461, 442)
Screenshot: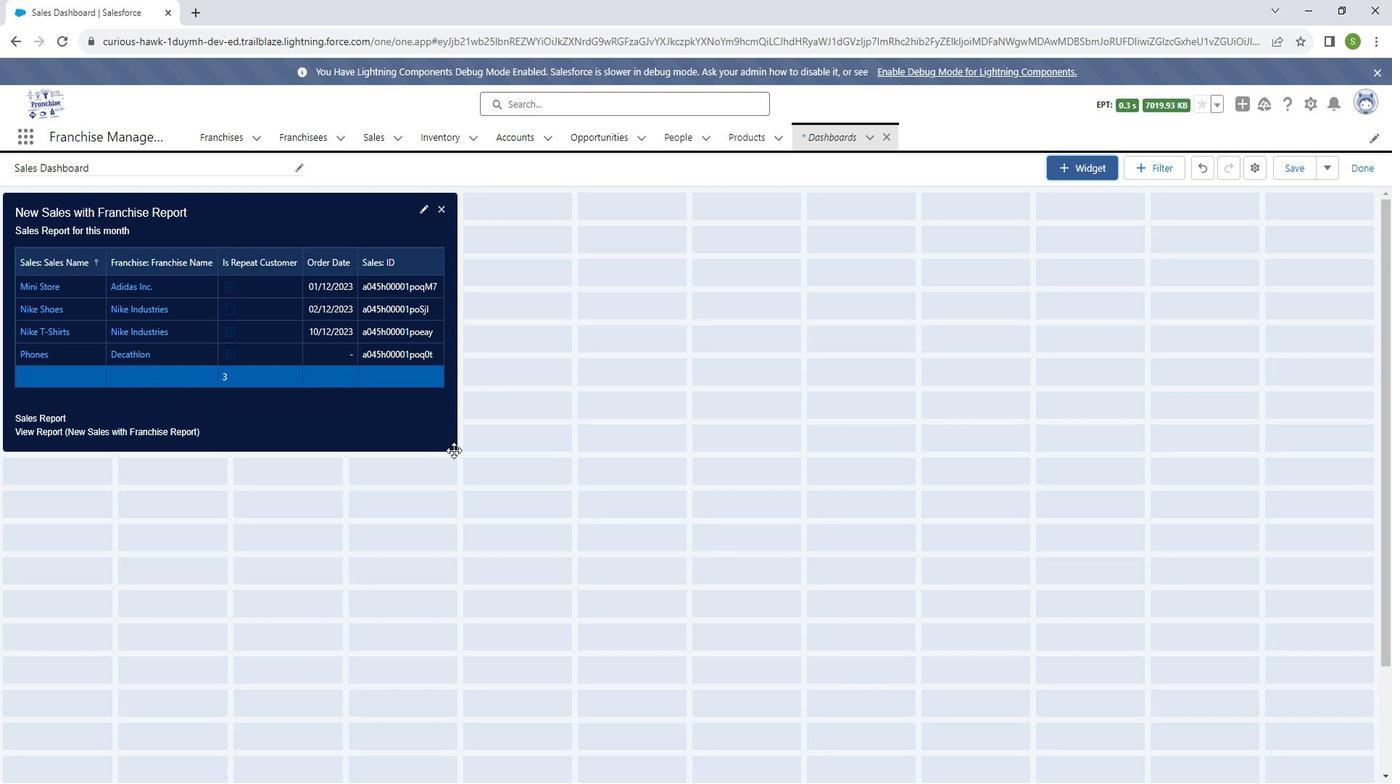 
Action: Mouse pressed left at (461, 442)
Screenshot: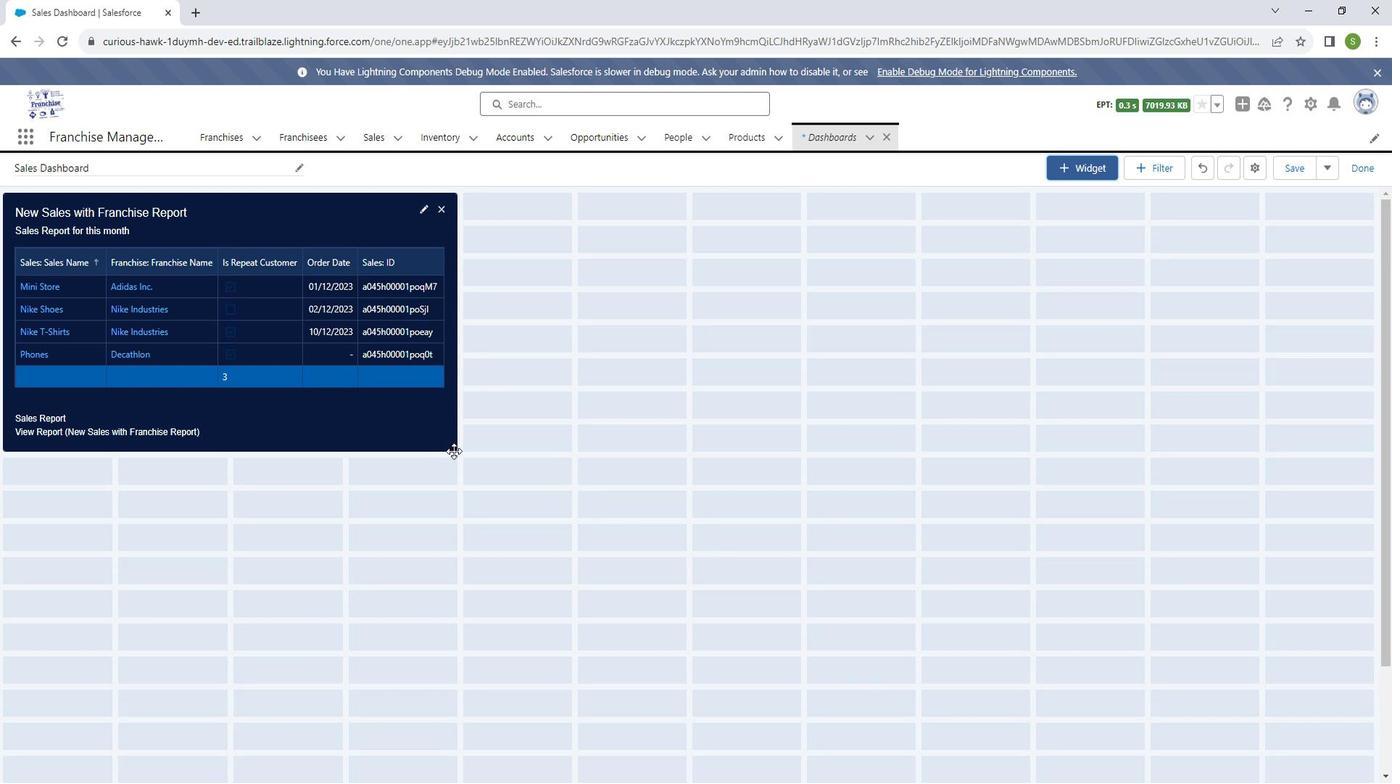 
Action: Mouse moved to (465, 443)
Screenshot: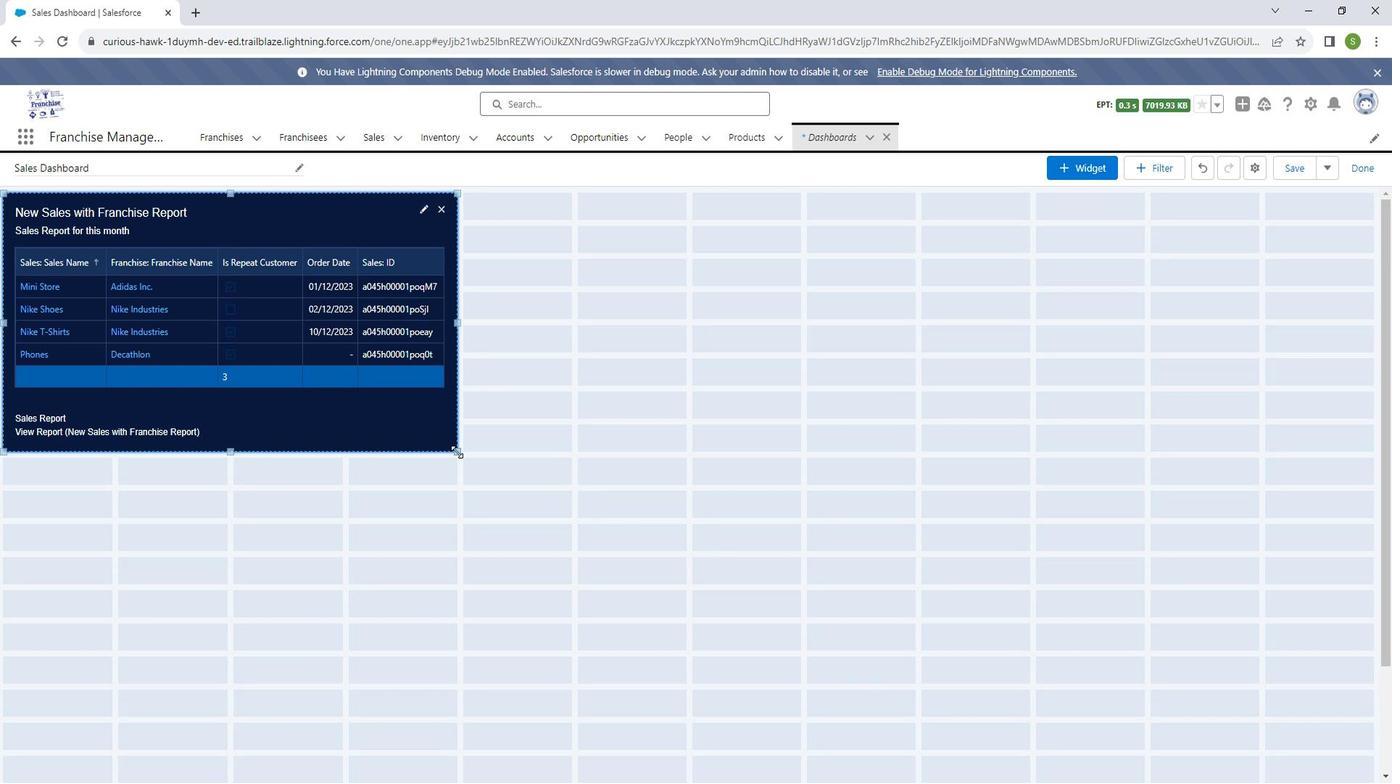 
Action: Mouse pressed left at (465, 443)
Screenshot: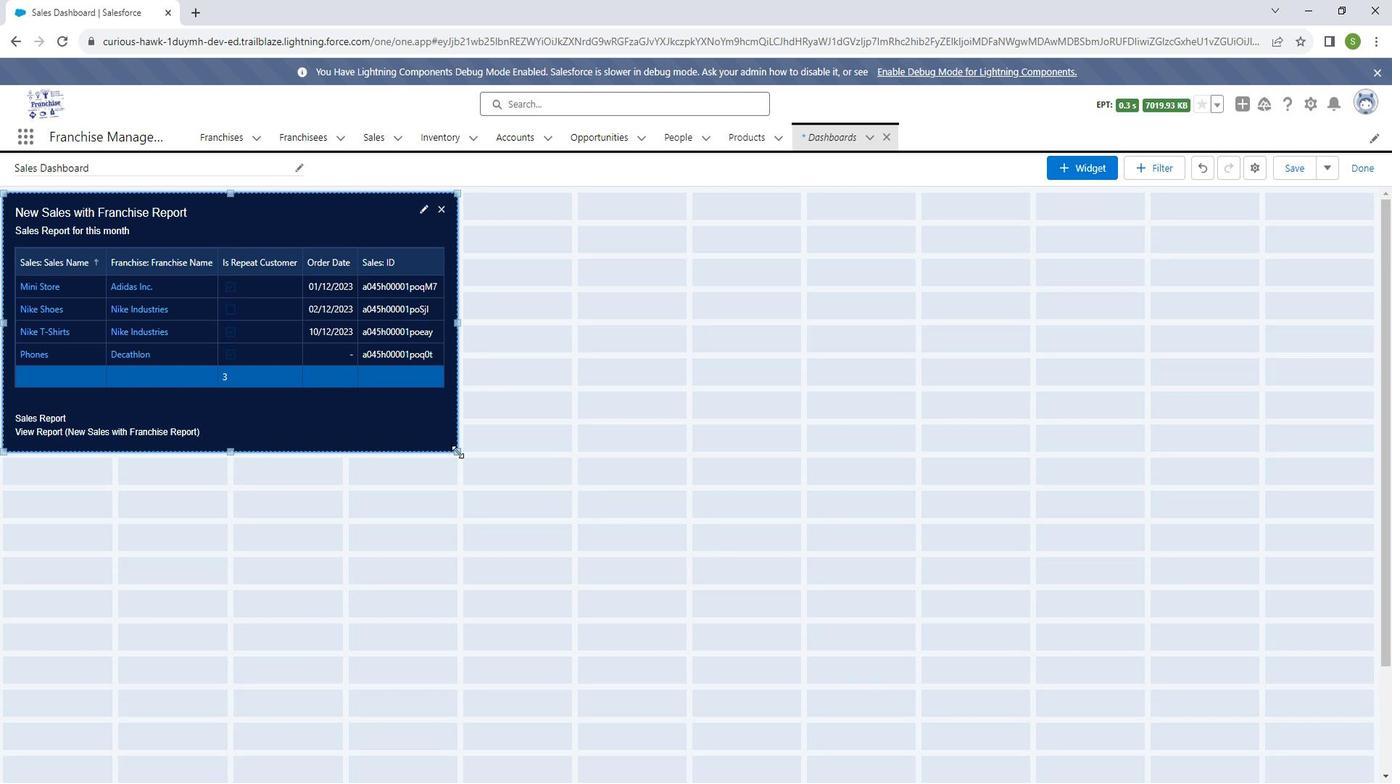 
Action: Mouse moved to (387, 333)
Screenshot: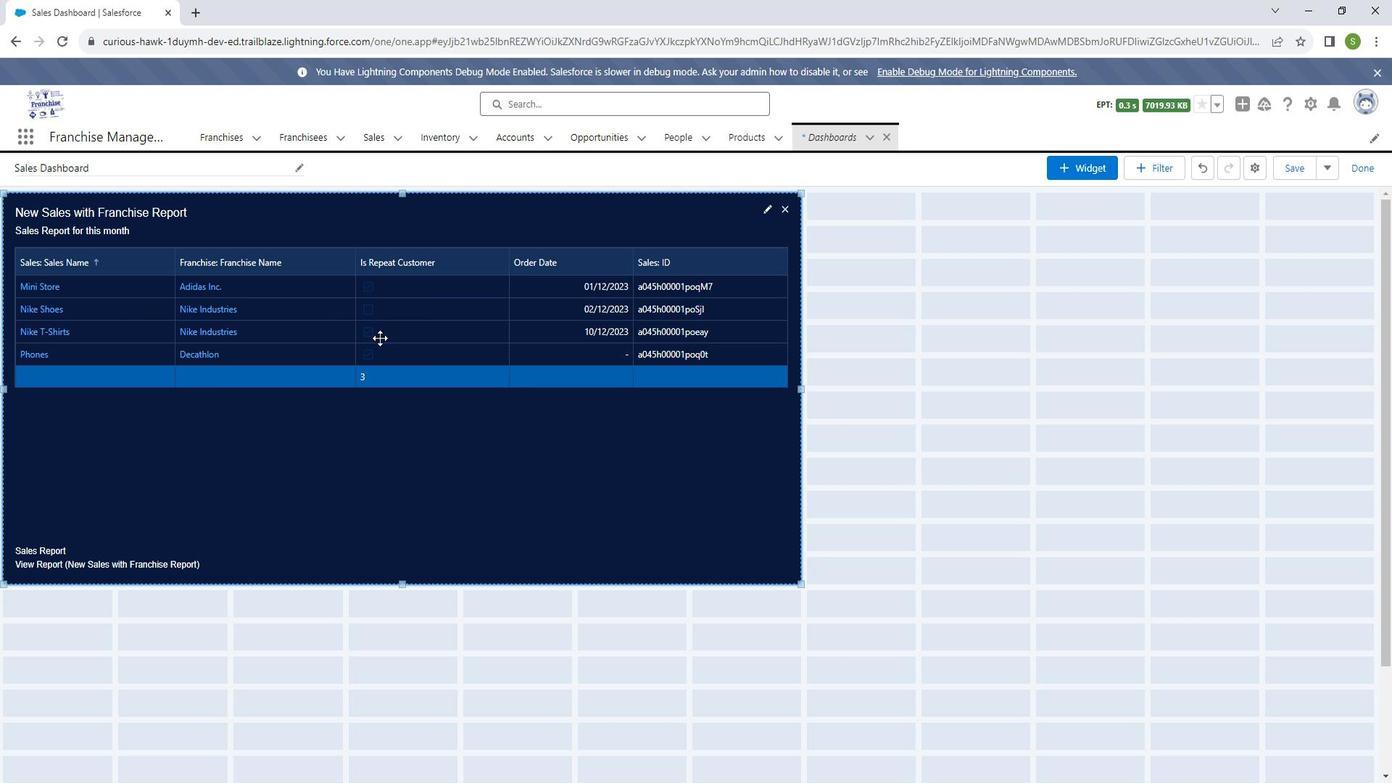 
Action: Mouse pressed left at (387, 333)
Screenshot: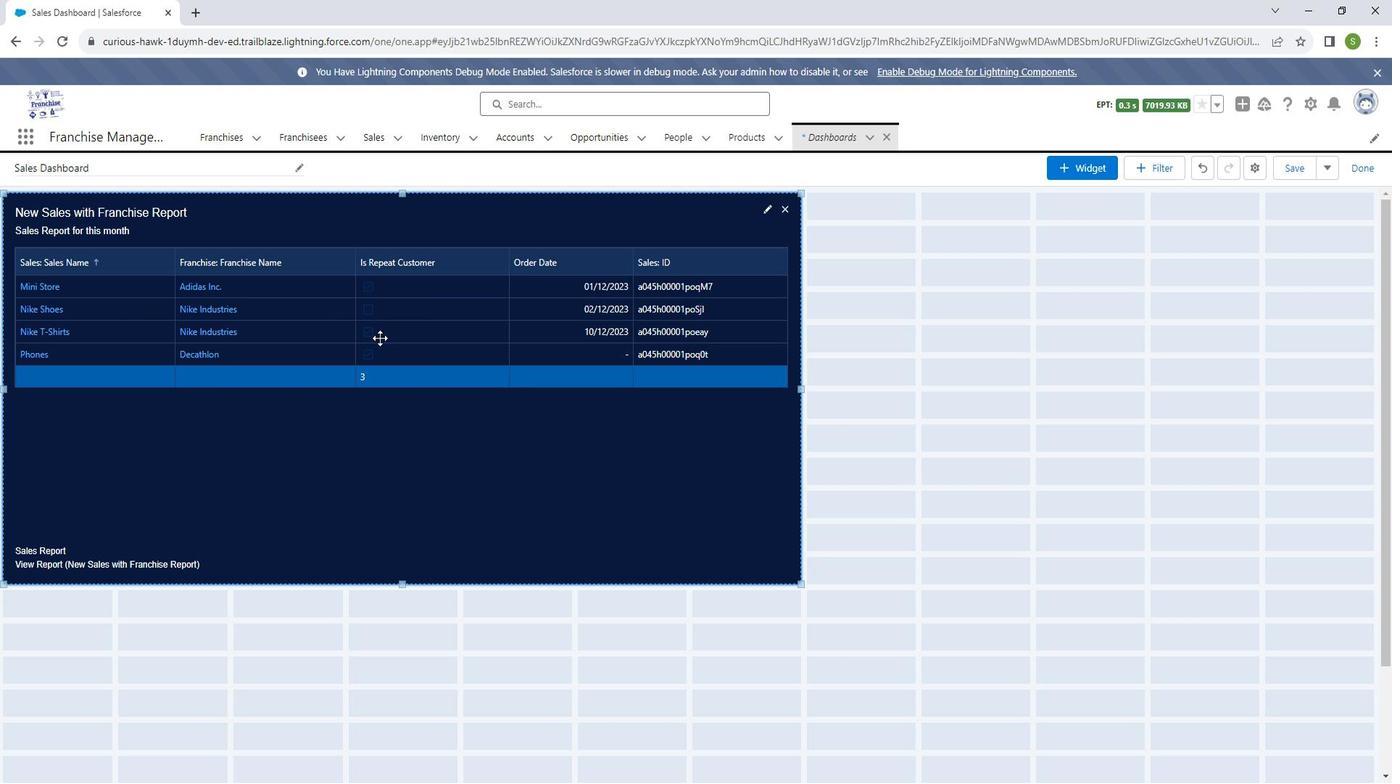 
Action: Mouse moved to (1300, 171)
Screenshot: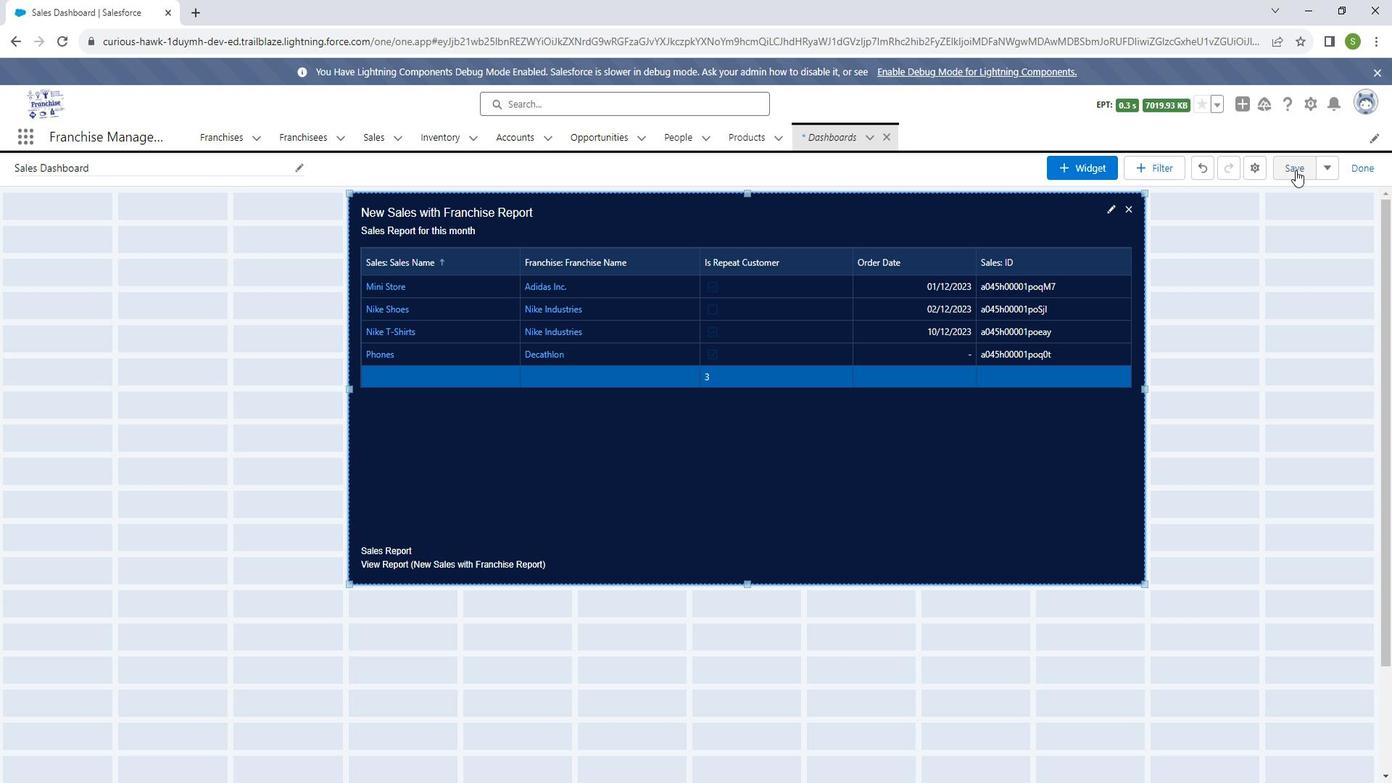 
Action: Mouse pressed left at (1300, 171)
Screenshot: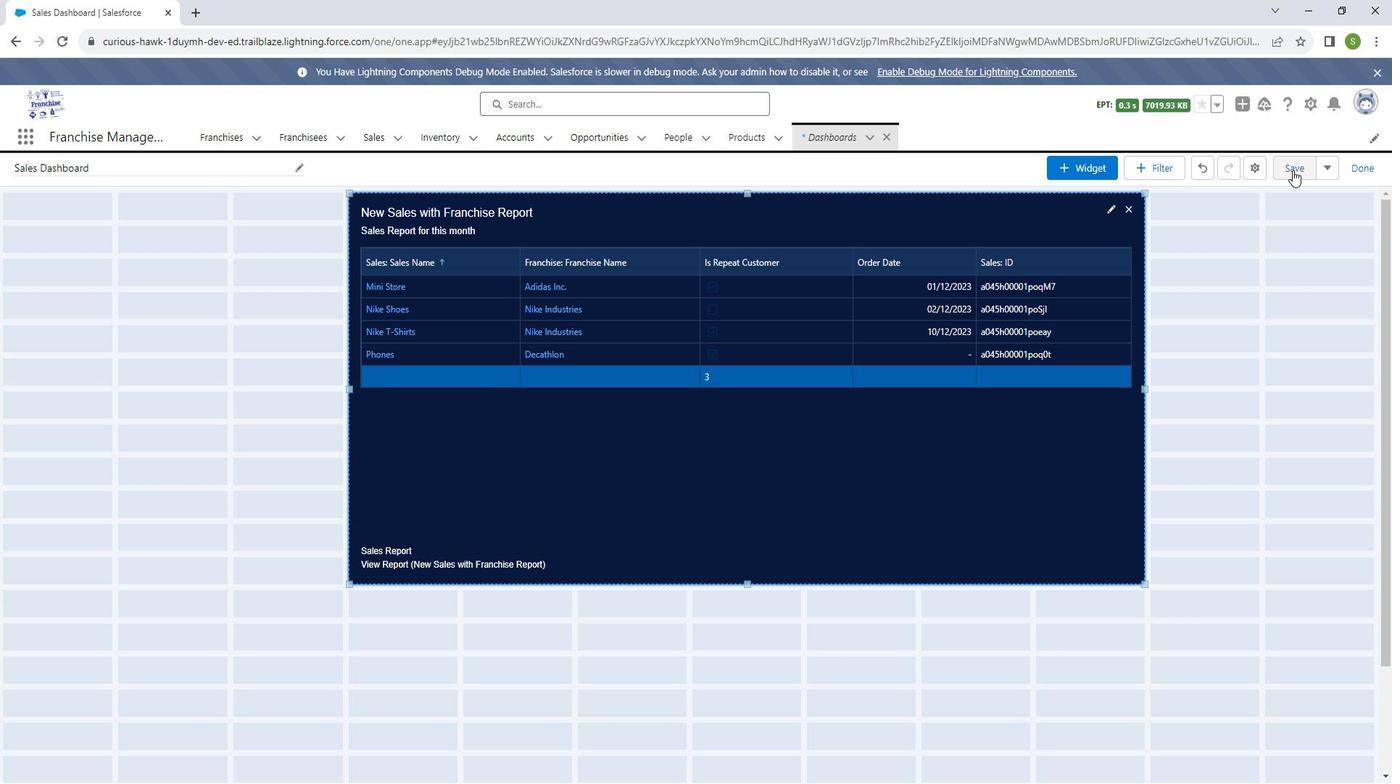
Action: Mouse moved to (1371, 171)
Screenshot: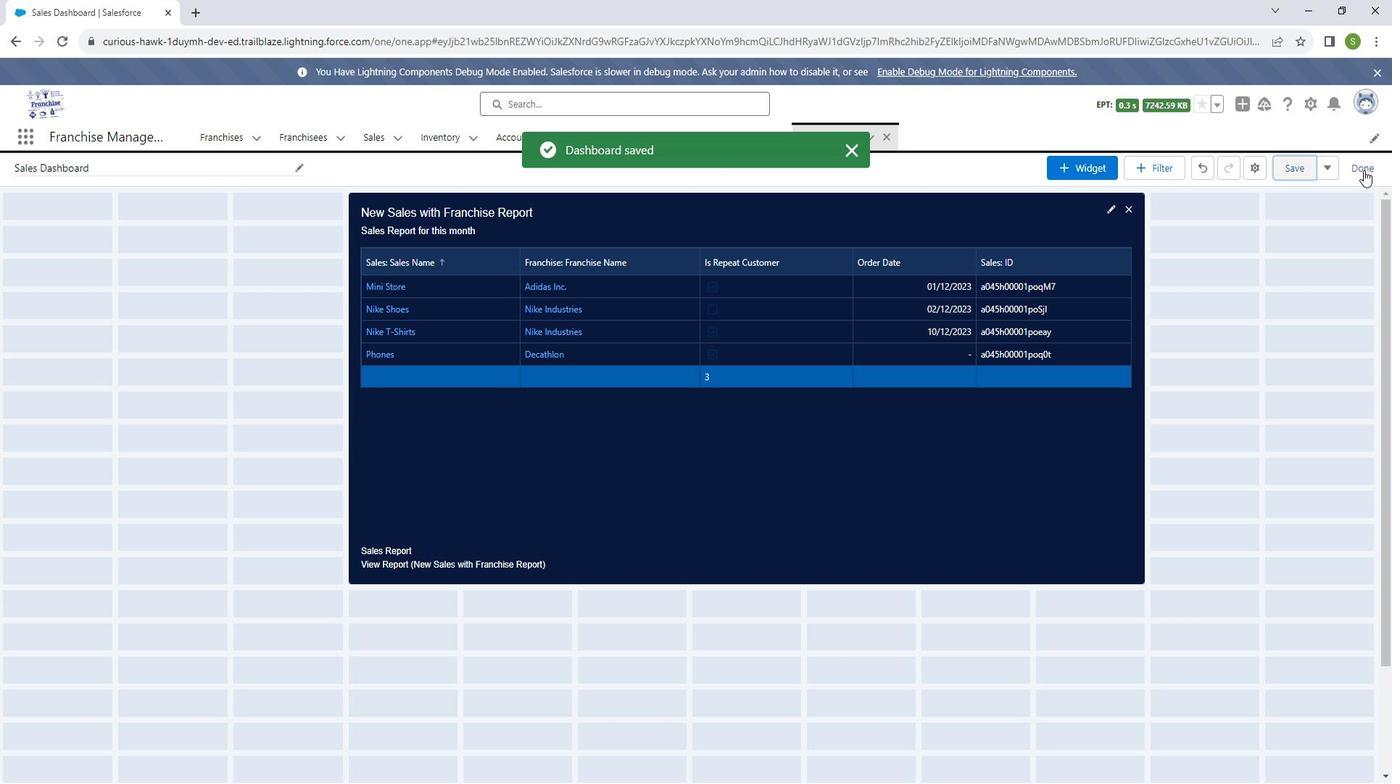 
Action: Mouse pressed left at (1371, 171)
Screenshot: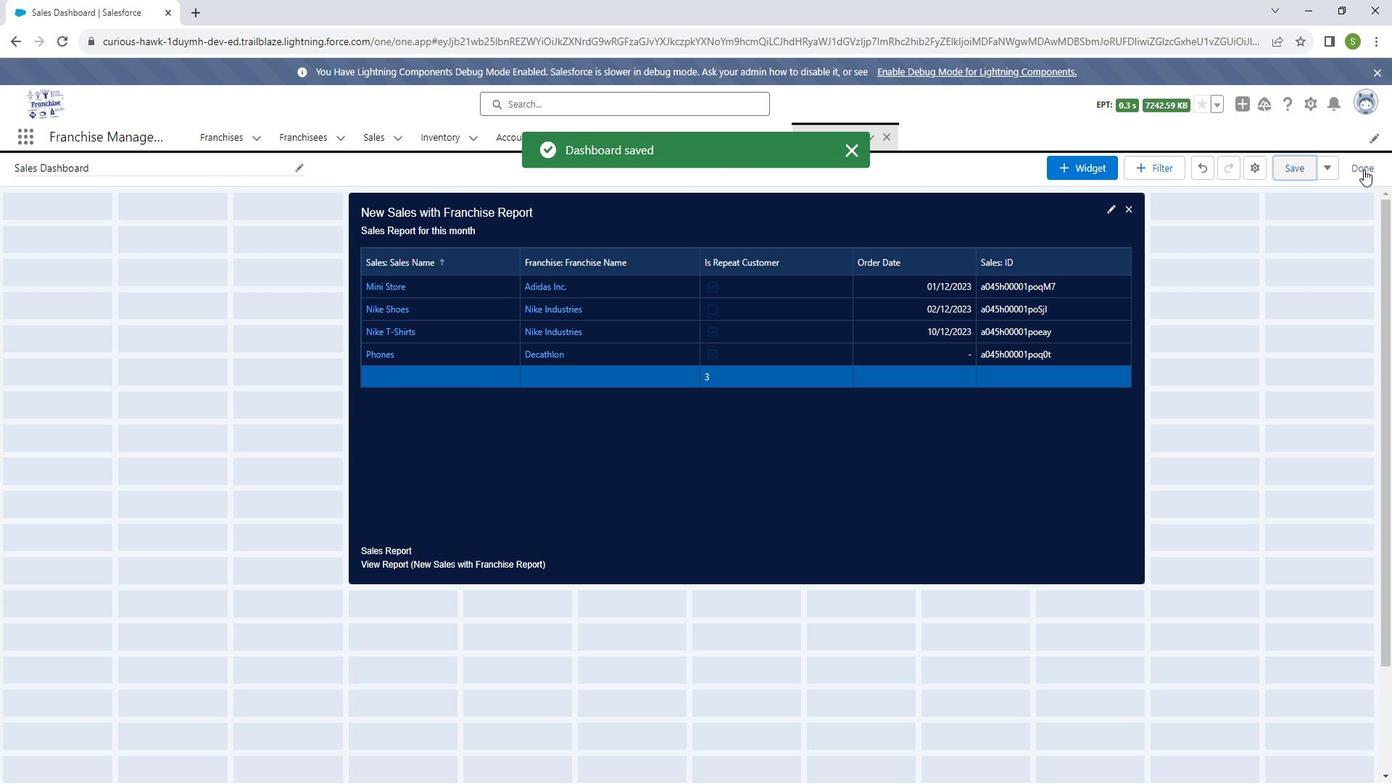 
Action: Mouse moved to (757, 483)
Screenshot: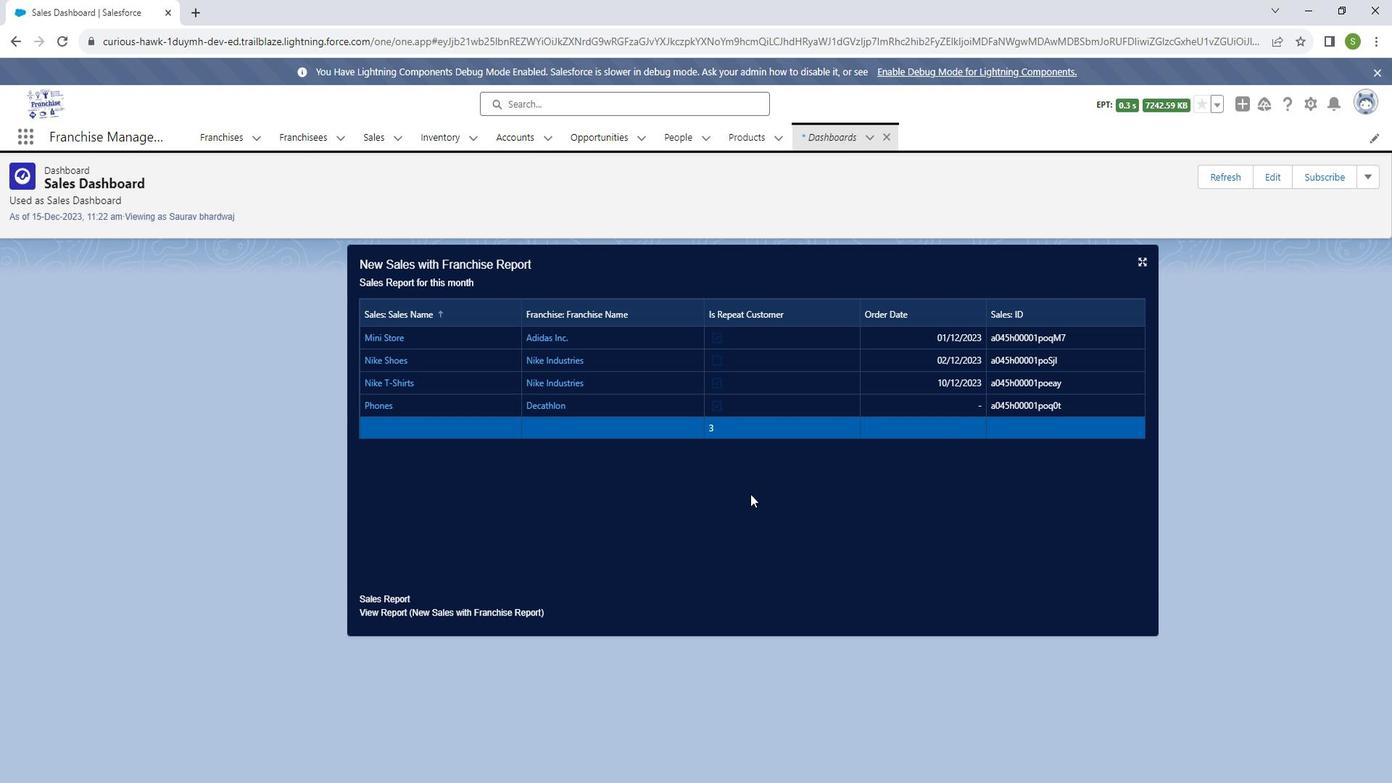 
